 Task: Find connections with filter location Felanitx with filter topic #wellnesswith filter profile language Spanish with filter current company Myntra with filter school Siliguri Institute of Technology with filter industry Professional Training and Coaching with filter service category Real Estate Appraisal with filter keywords title Digital Overlord
Action: Mouse moved to (558, 74)
Screenshot: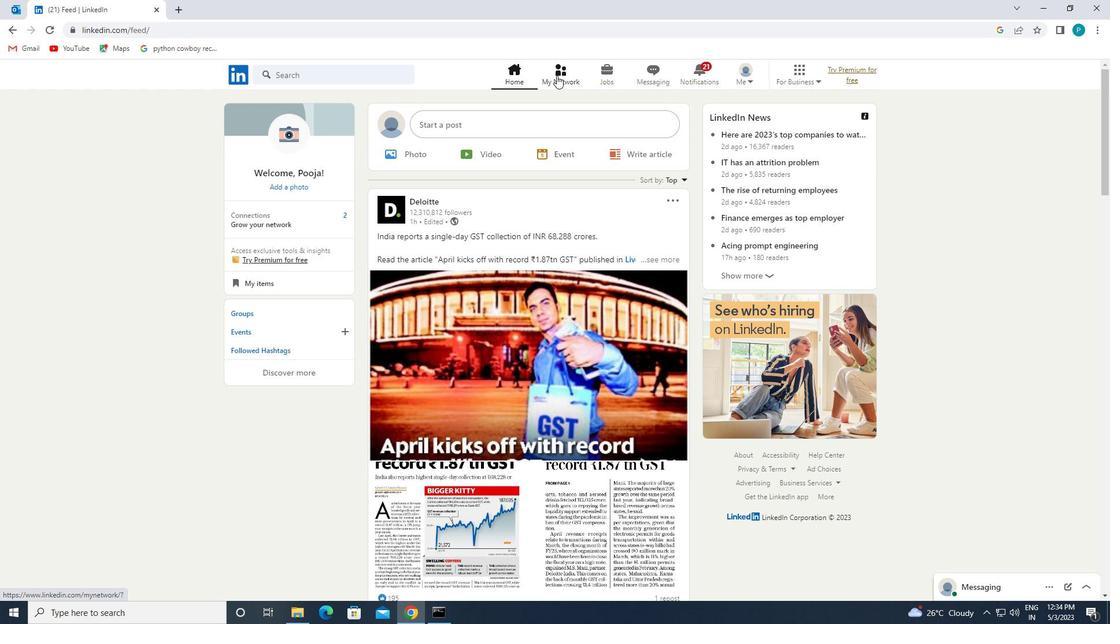 
Action: Mouse pressed left at (558, 74)
Screenshot: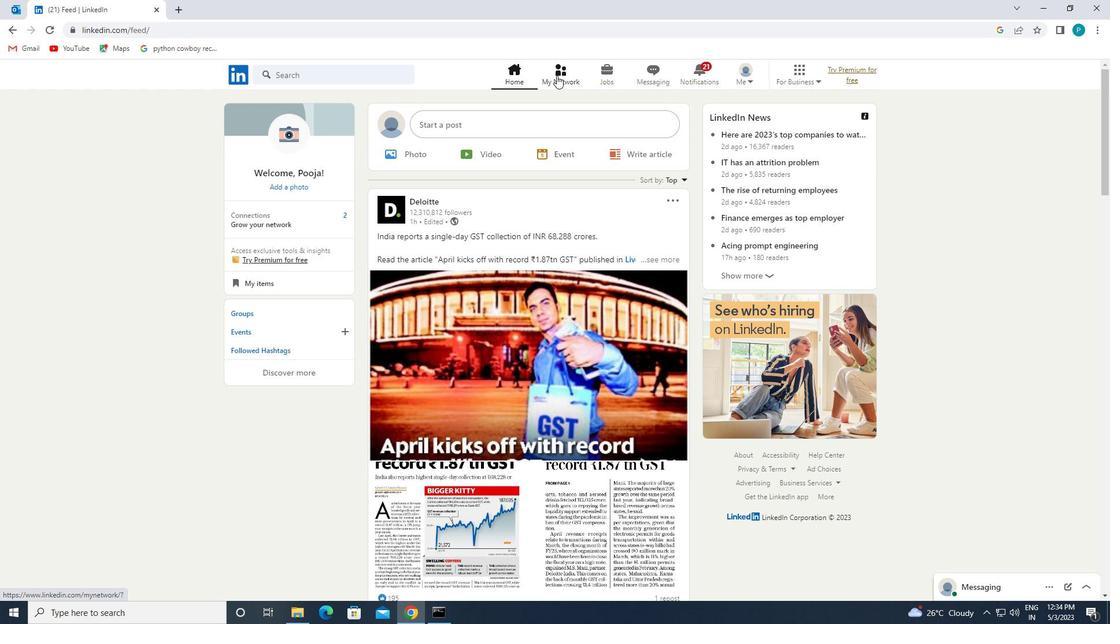 
Action: Mouse moved to (356, 140)
Screenshot: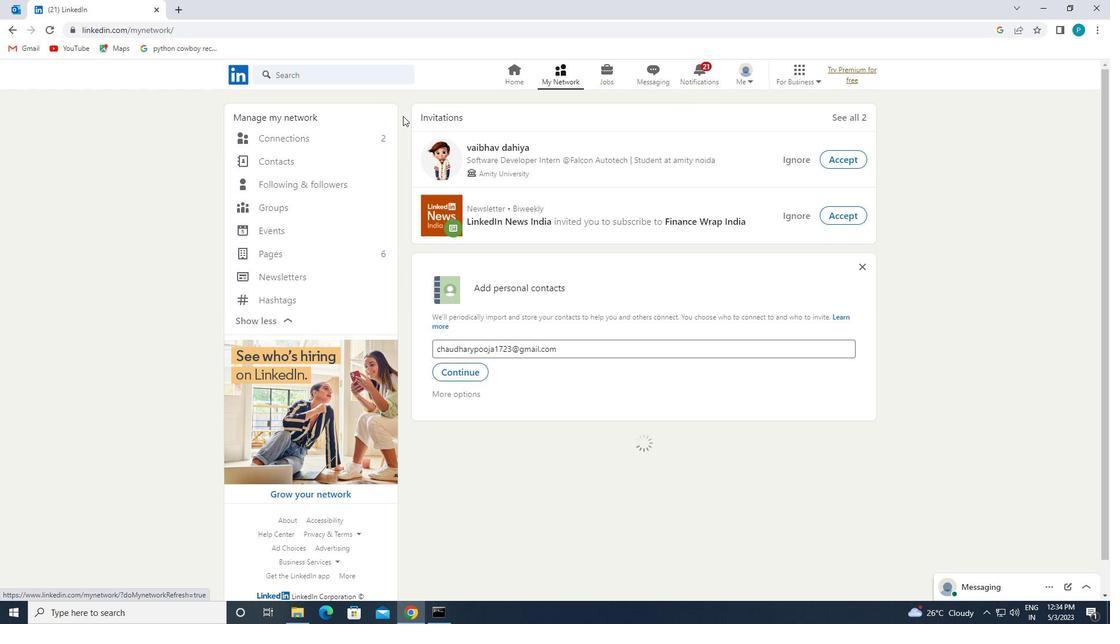 
Action: Mouse pressed left at (356, 140)
Screenshot: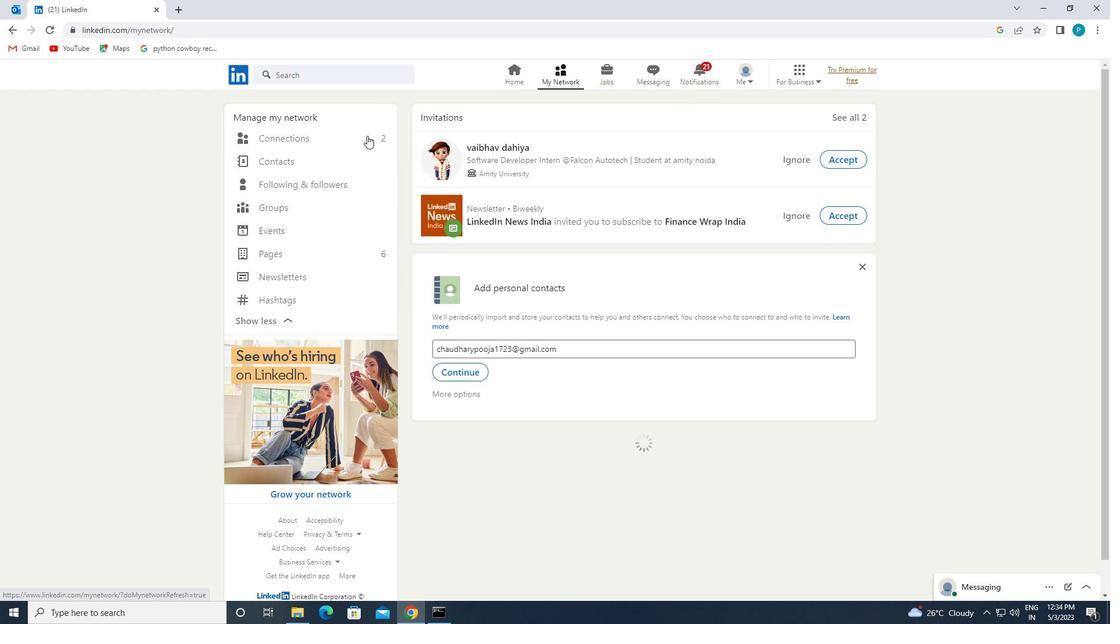 
Action: Mouse moved to (649, 140)
Screenshot: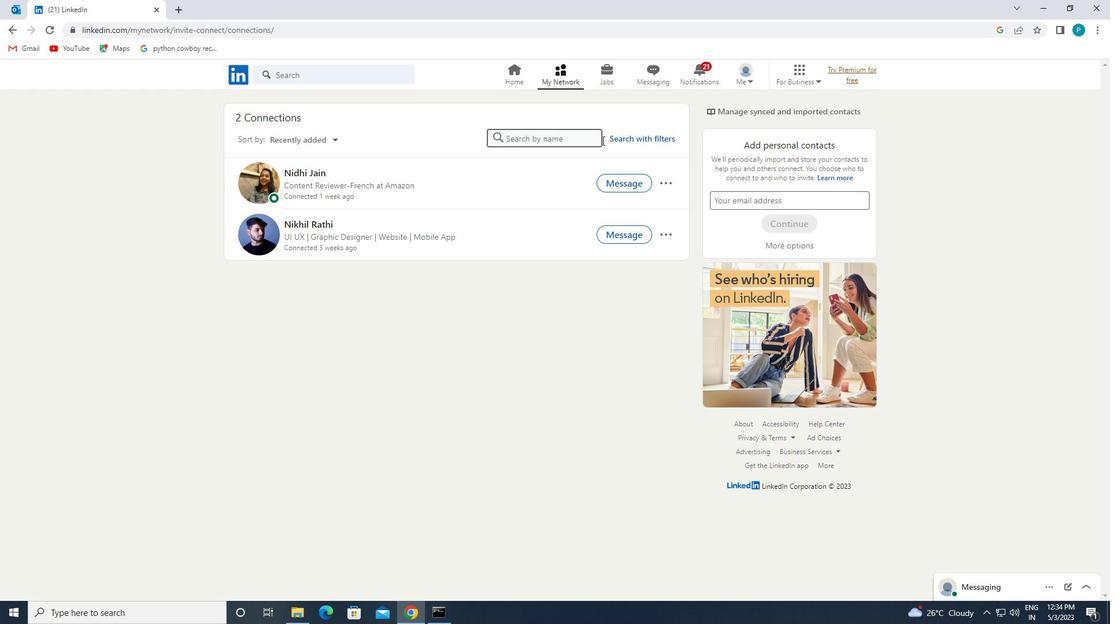 
Action: Mouse pressed left at (649, 140)
Screenshot: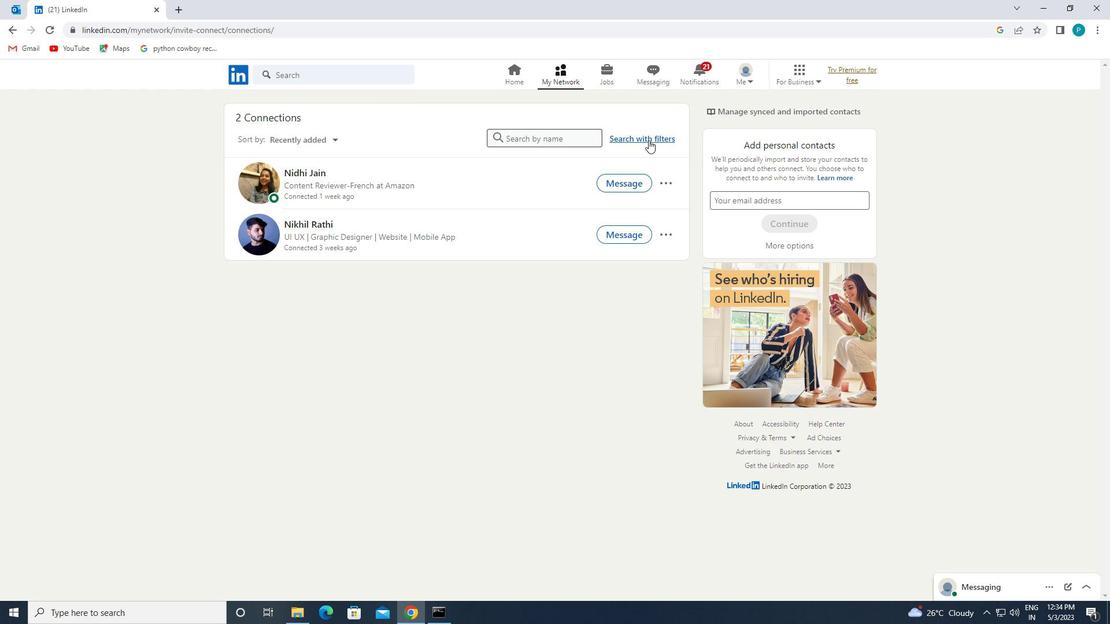
Action: Mouse moved to (592, 109)
Screenshot: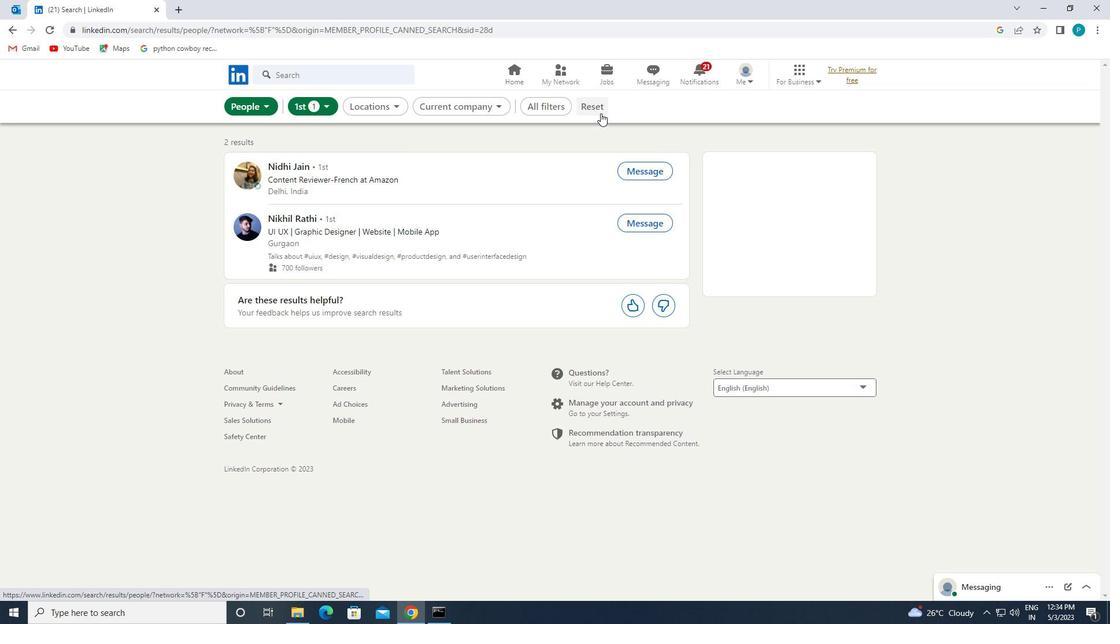 
Action: Mouse pressed left at (592, 109)
Screenshot: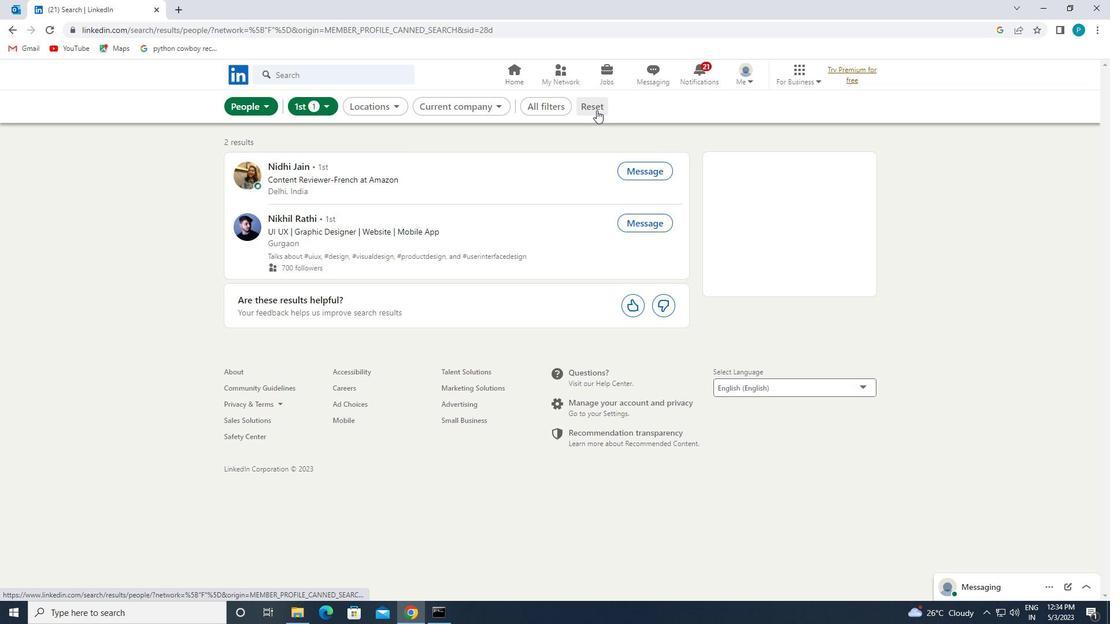 
Action: Mouse moved to (794, 239)
Screenshot: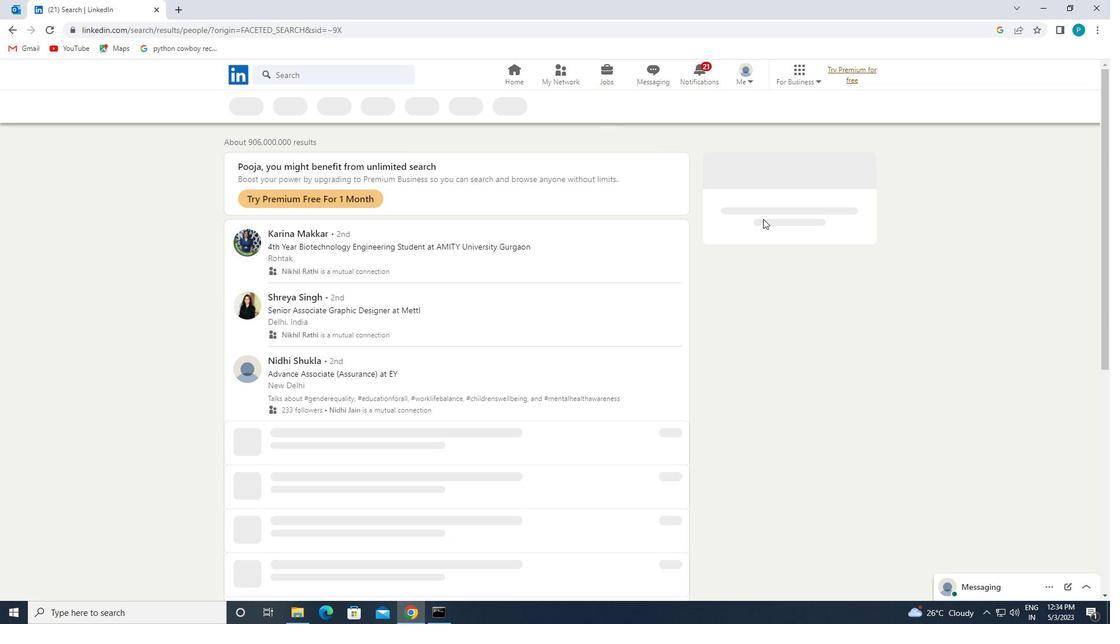 
Action: Mouse scrolled (794, 238) with delta (0, 0)
Screenshot: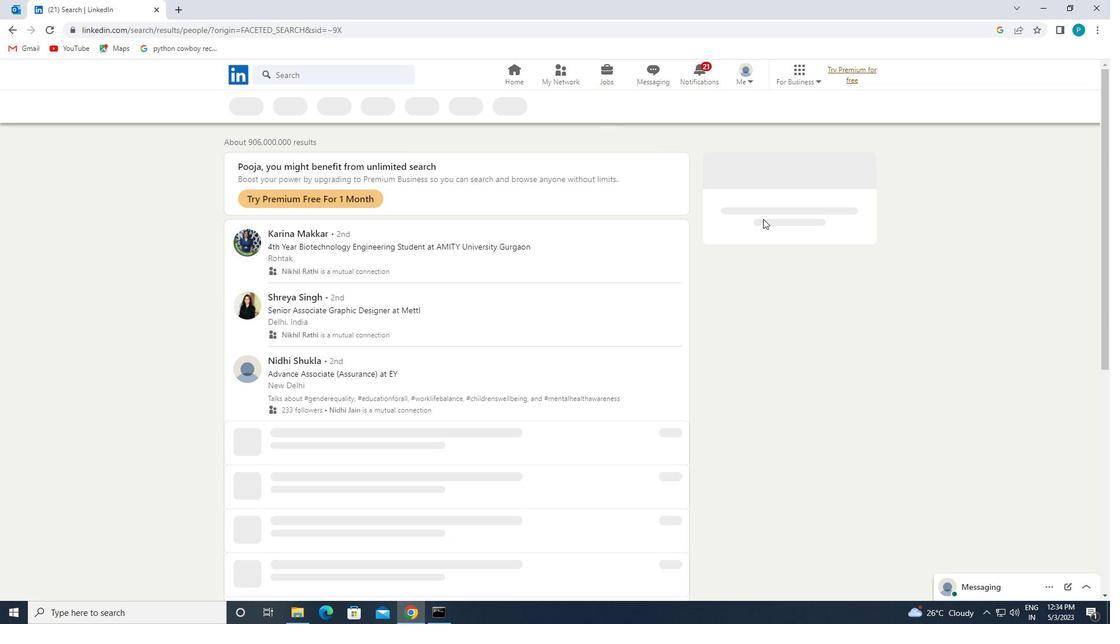 
Action: Mouse moved to (797, 242)
Screenshot: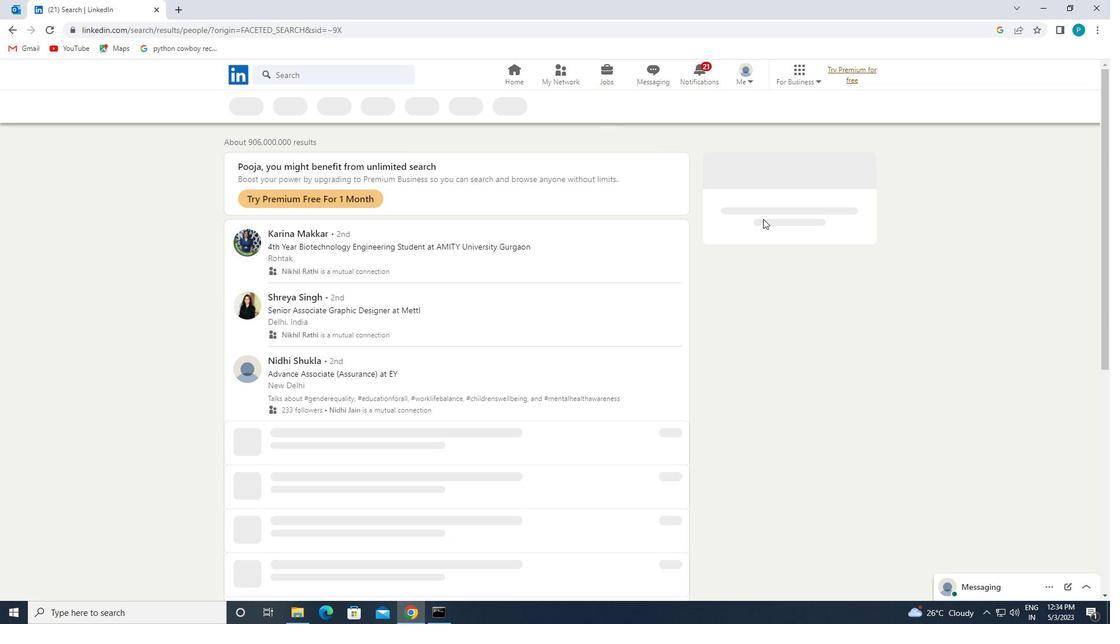 
Action: Mouse scrolled (797, 241) with delta (0, 0)
Screenshot: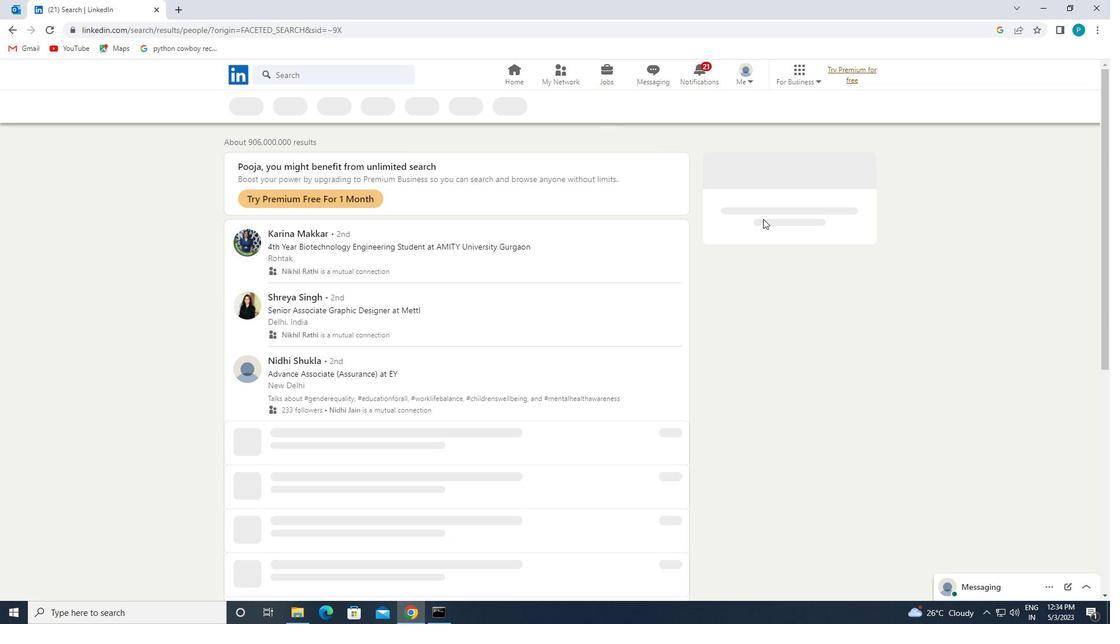 
Action: Mouse moved to (798, 243)
Screenshot: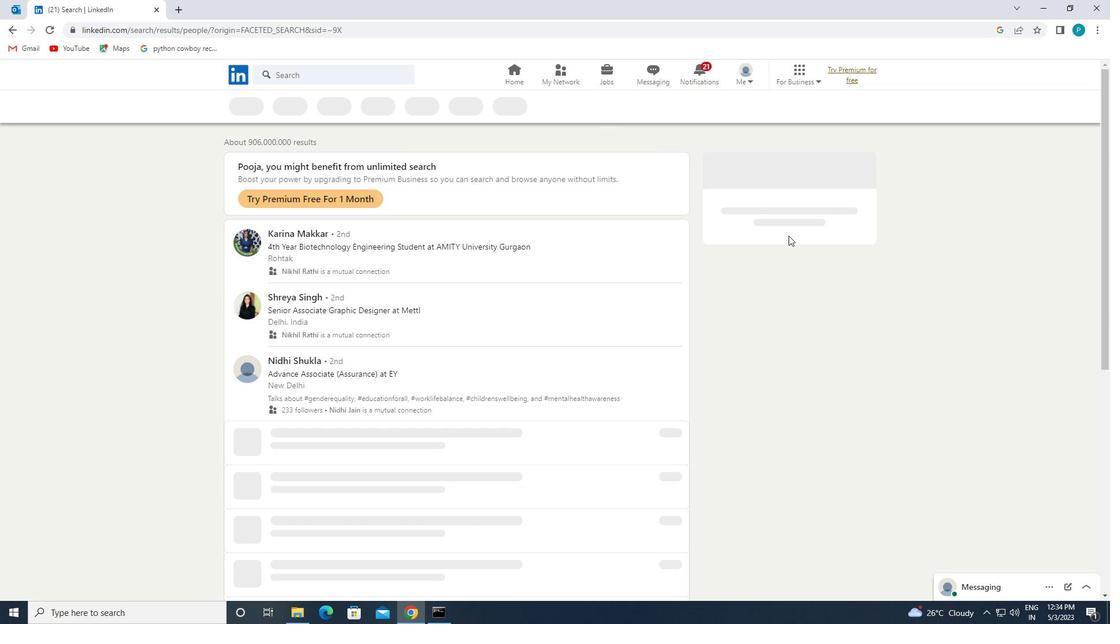 
Action: Mouse scrolled (798, 242) with delta (0, 0)
Screenshot: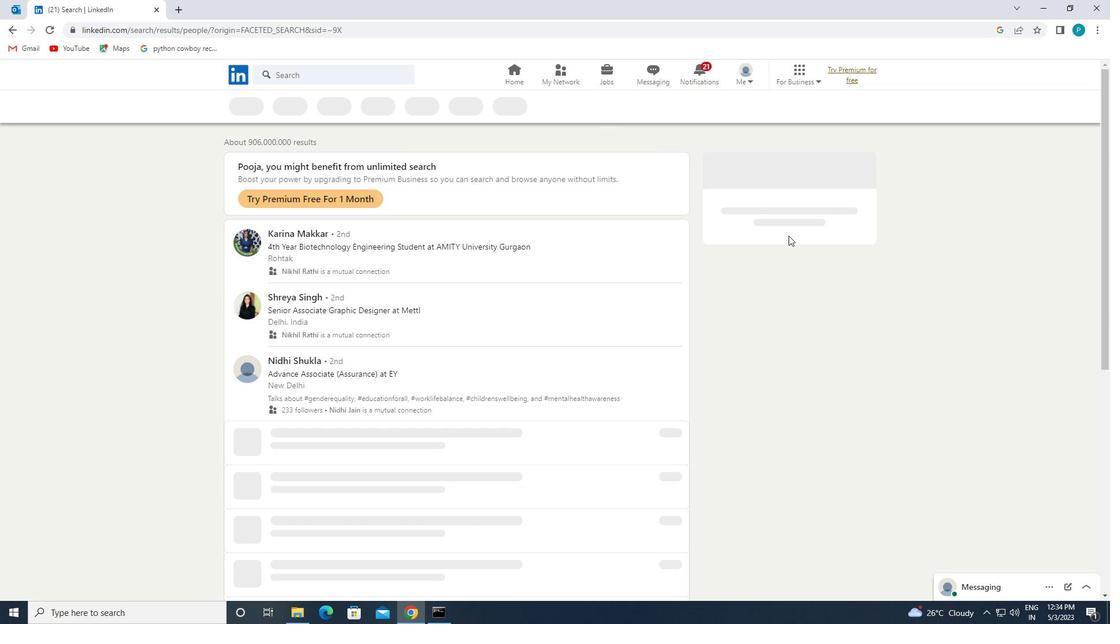 
Action: Mouse moved to (800, 244)
Screenshot: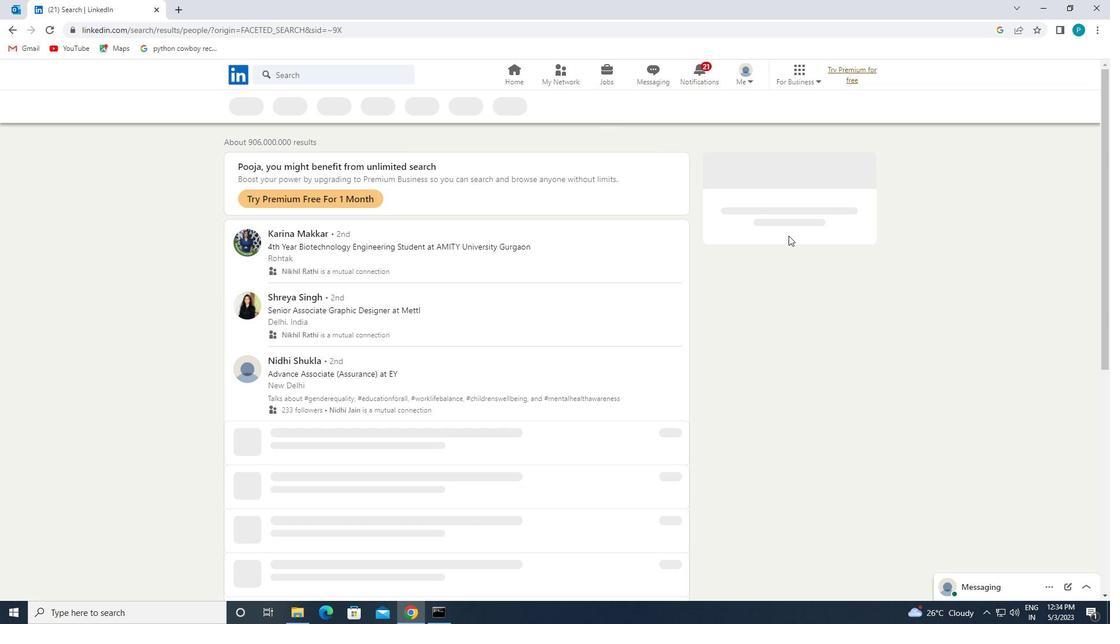 
Action: Mouse scrolled (800, 243) with delta (0, 0)
Screenshot: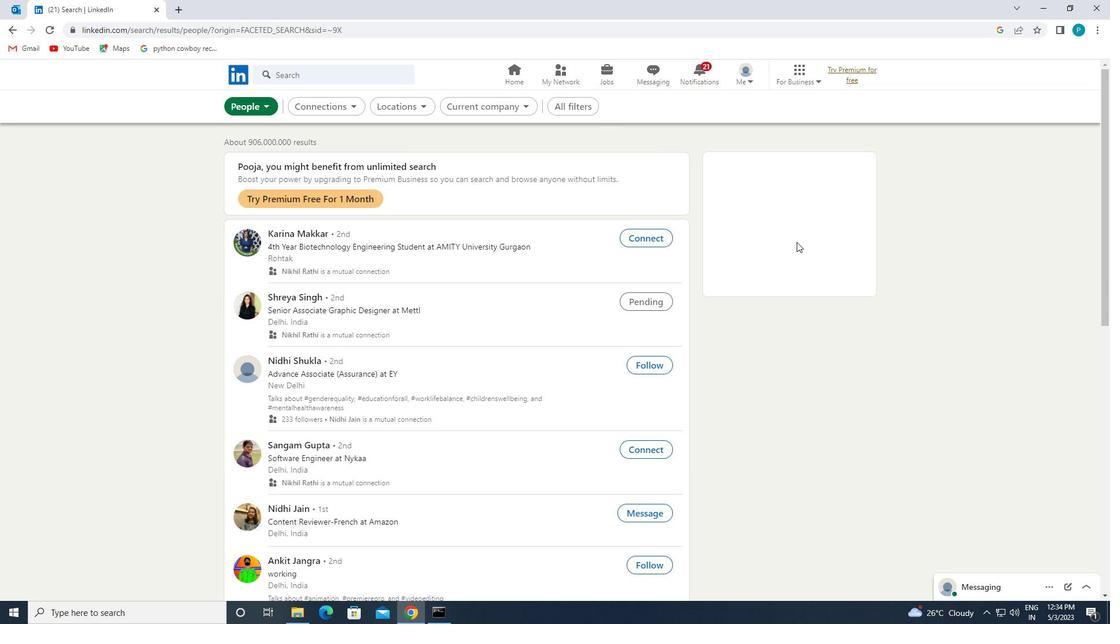 
Action: Mouse moved to (585, 104)
Screenshot: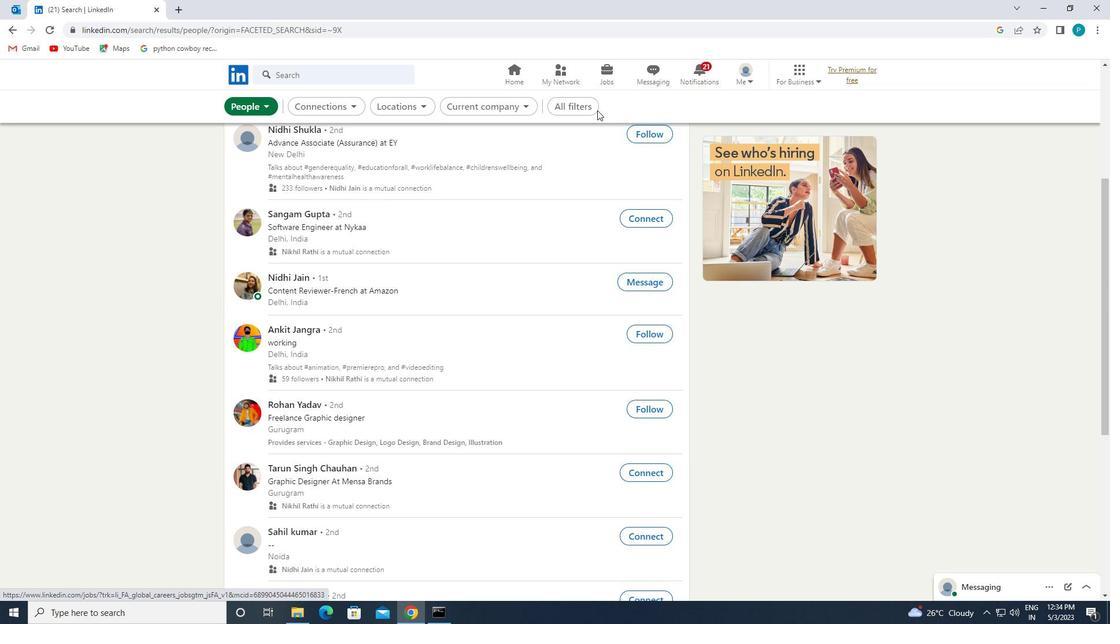 
Action: Mouse pressed left at (585, 104)
Screenshot: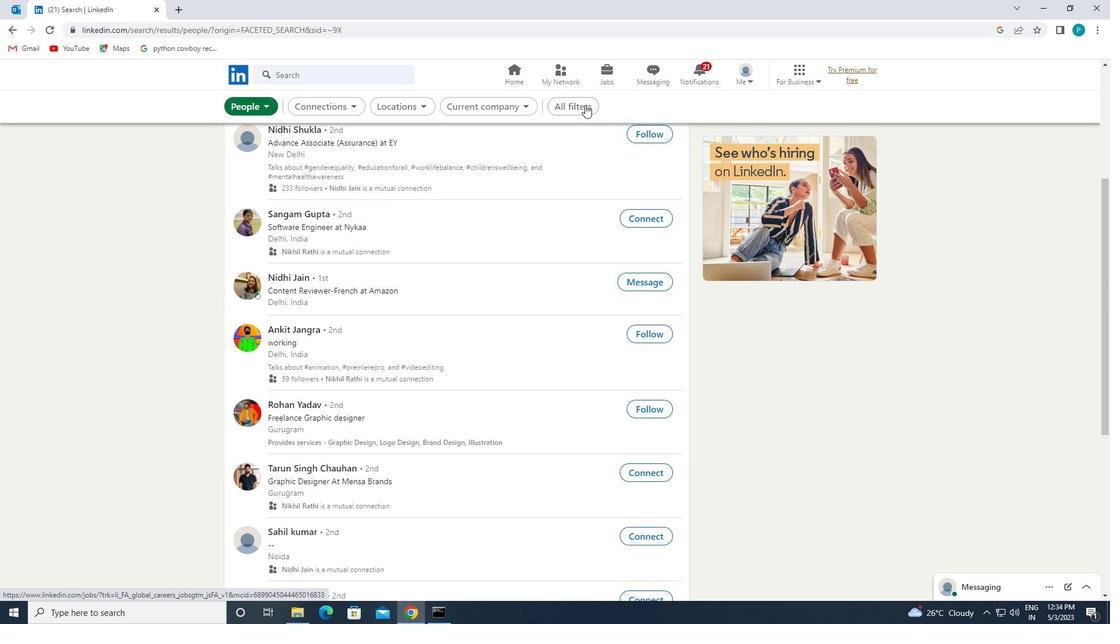 
Action: Mouse moved to (909, 239)
Screenshot: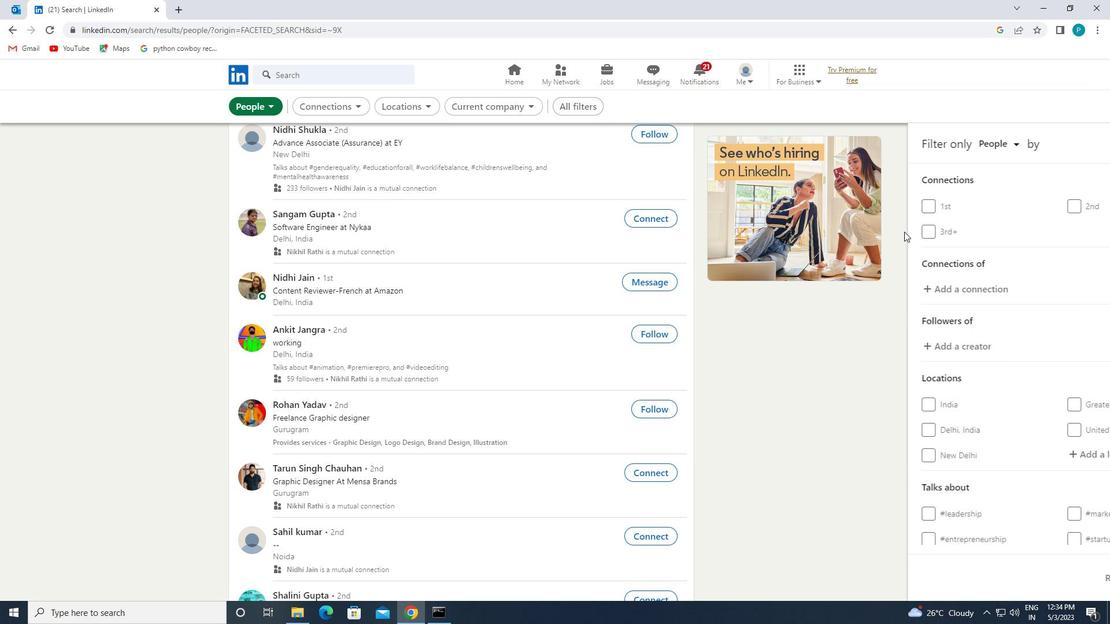 
Action: Mouse scrolled (909, 238) with delta (0, 0)
Screenshot: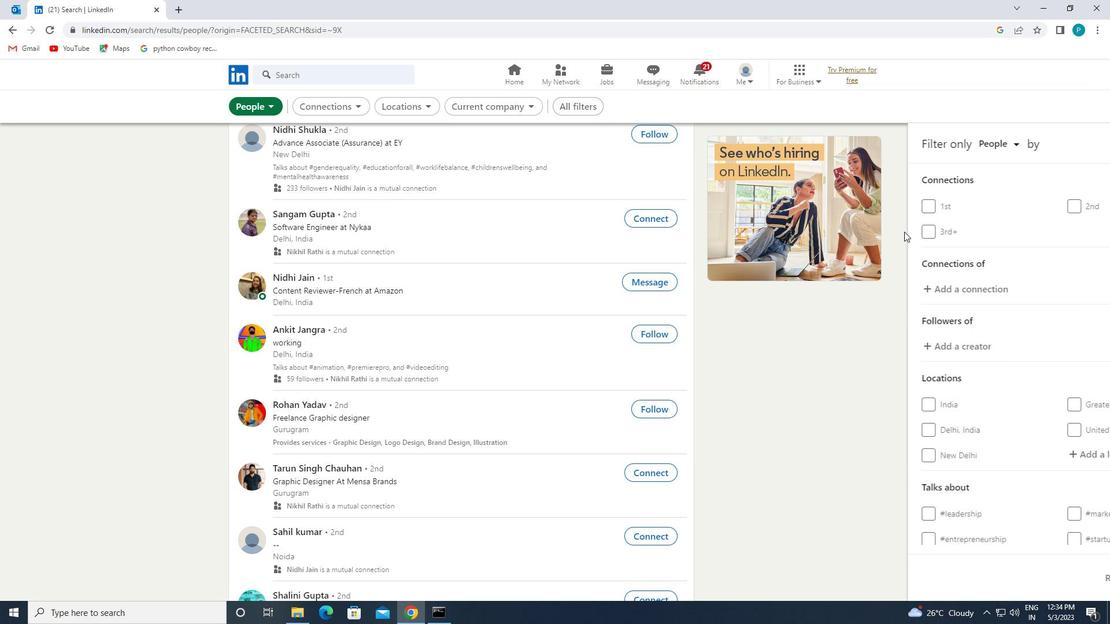 
Action: Mouse moved to (909, 240)
Screenshot: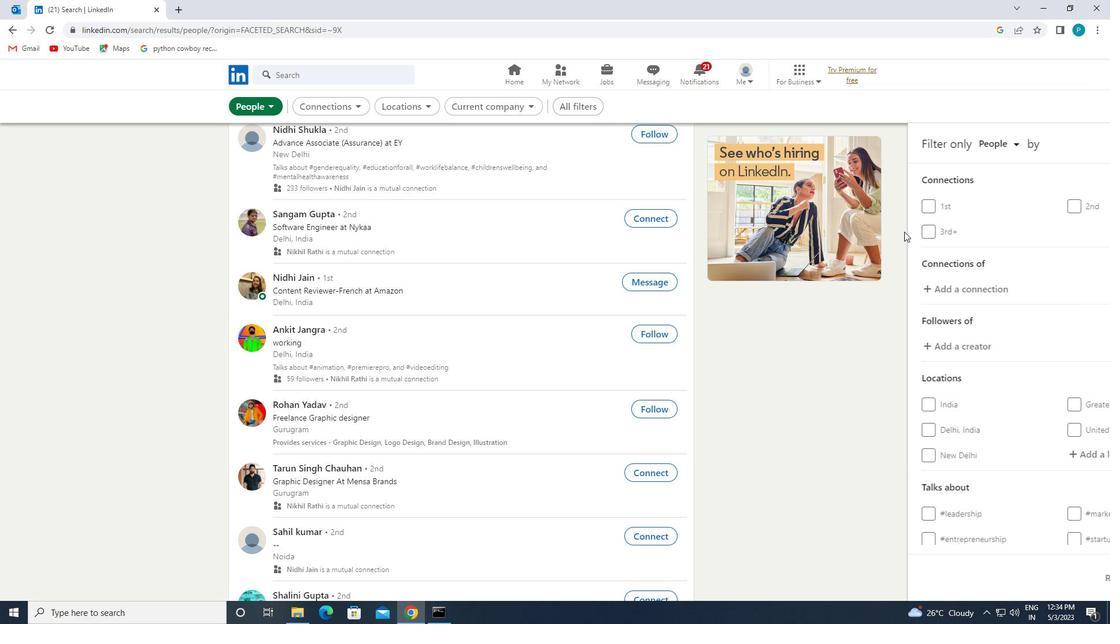 
Action: Mouse scrolled (909, 239) with delta (0, 0)
Screenshot: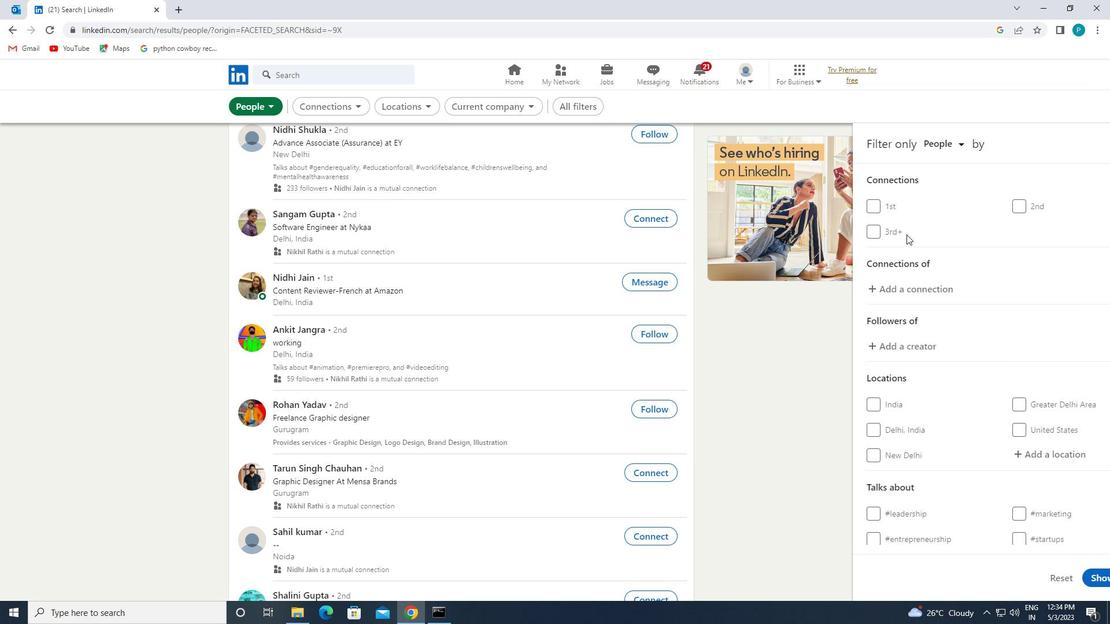 
Action: Mouse scrolled (909, 239) with delta (0, 0)
Screenshot: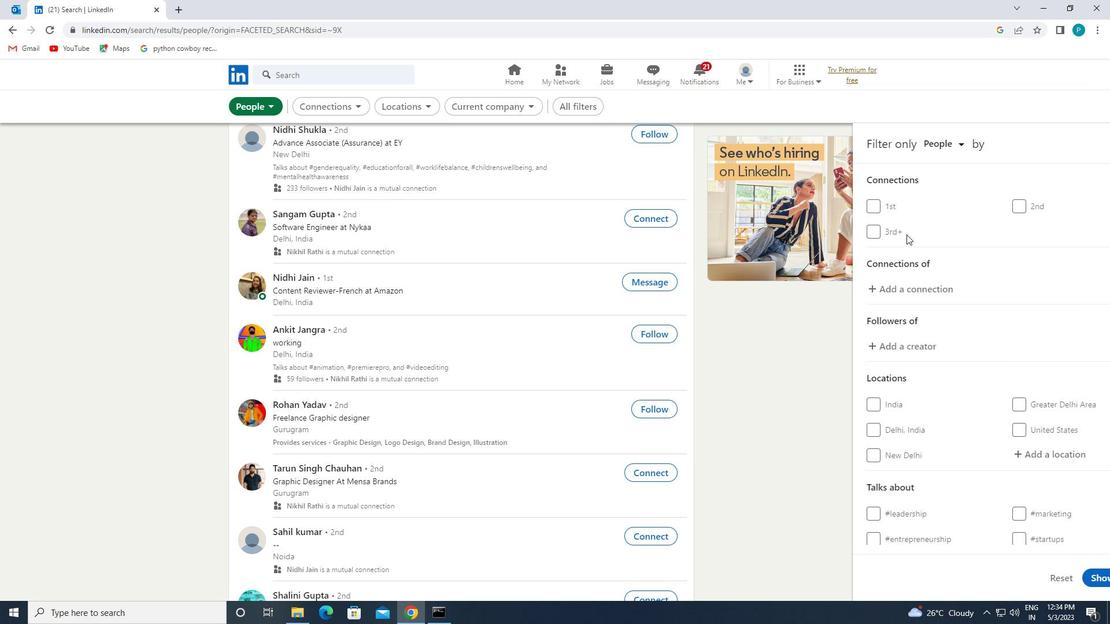 
Action: Mouse moved to (954, 282)
Screenshot: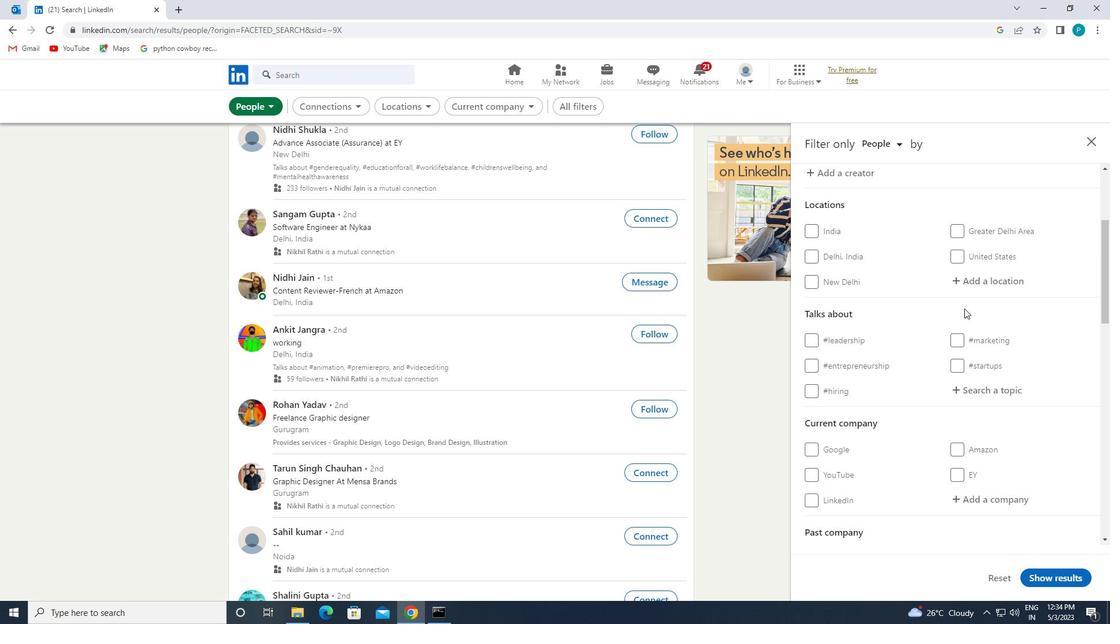 
Action: Mouse pressed left at (954, 282)
Screenshot: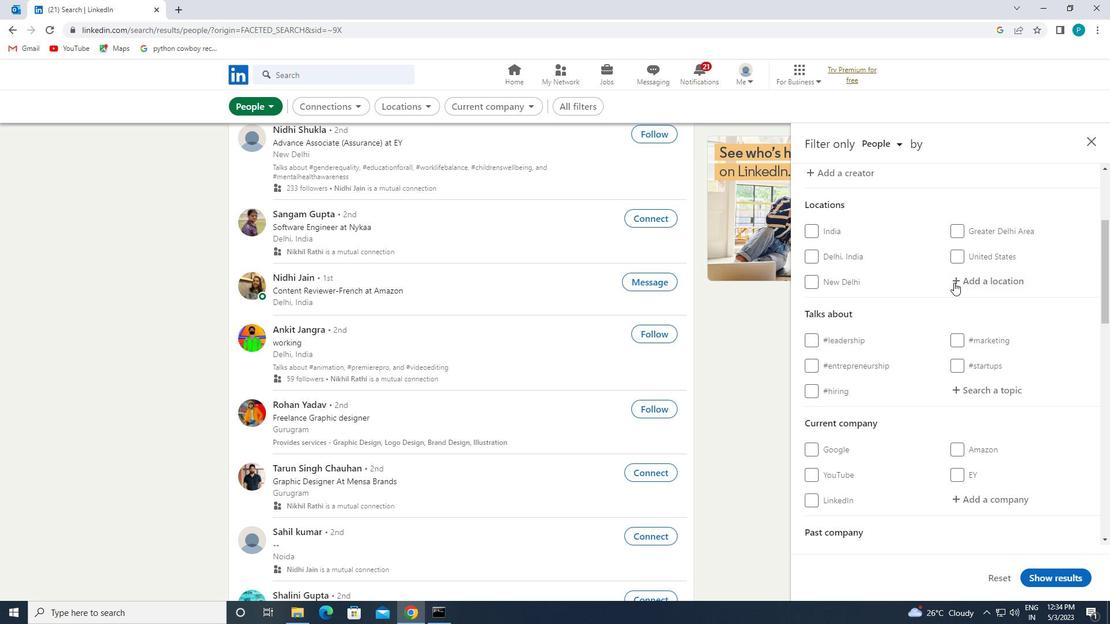 
Action: Key pressed <Key.caps_lock>f<Key.caps_lock>elantix
Screenshot: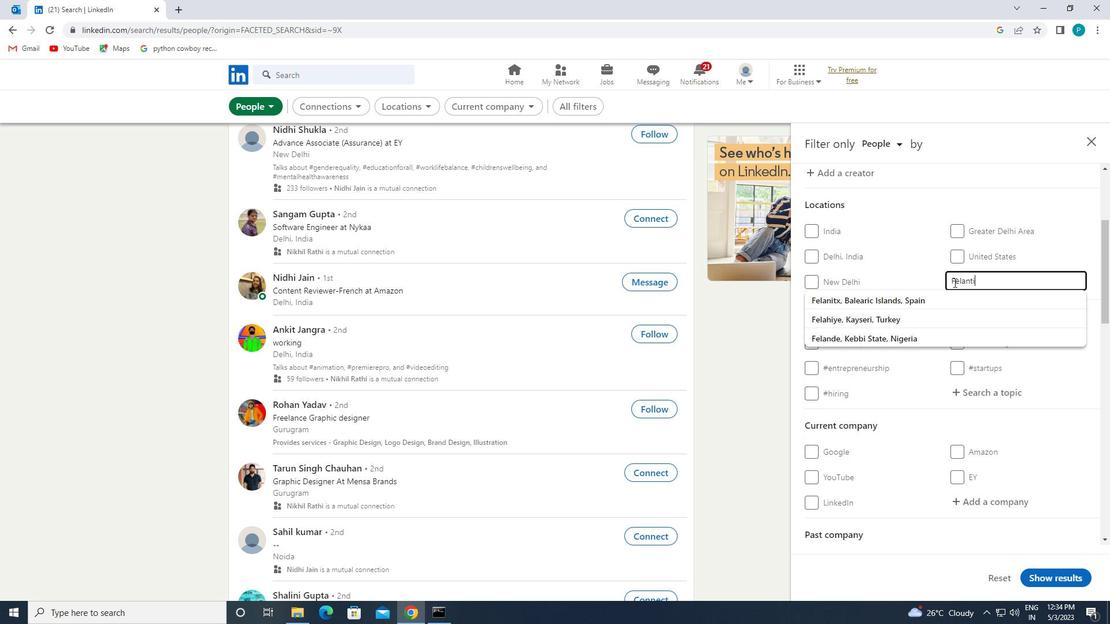 
Action: Mouse moved to (988, 388)
Screenshot: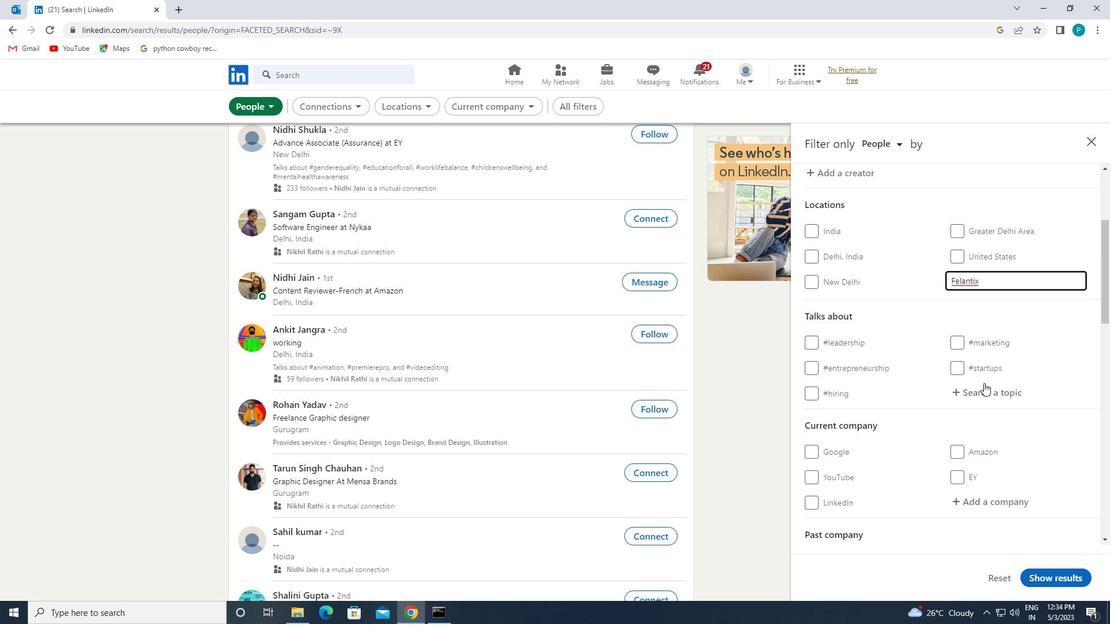 
Action: Mouse pressed left at (988, 388)
Screenshot: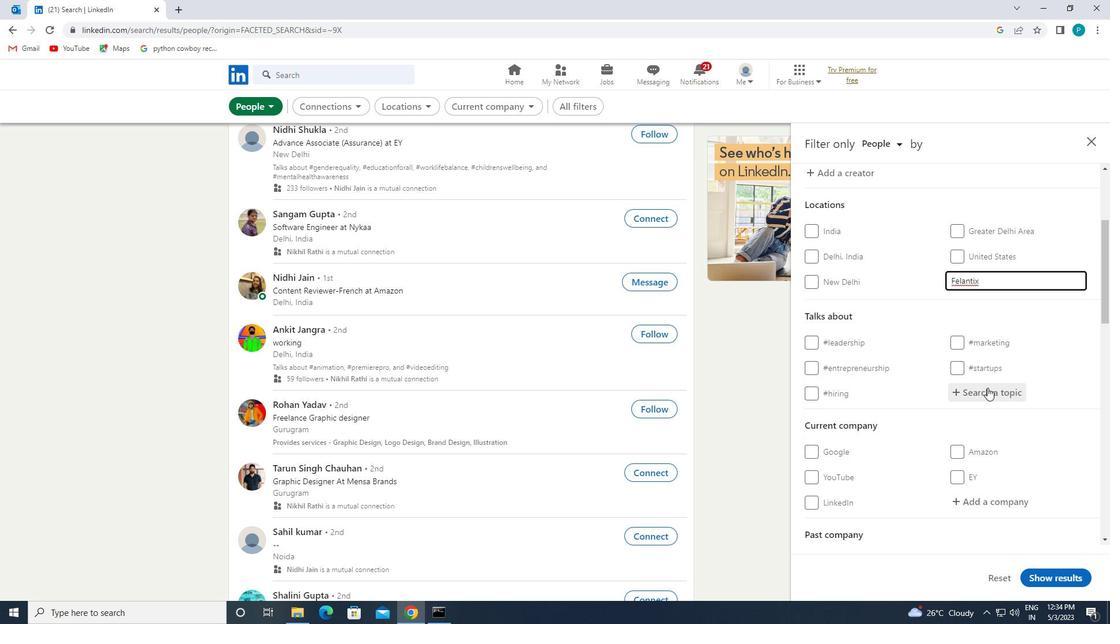 
Action: Mouse moved to (1027, 415)
Screenshot: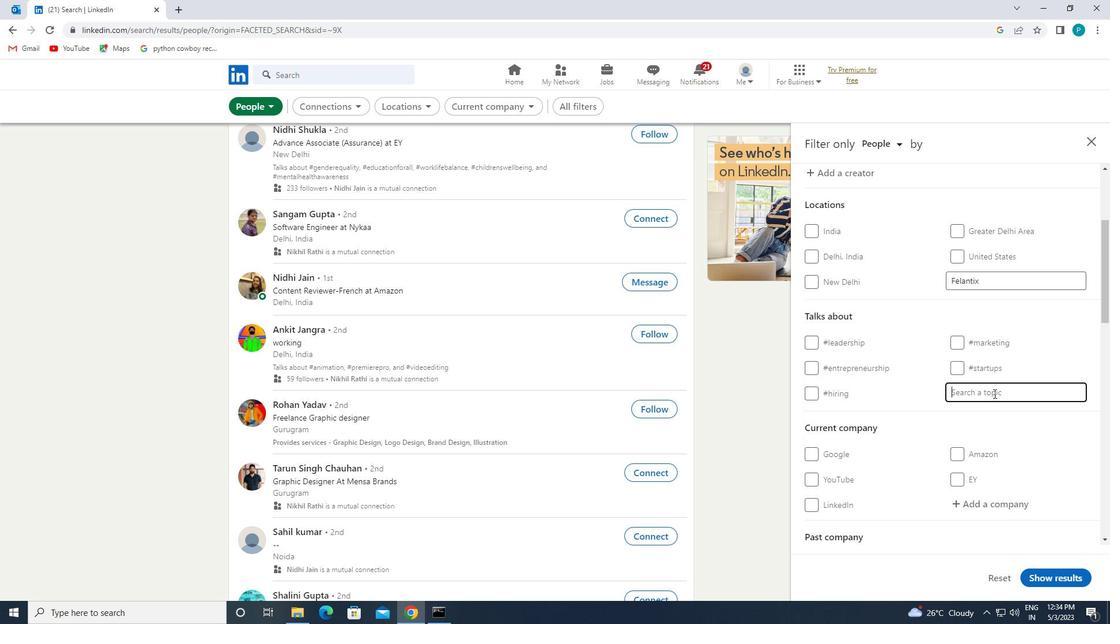 
Action: Key pressed <Key.shift>#WELLNESS
Screenshot: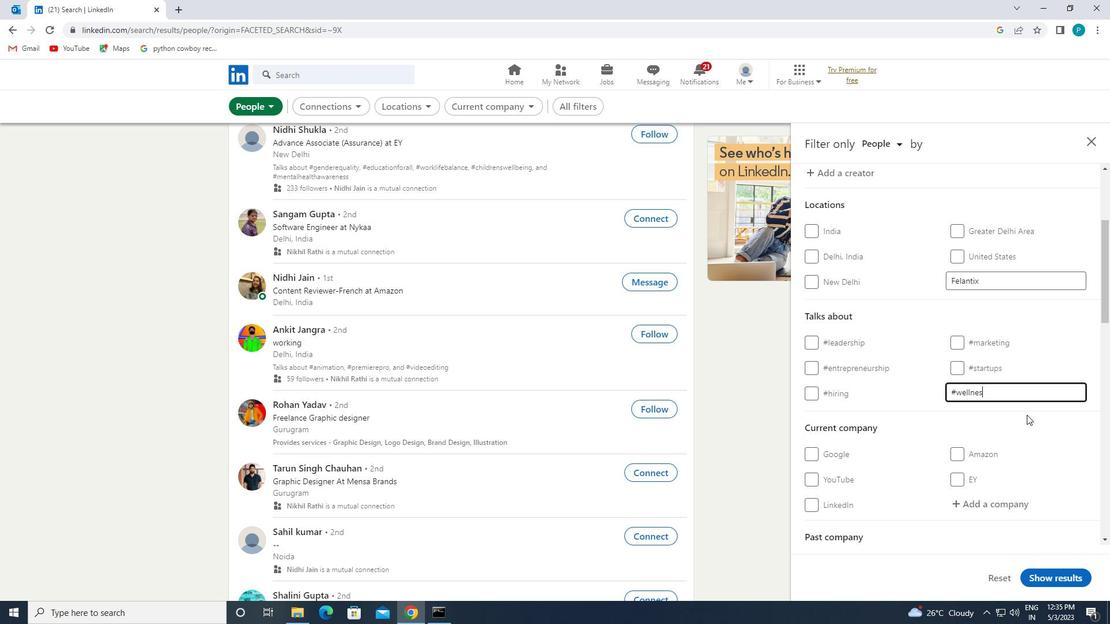 
Action: Mouse scrolled (1027, 414) with delta (0, 0)
Screenshot: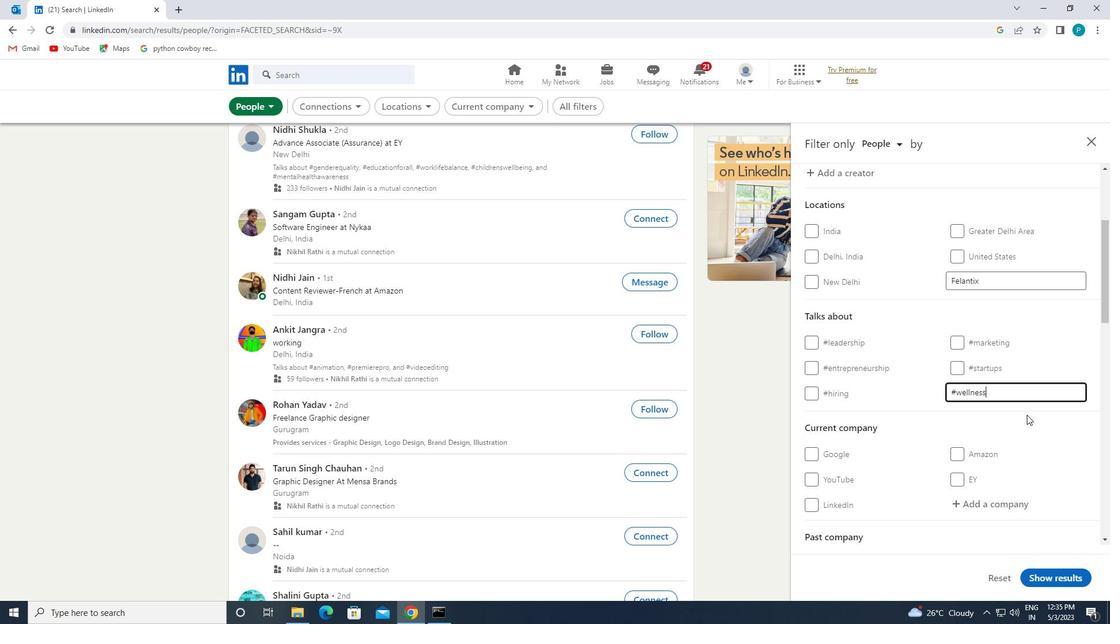 
Action: Mouse moved to (976, 396)
Screenshot: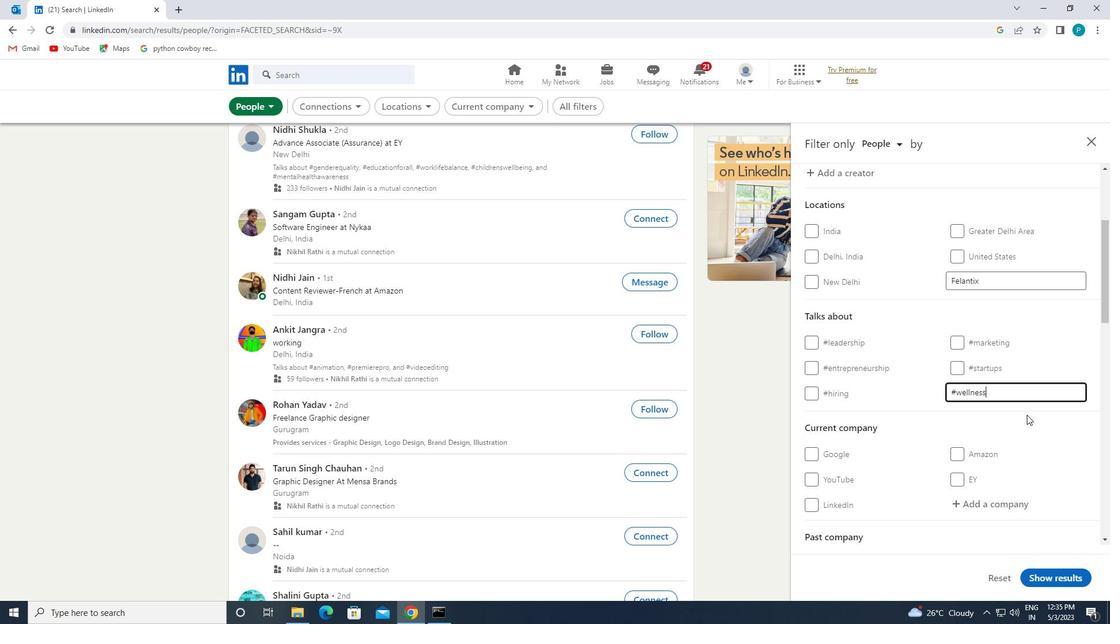 
Action: Mouse scrolled (976, 395) with delta (0, 0)
Screenshot: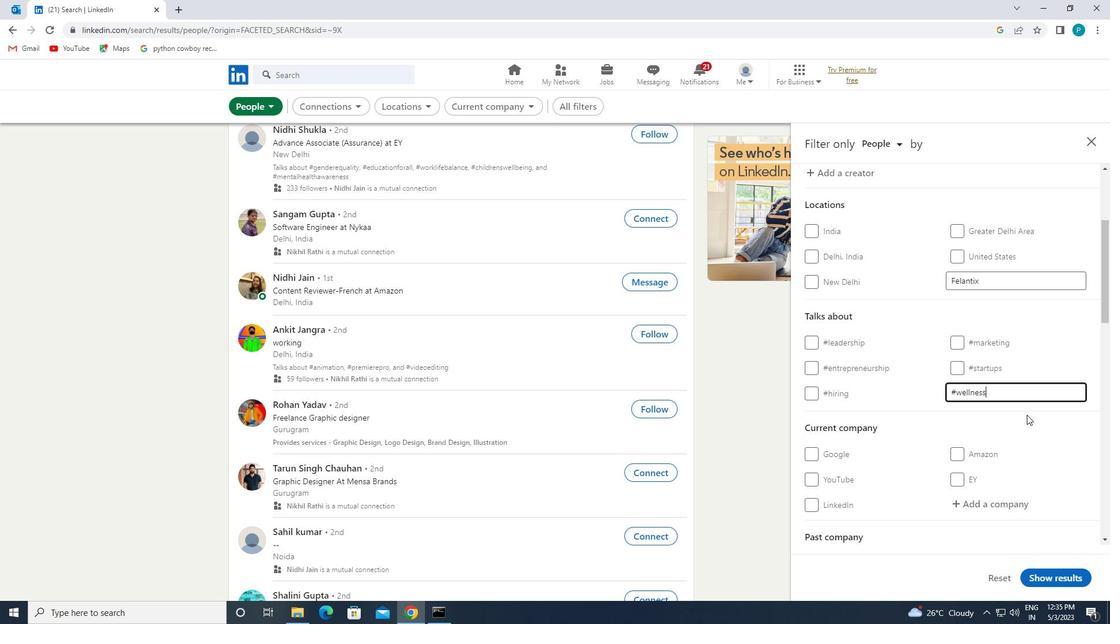 
Action: Mouse moved to (944, 389)
Screenshot: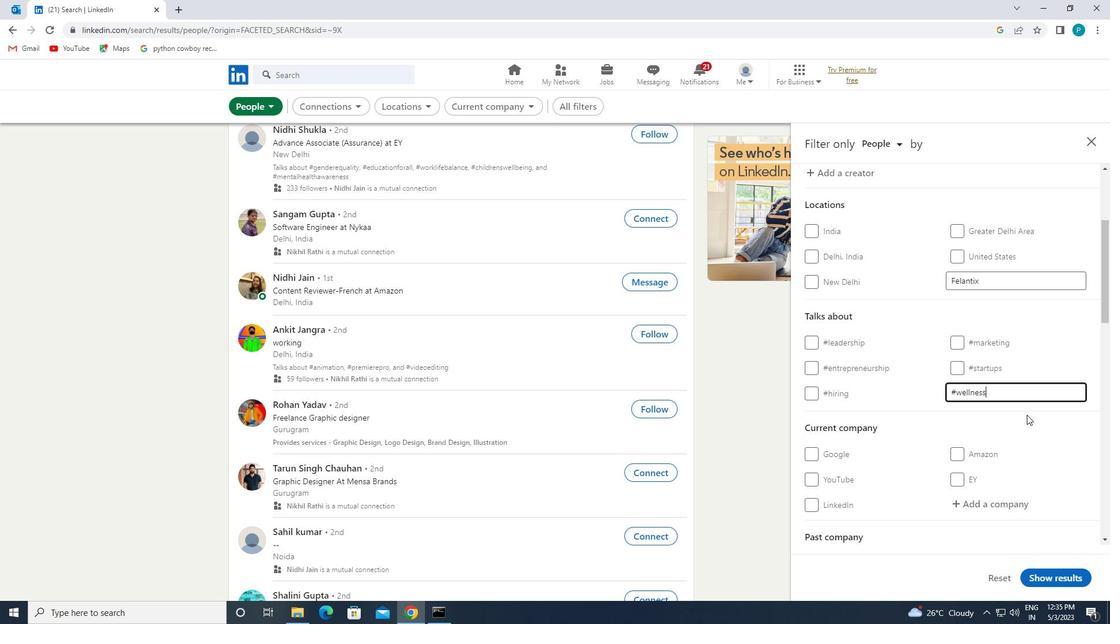 
Action: Mouse scrolled (944, 389) with delta (0, 0)
Screenshot: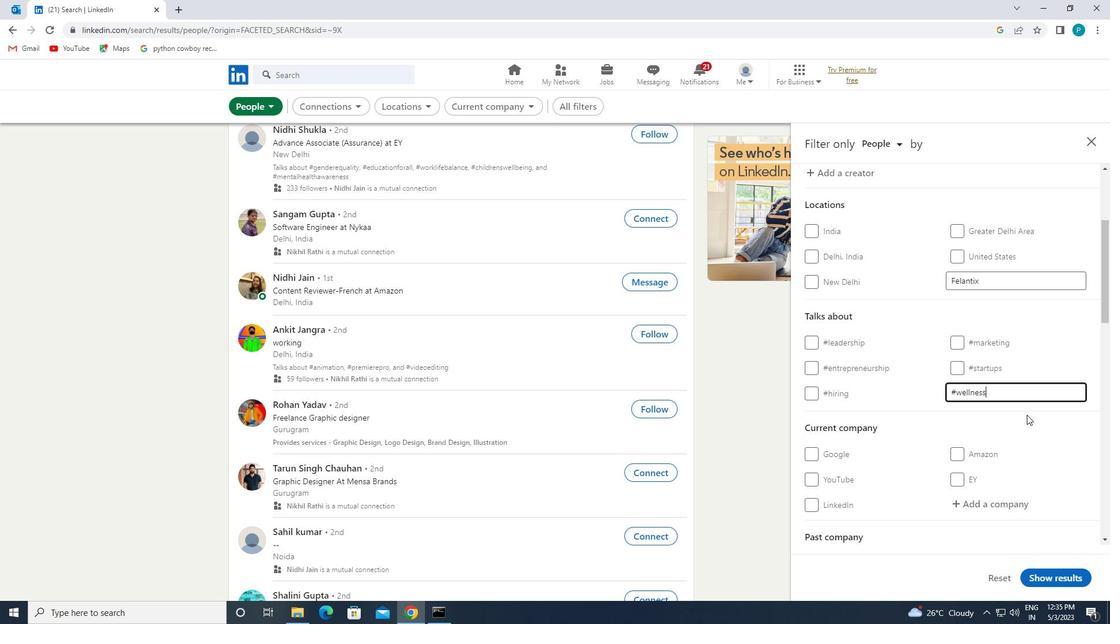 
Action: Mouse moved to (931, 380)
Screenshot: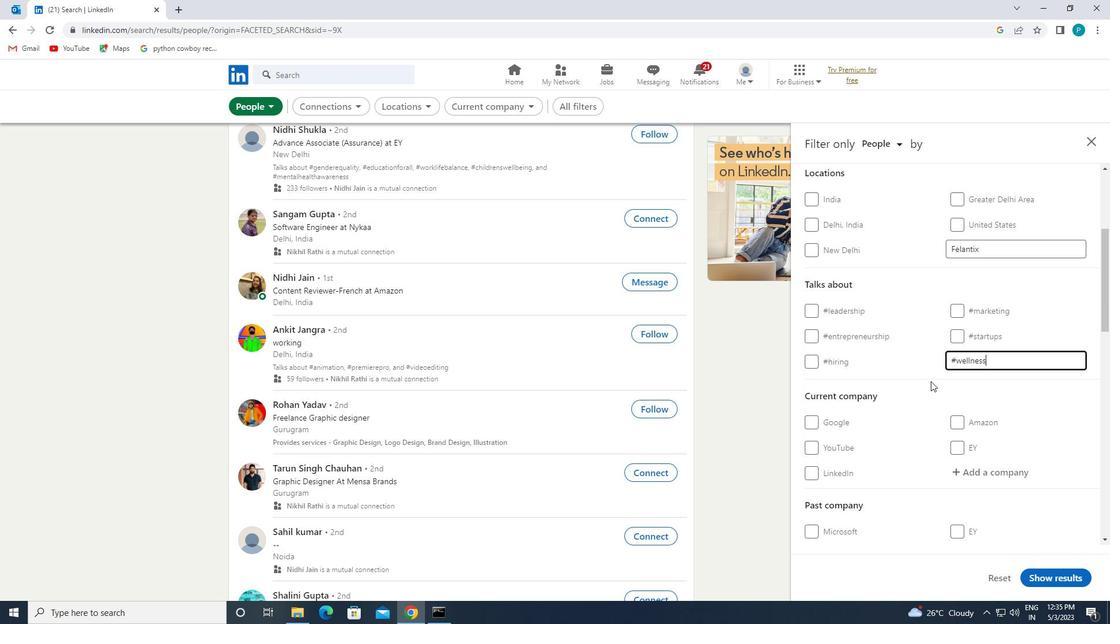 
Action: Mouse scrolled (931, 380) with delta (0, 0)
Screenshot: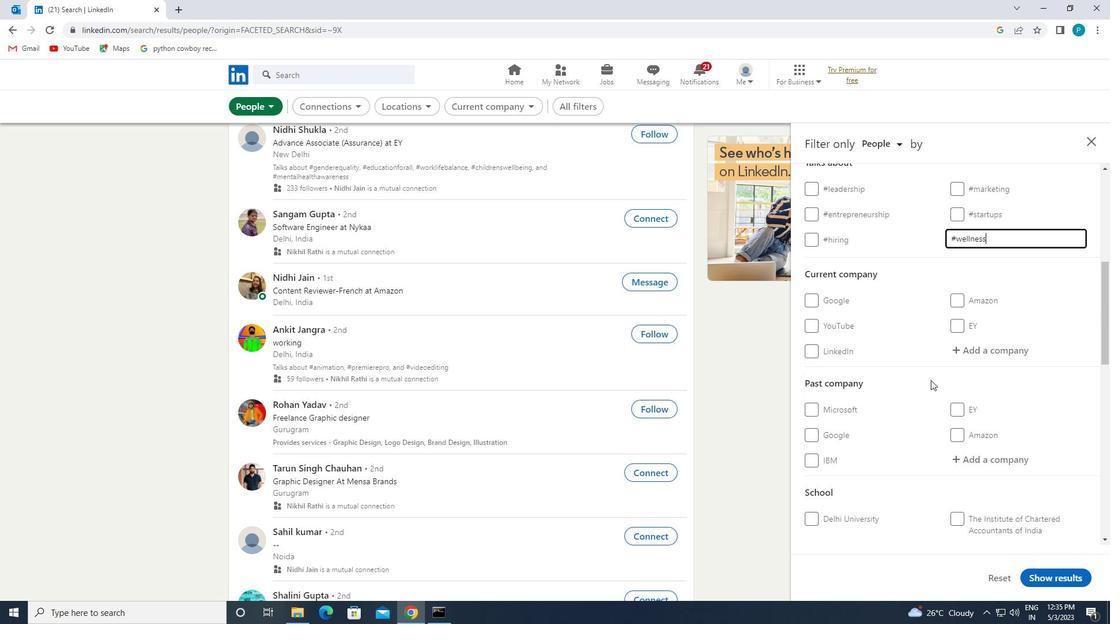 
Action: Mouse moved to (931, 381)
Screenshot: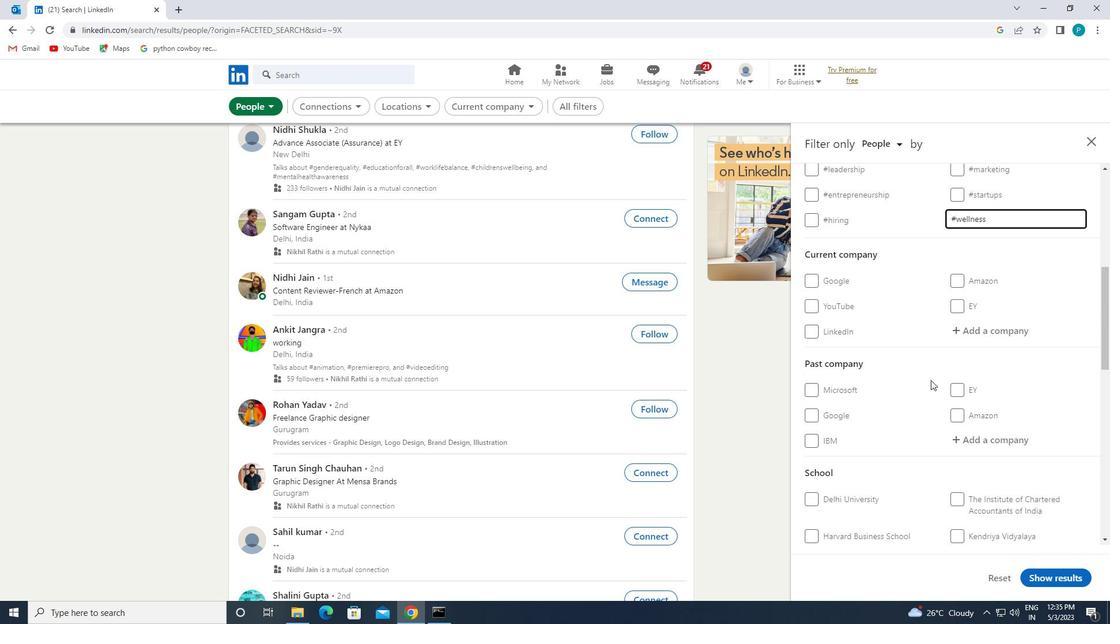
Action: Mouse scrolled (931, 381) with delta (0, 0)
Screenshot: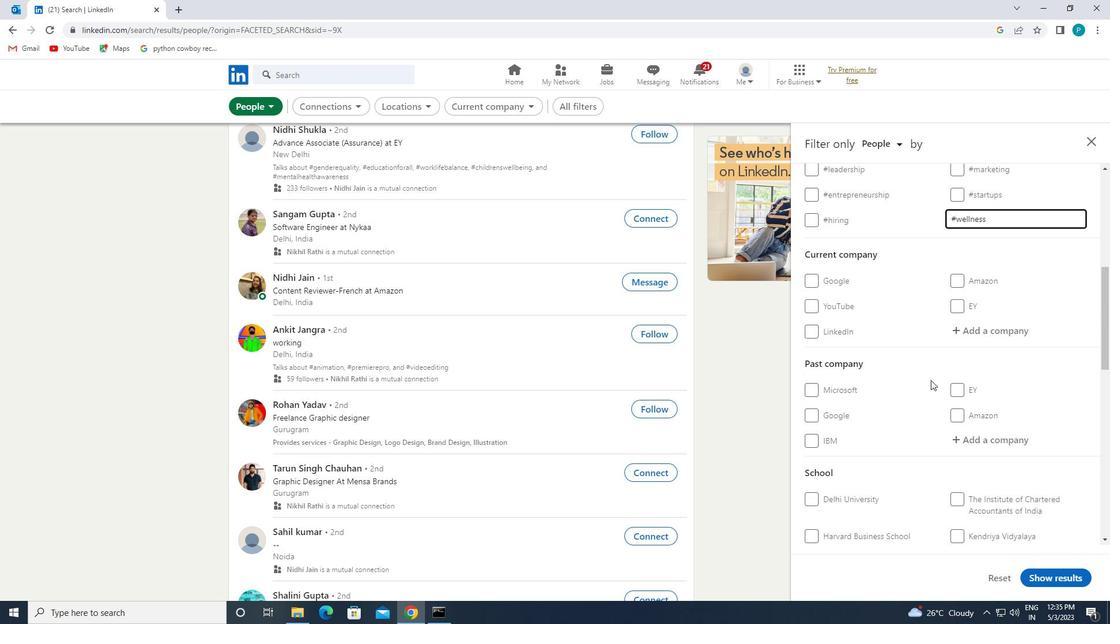 
Action: Mouse moved to (924, 384)
Screenshot: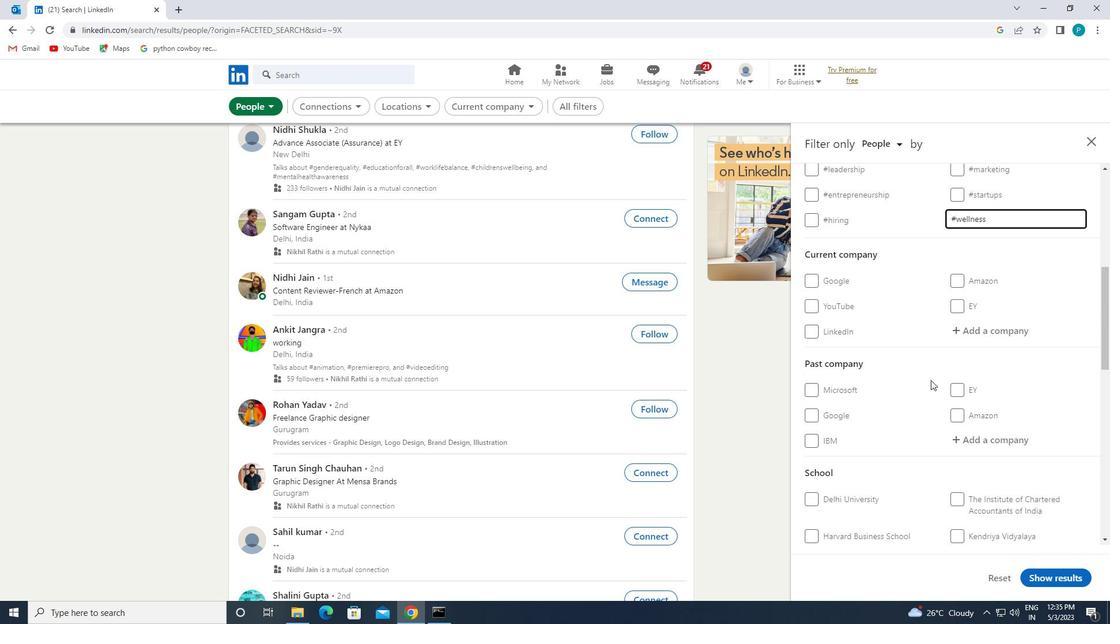 
Action: Mouse scrolled (924, 383) with delta (0, 0)
Screenshot: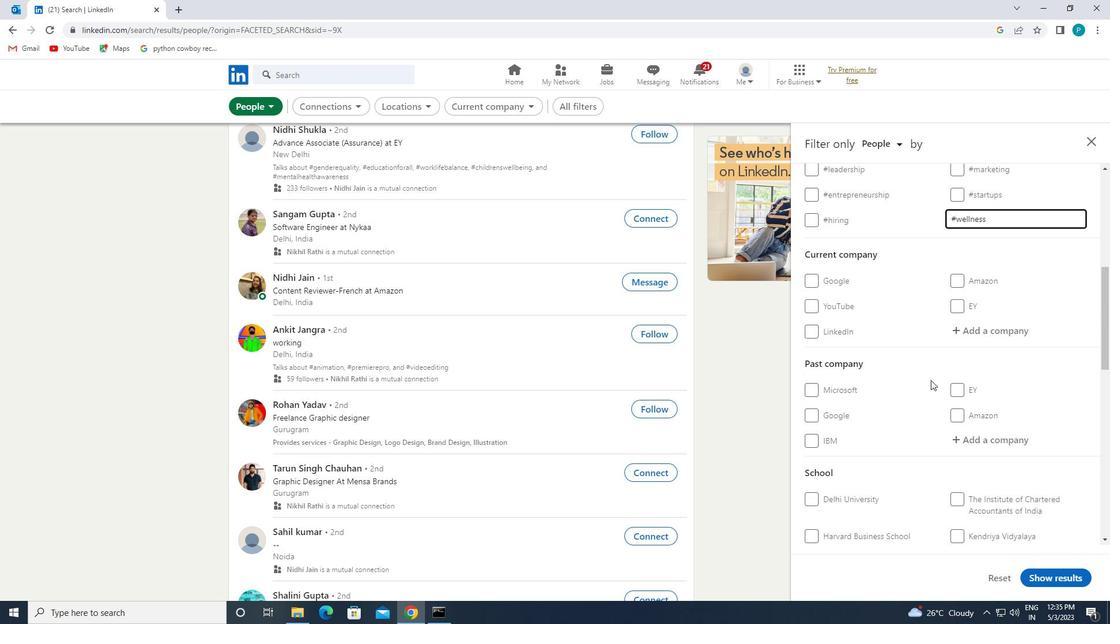 
Action: Mouse moved to (914, 386)
Screenshot: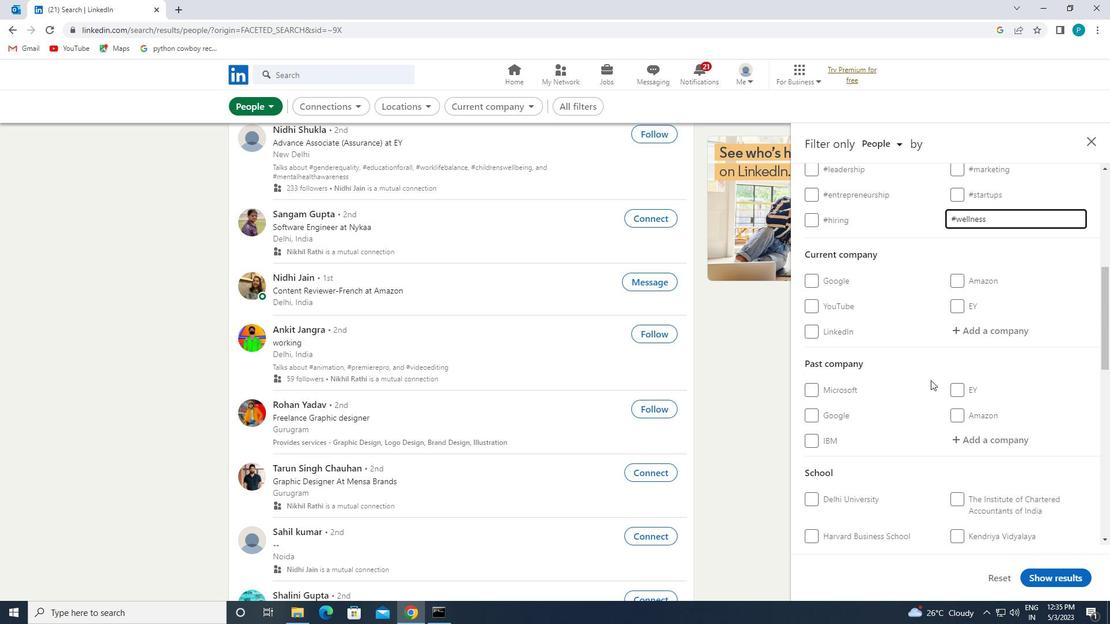 
Action: Mouse scrolled (914, 385) with delta (0, 0)
Screenshot: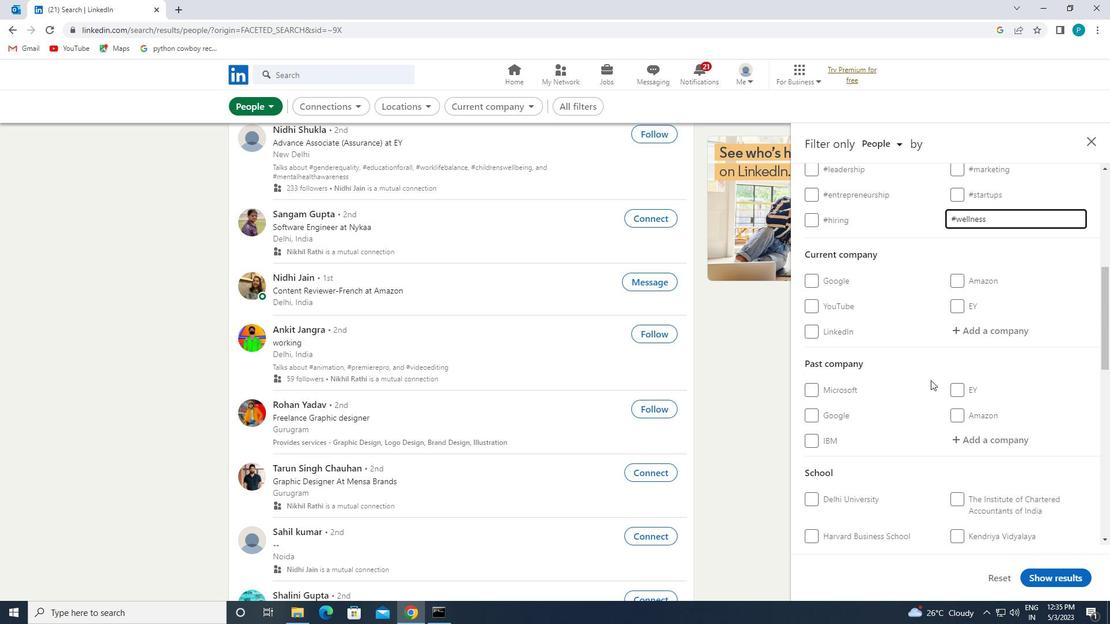 
Action: Mouse moved to (842, 409)
Screenshot: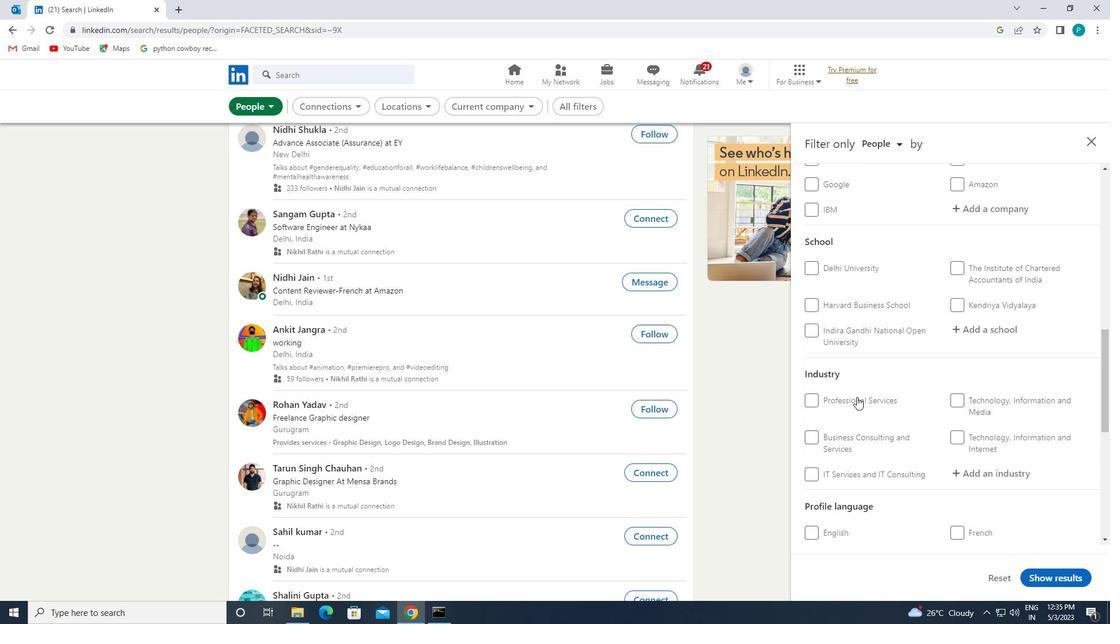 
Action: Mouse scrolled (842, 408) with delta (0, 0)
Screenshot: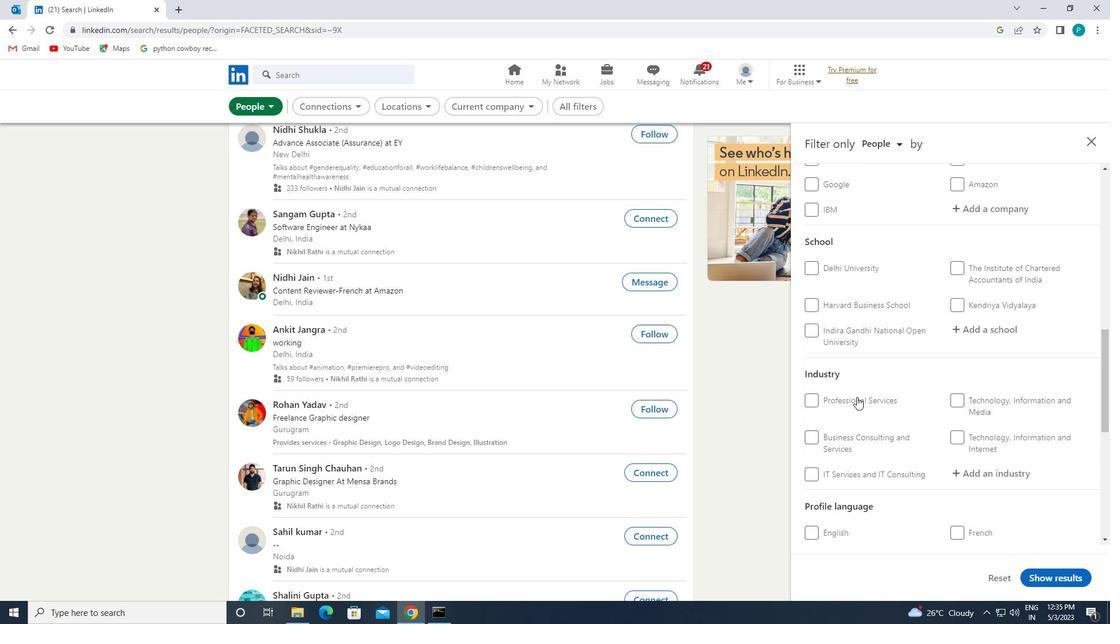 
Action: Mouse scrolled (842, 408) with delta (0, 0)
Screenshot: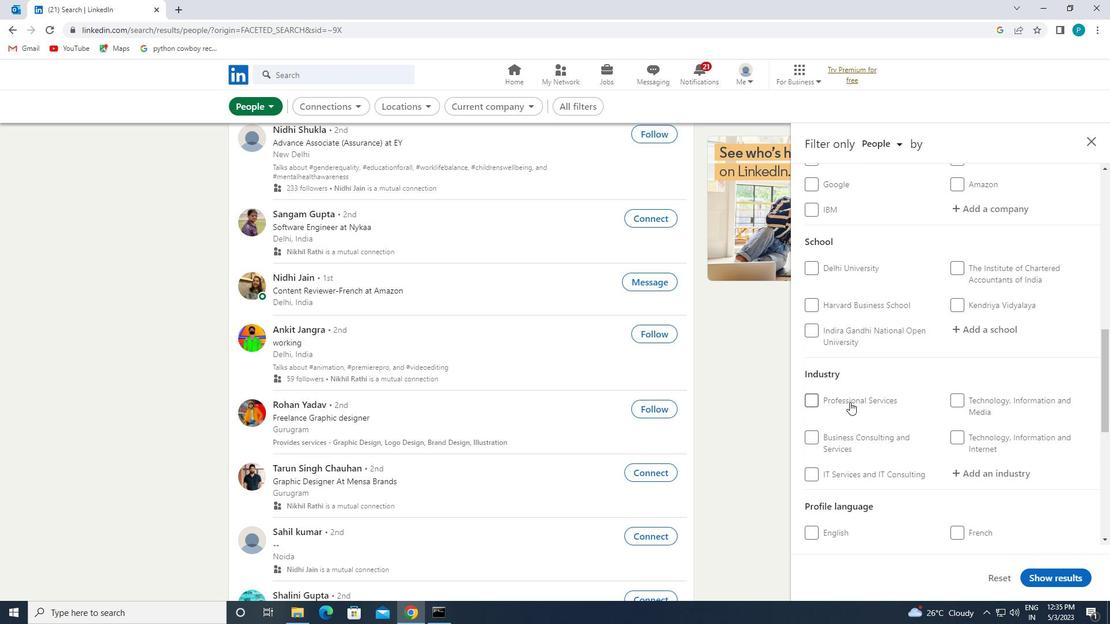 
Action: Mouse moved to (823, 452)
Screenshot: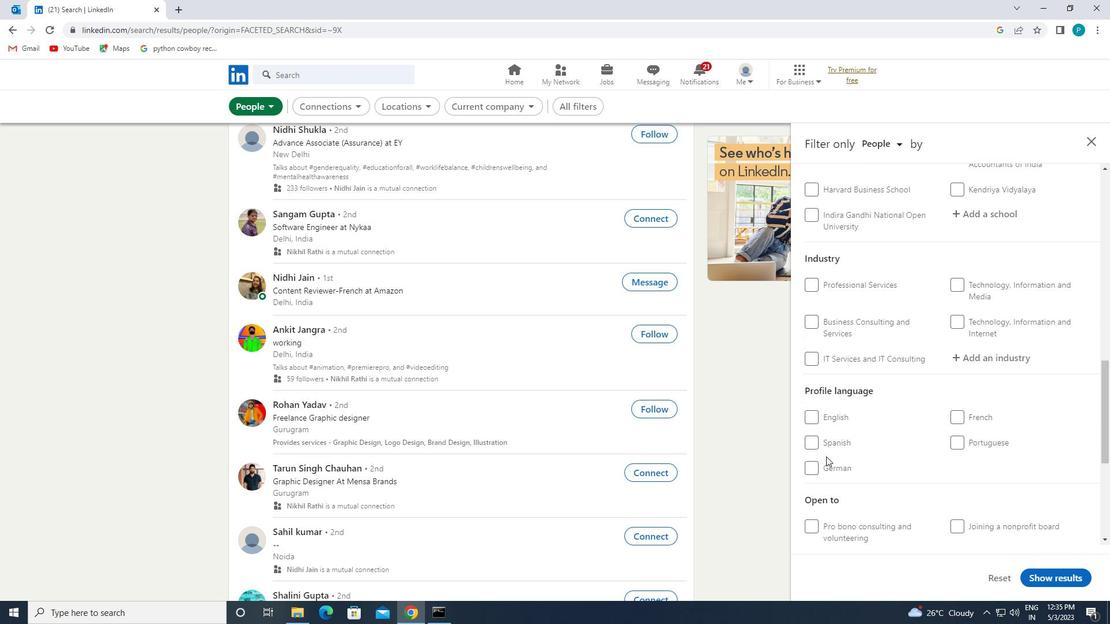 
Action: Mouse pressed left at (823, 452)
Screenshot: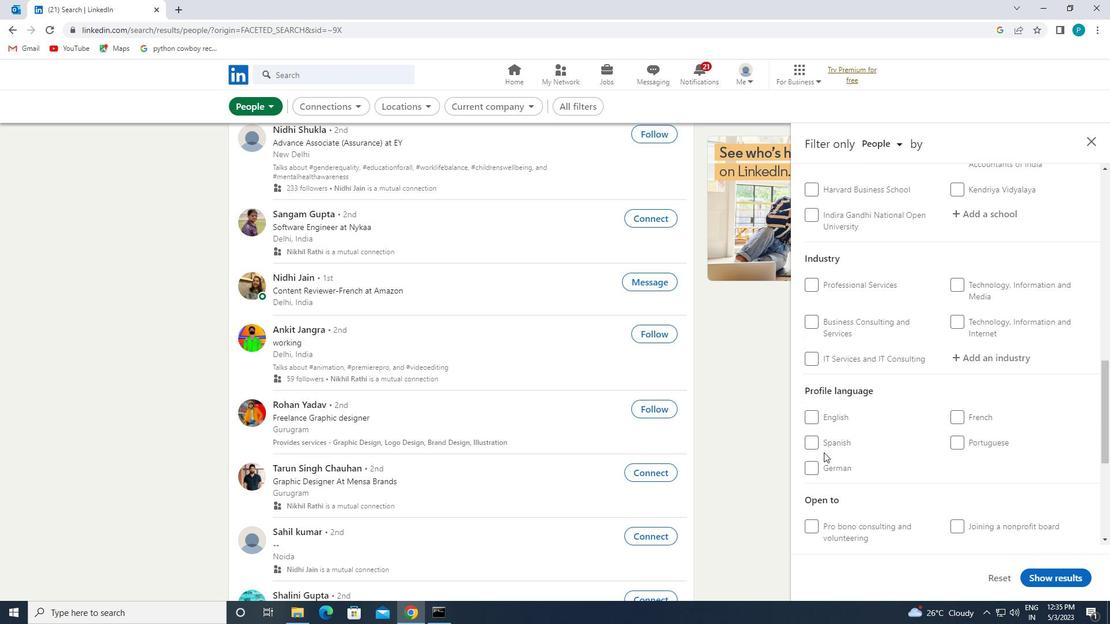 
Action: Mouse moved to (817, 447)
Screenshot: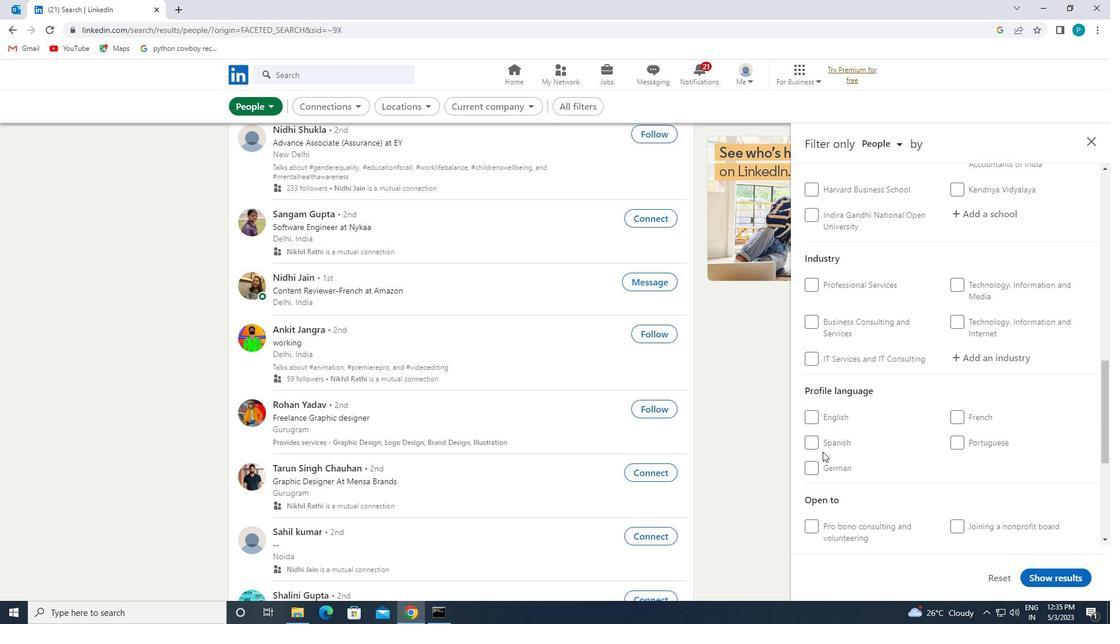 
Action: Mouse pressed left at (817, 447)
Screenshot: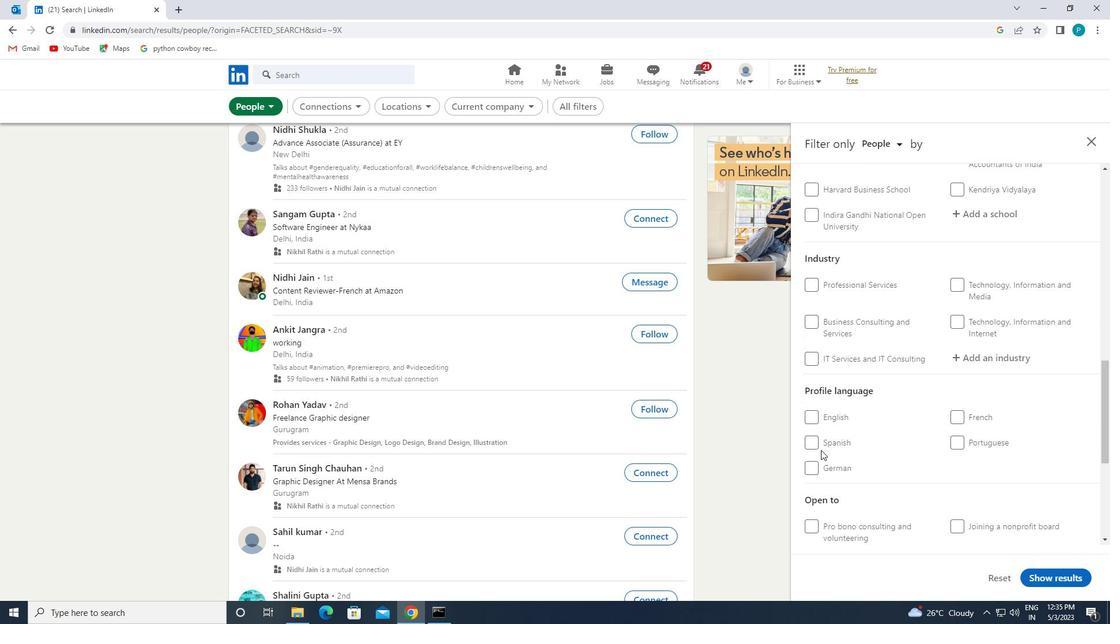 
Action: Mouse moved to (918, 434)
Screenshot: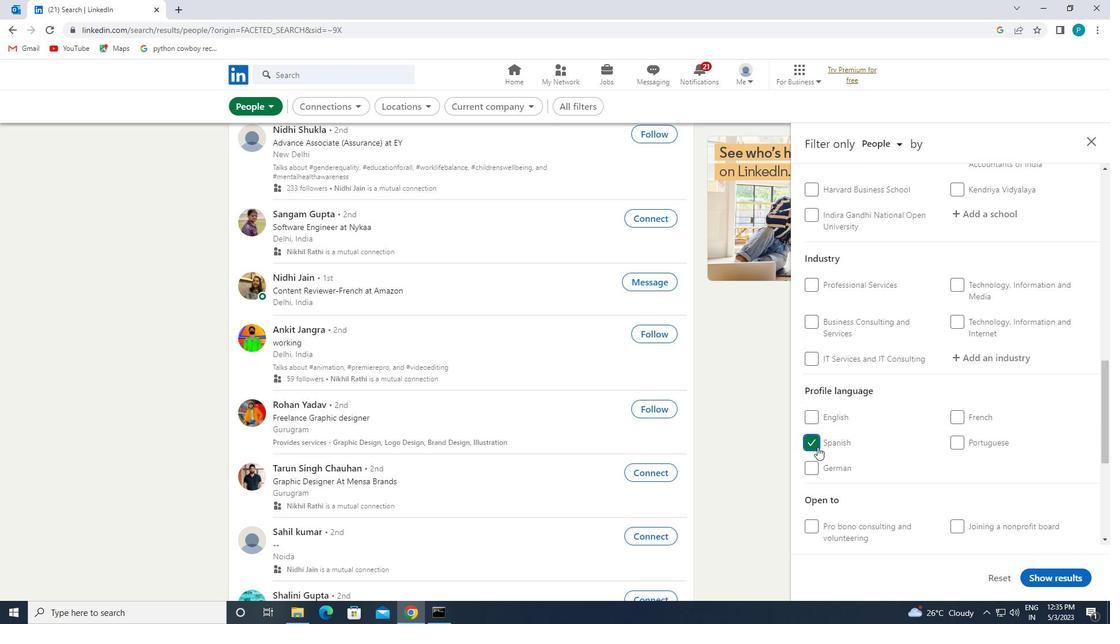 
Action: Mouse scrolled (918, 435) with delta (0, 0)
Screenshot: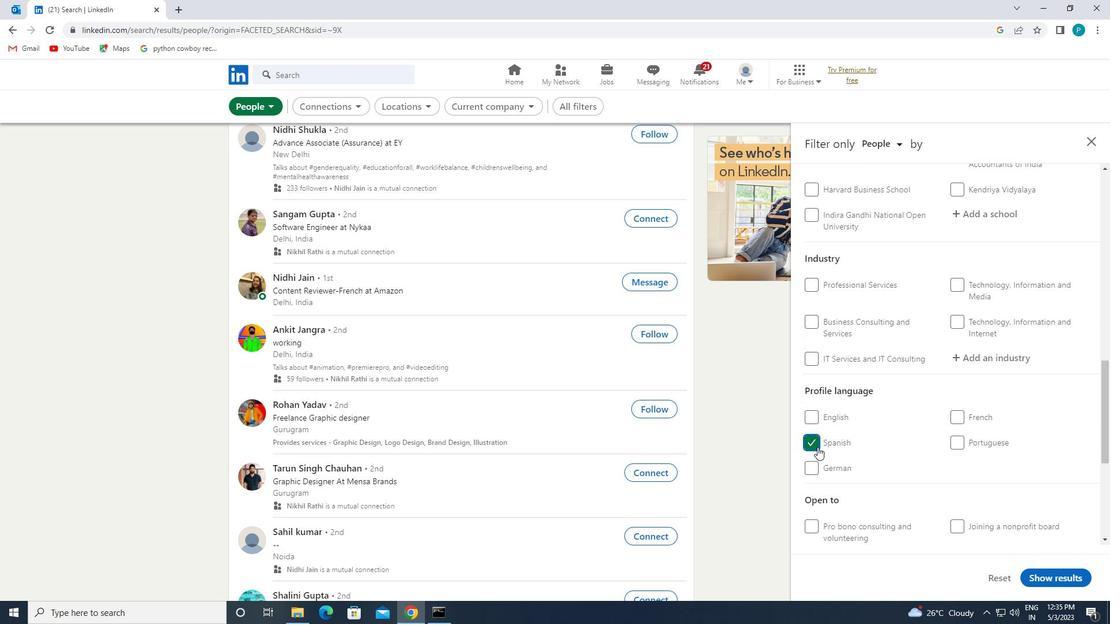 
Action: Mouse scrolled (918, 435) with delta (0, 0)
Screenshot: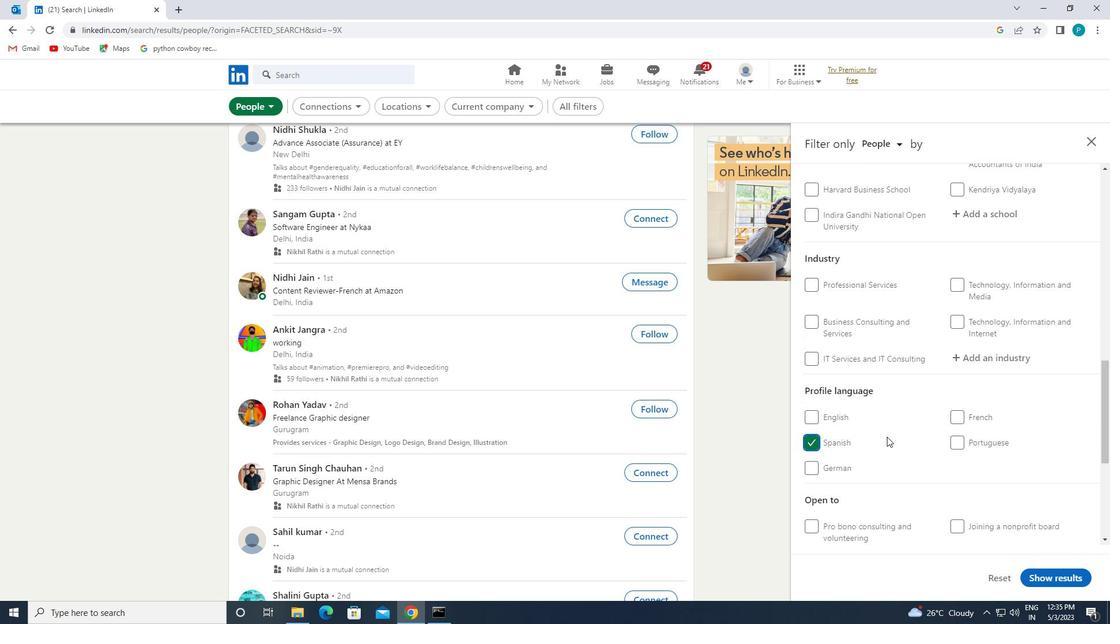 
Action: Mouse moved to (918, 434)
Screenshot: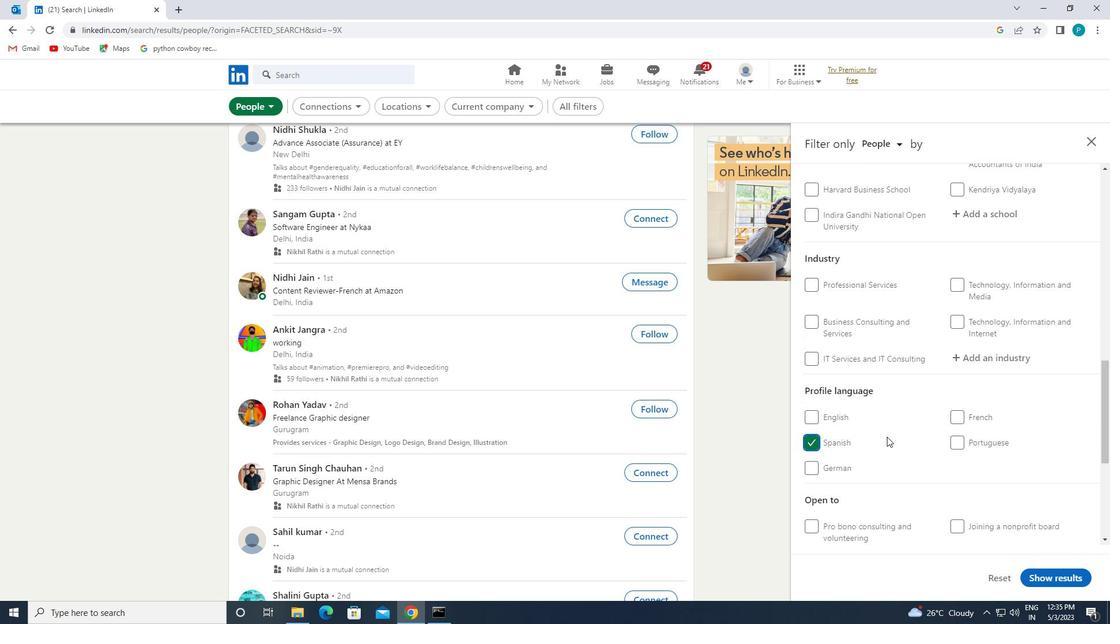
Action: Mouse scrolled (918, 435) with delta (0, 0)
Screenshot: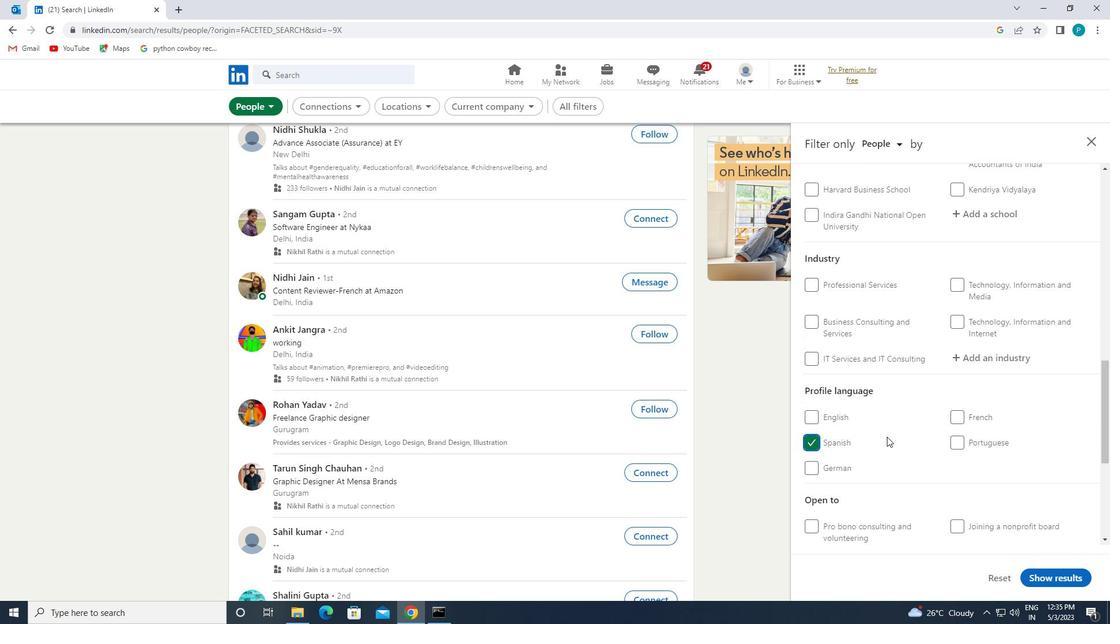 
Action: Mouse moved to (945, 432)
Screenshot: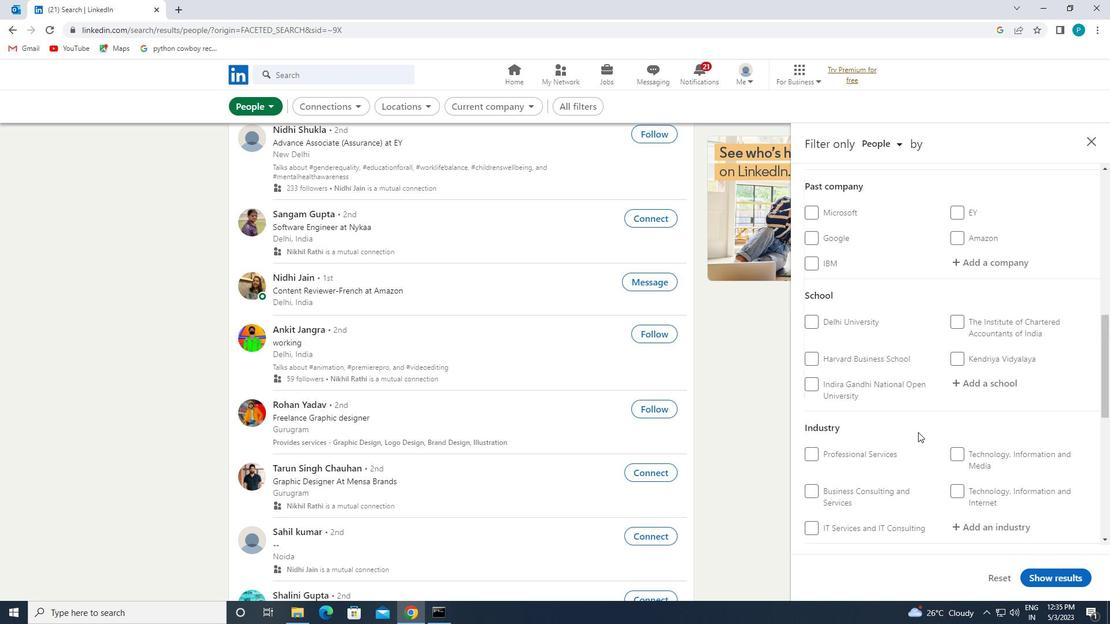 
Action: Mouse scrolled (945, 432) with delta (0, 0)
Screenshot: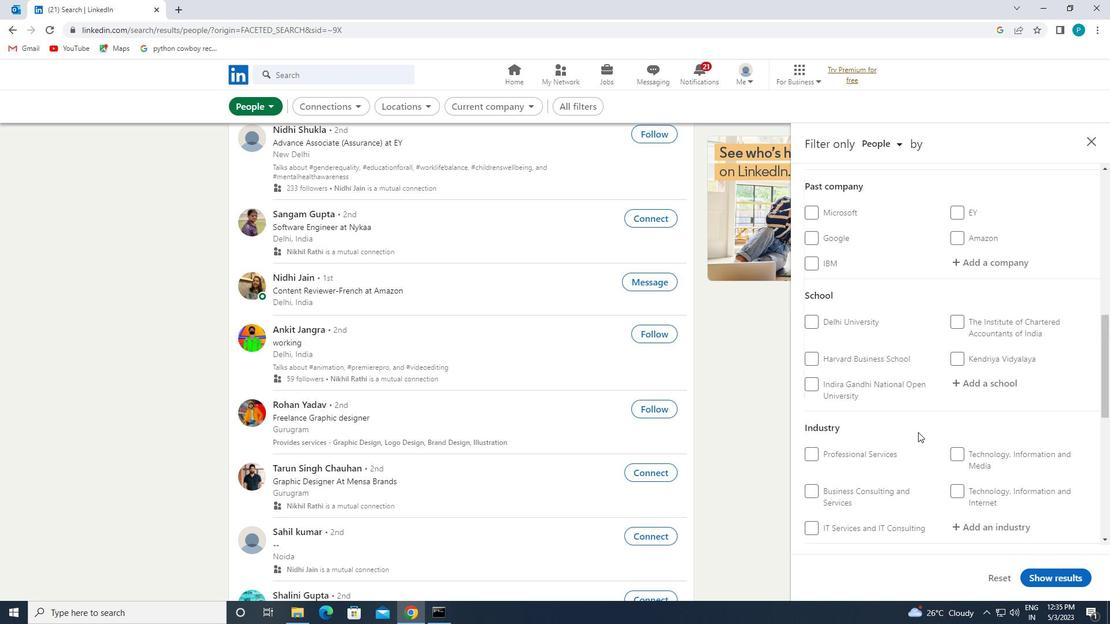 
Action: Mouse moved to (954, 425)
Screenshot: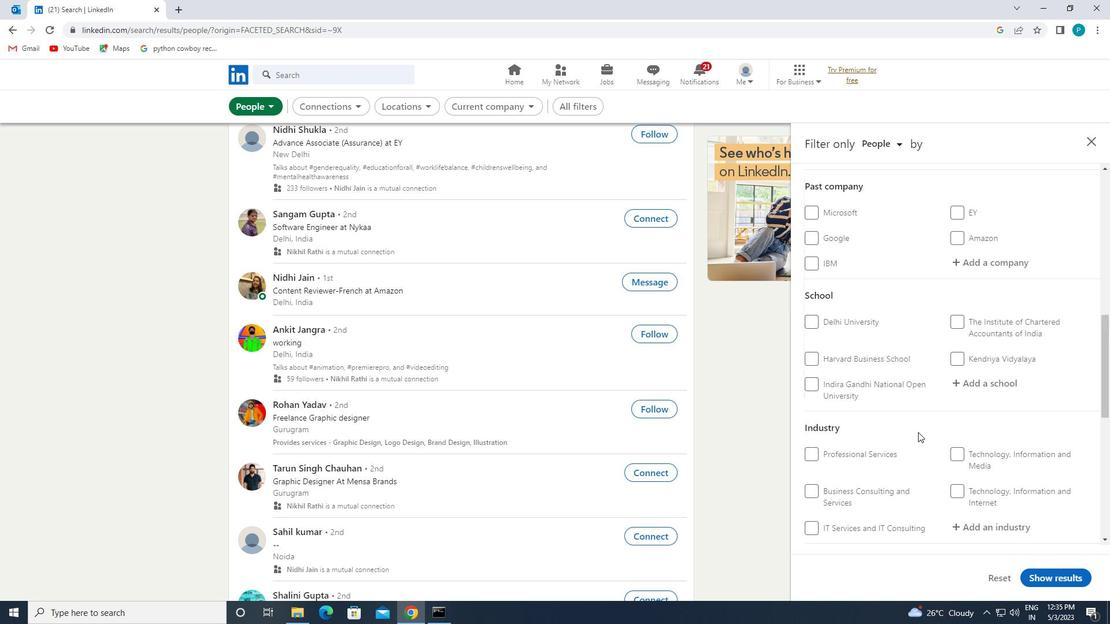 
Action: Mouse scrolled (954, 425) with delta (0, 0)
Screenshot: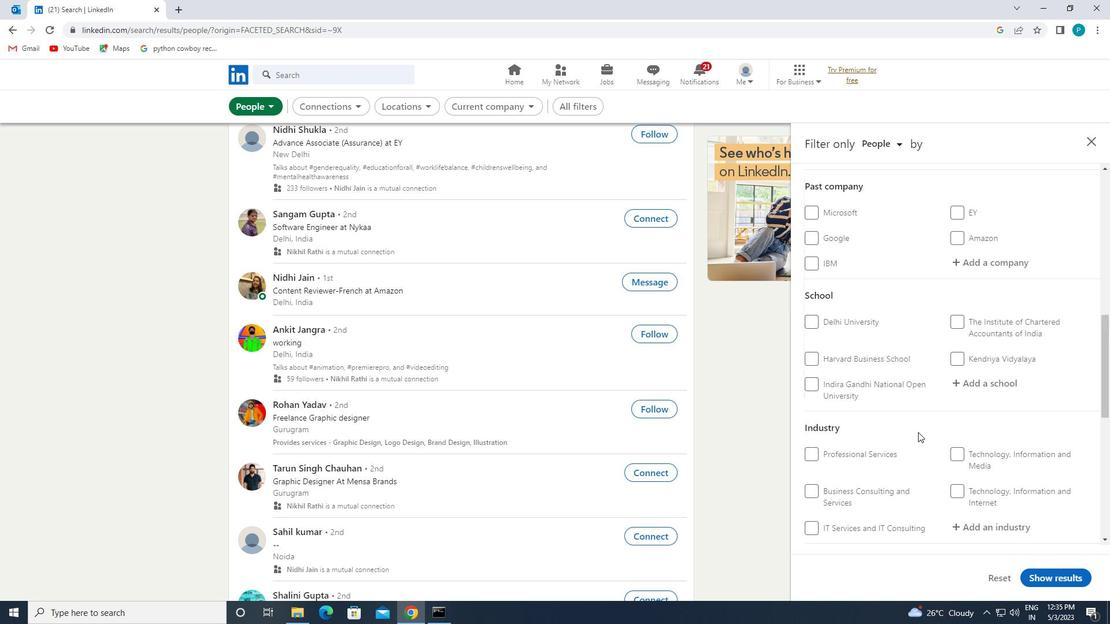 
Action: Mouse moved to (955, 421)
Screenshot: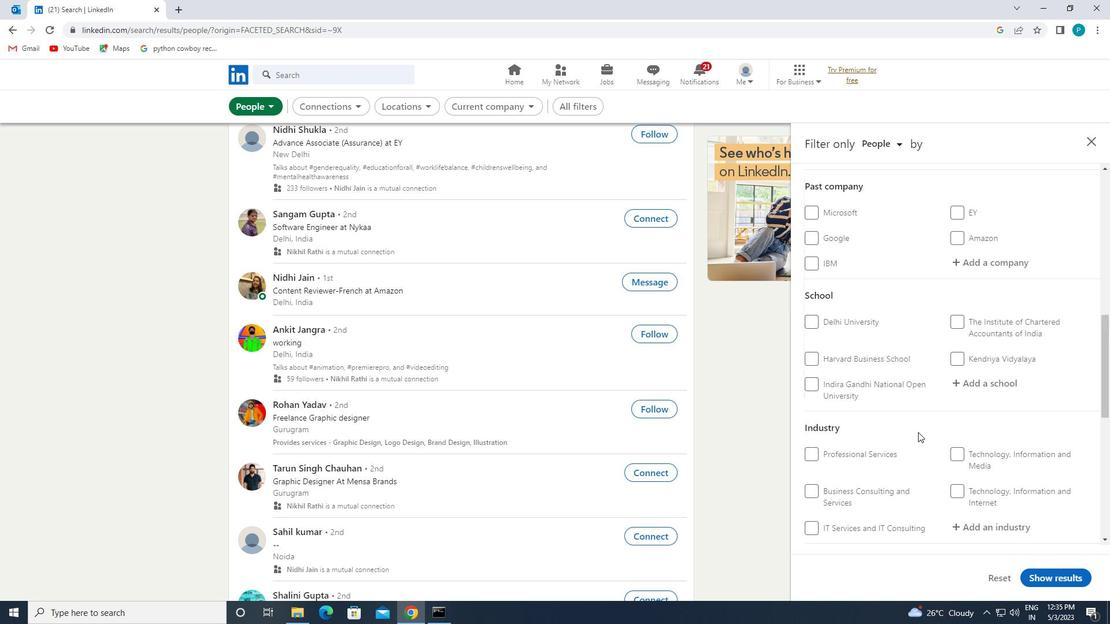 
Action: Mouse scrolled (955, 421) with delta (0, 0)
Screenshot: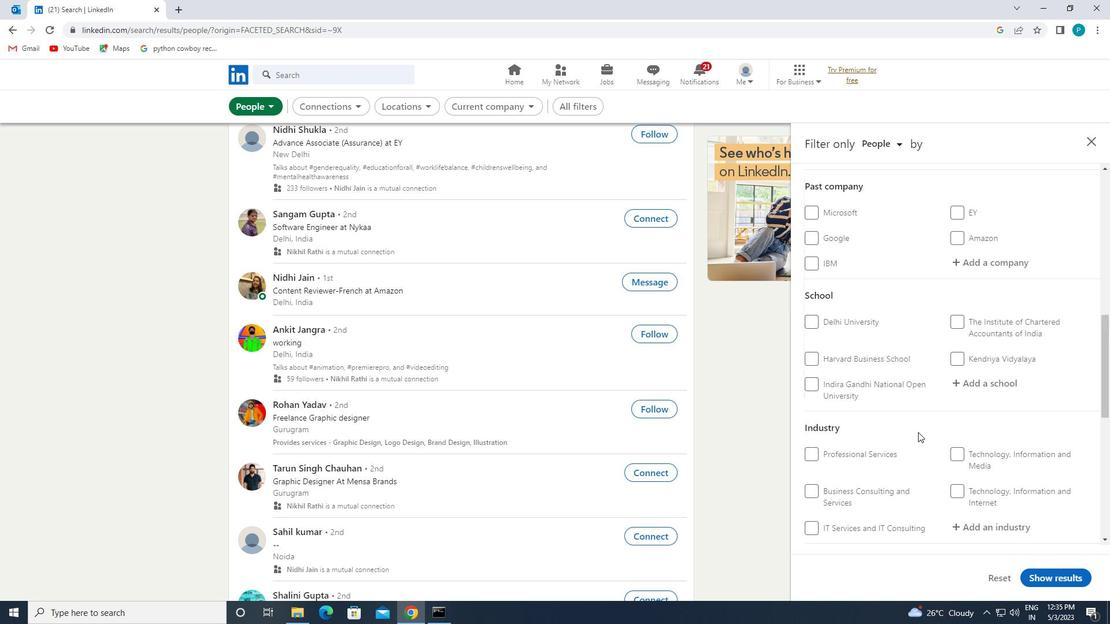 
Action: Mouse moved to (957, 417)
Screenshot: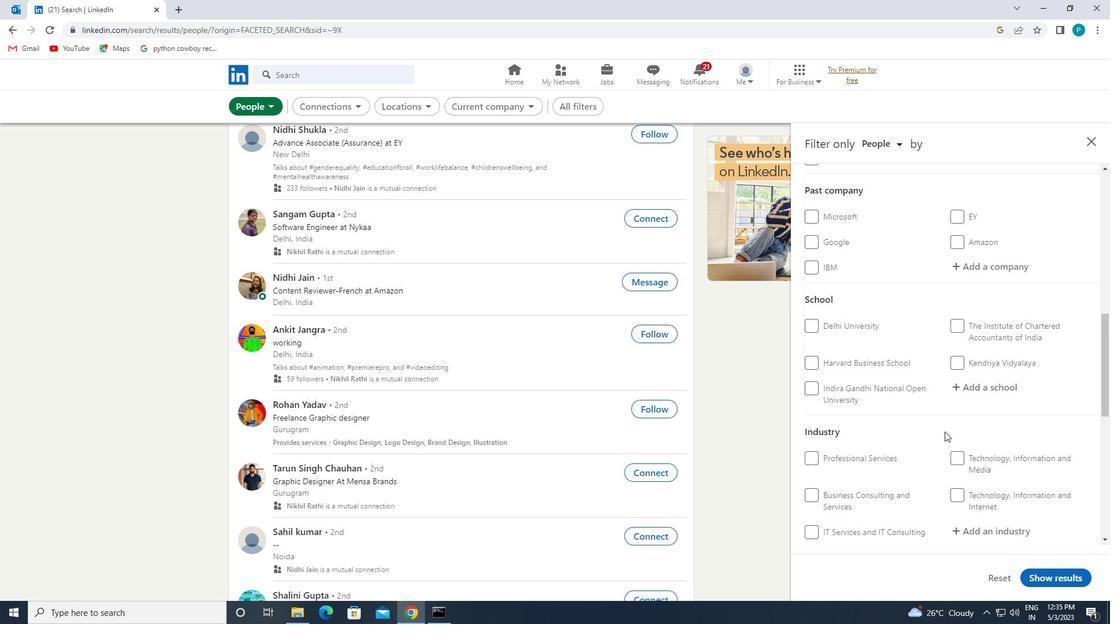 
Action: Mouse scrolled (957, 418) with delta (0, 0)
Screenshot: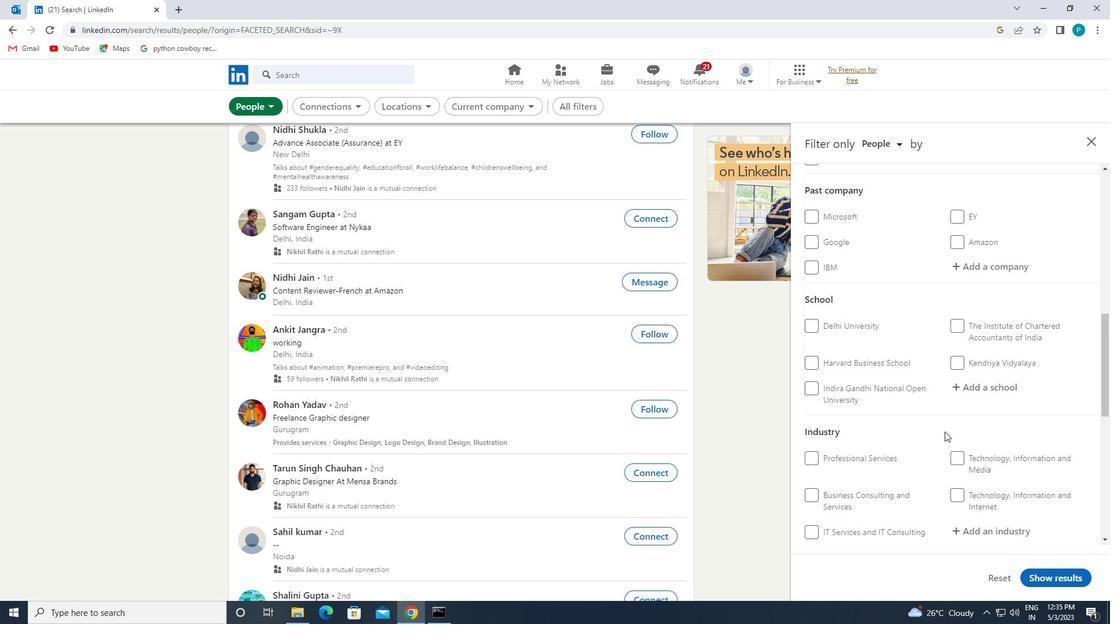 
Action: Mouse moved to (977, 390)
Screenshot: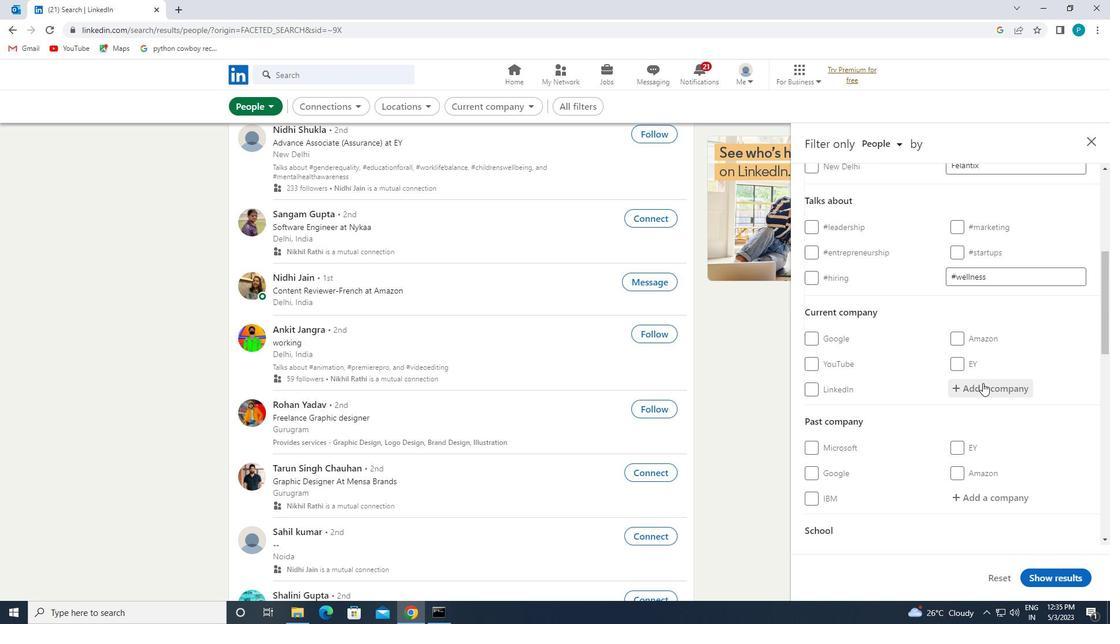 
Action: Mouse pressed left at (977, 390)
Screenshot: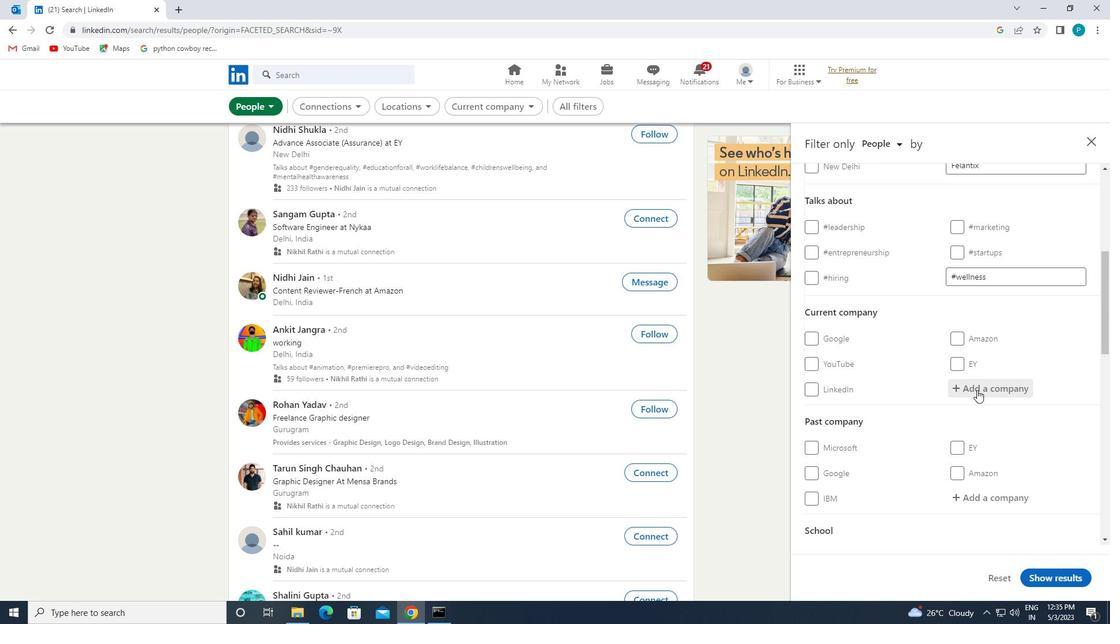 
Action: Mouse moved to (1048, 442)
Screenshot: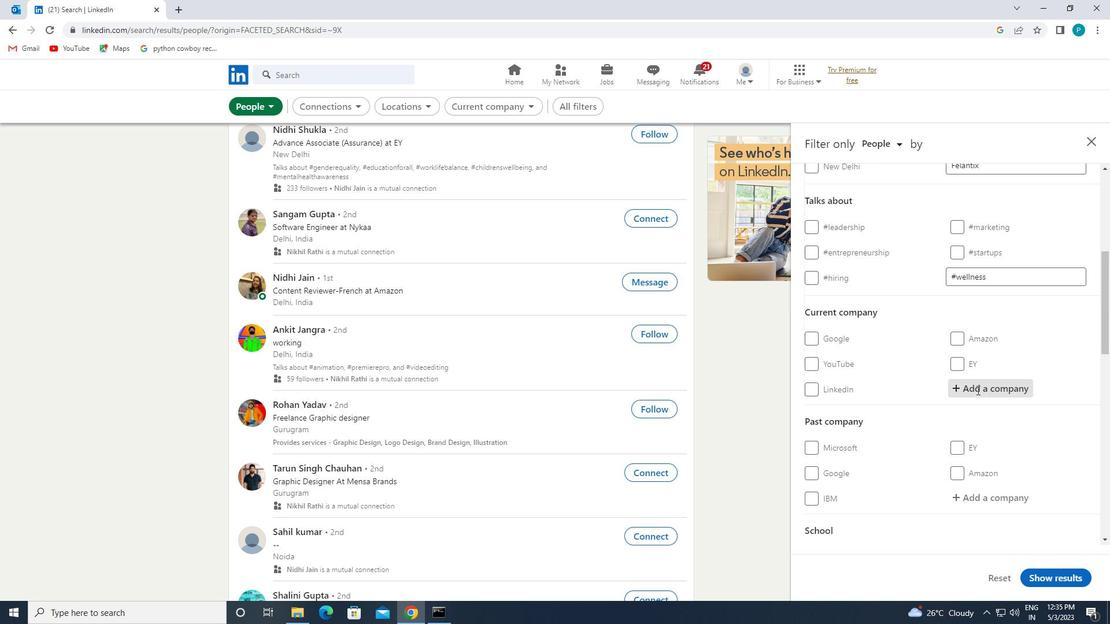 
Action: Key pressed <Key.caps_lock>M<Key.caps_lock>YNTRA
Screenshot: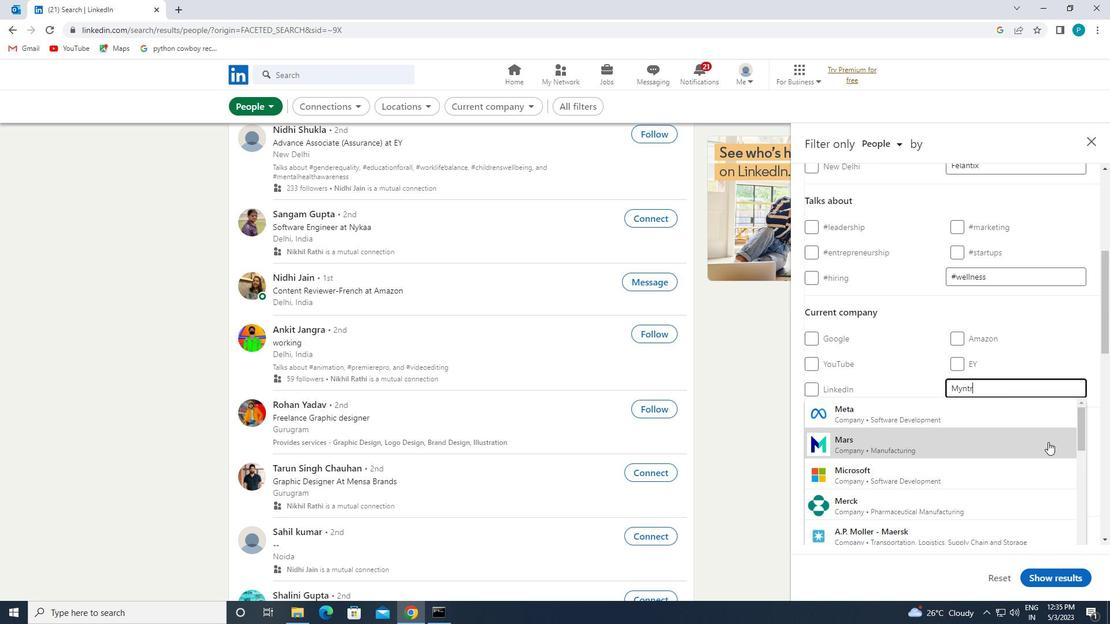 
Action: Mouse moved to (1001, 398)
Screenshot: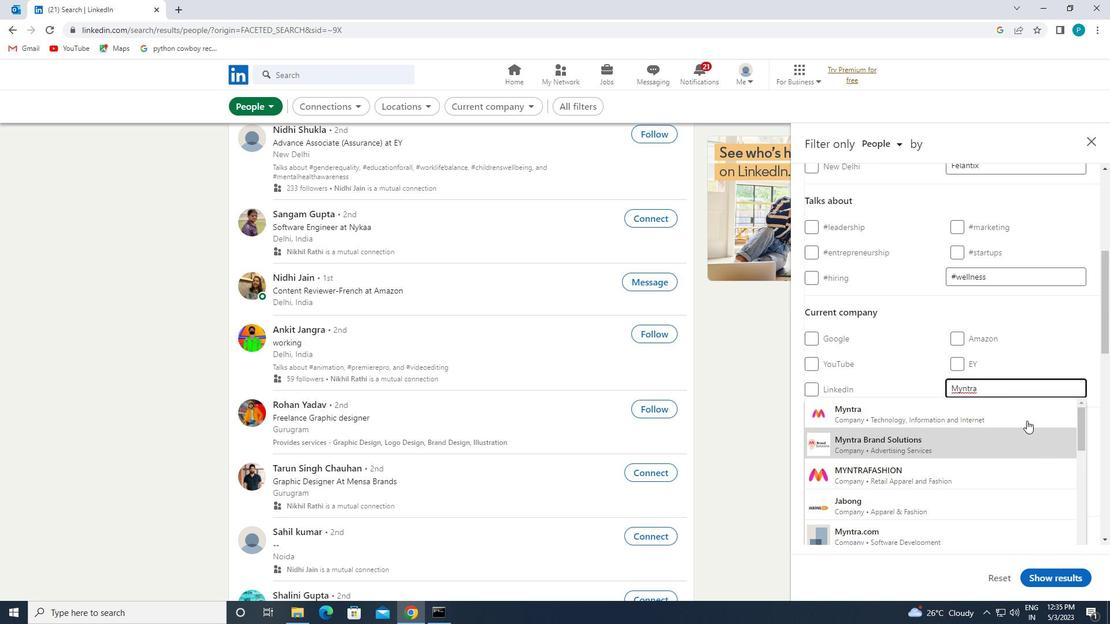 
Action: Mouse pressed left at (1001, 398)
Screenshot: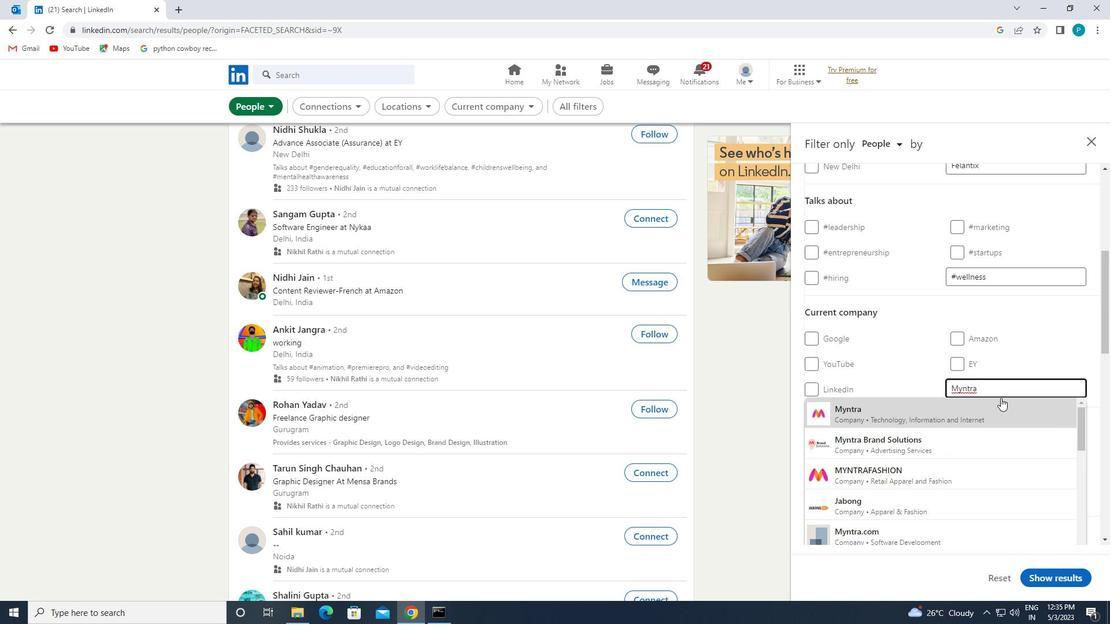 
Action: Mouse scrolled (1001, 397) with delta (0, 0)
Screenshot: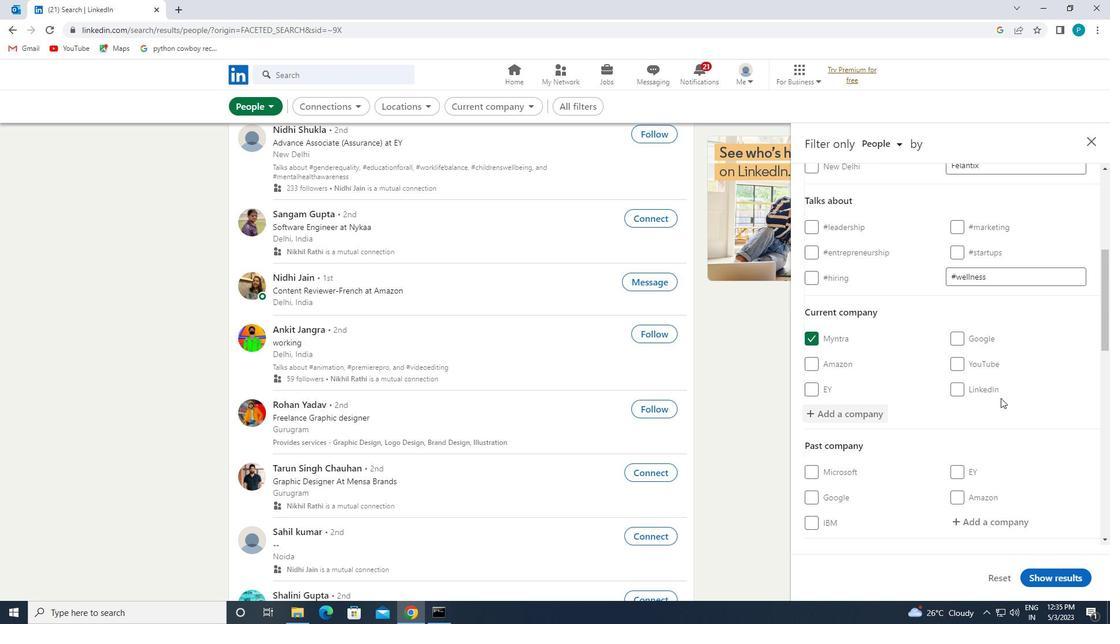 
Action: Mouse scrolled (1001, 397) with delta (0, 0)
Screenshot: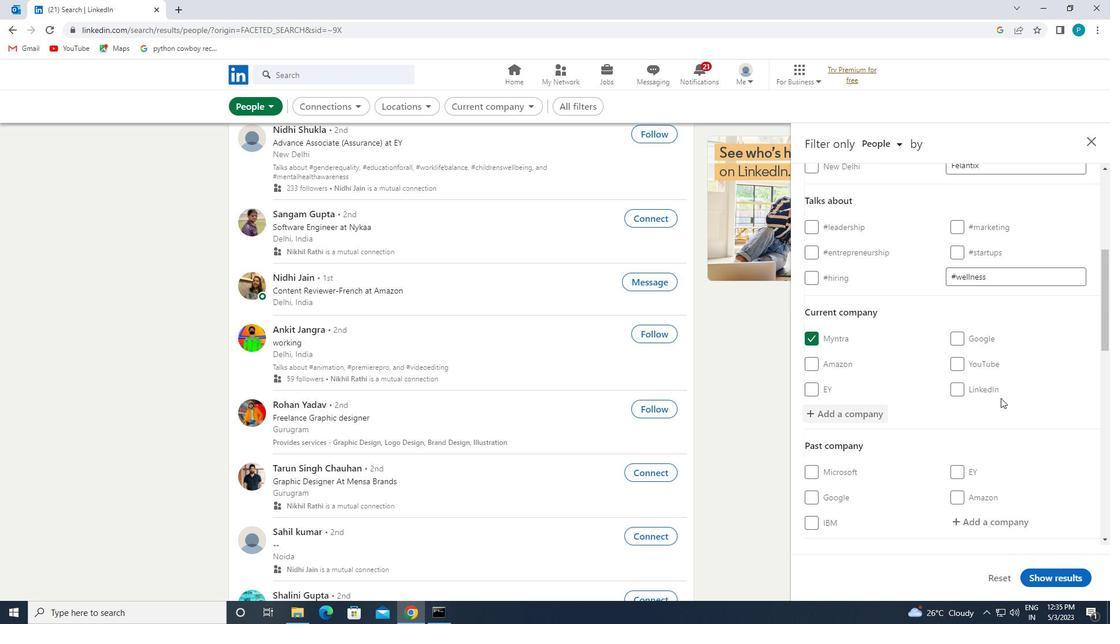 
Action: Mouse moved to (1001, 399)
Screenshot: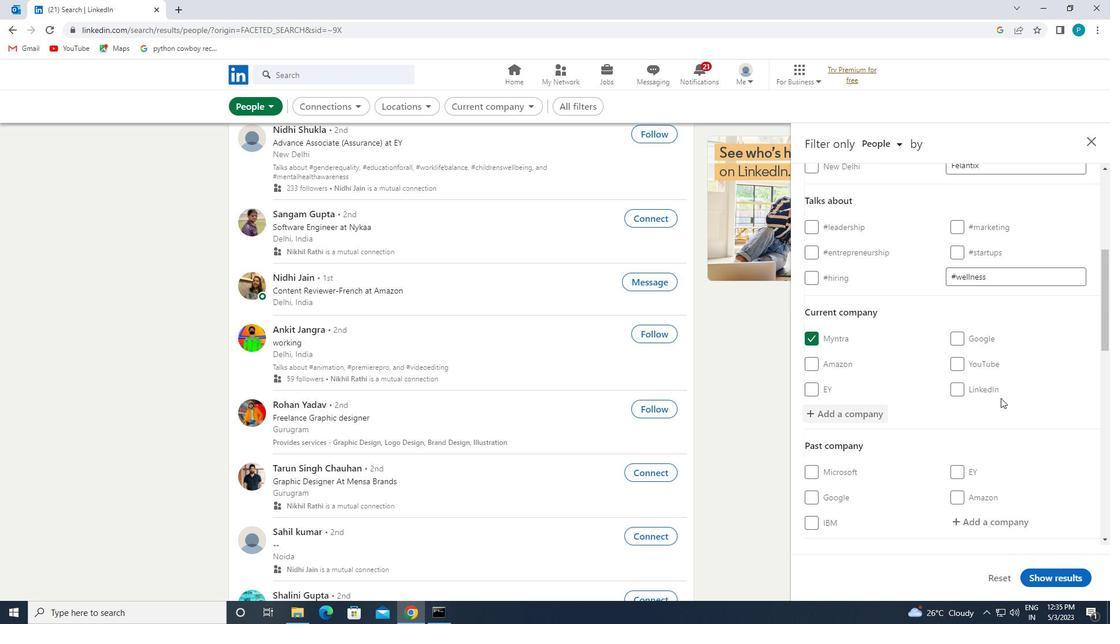 
Action: Mouse scrolled (1001, 398) with delta (0, 0)
Screenshot: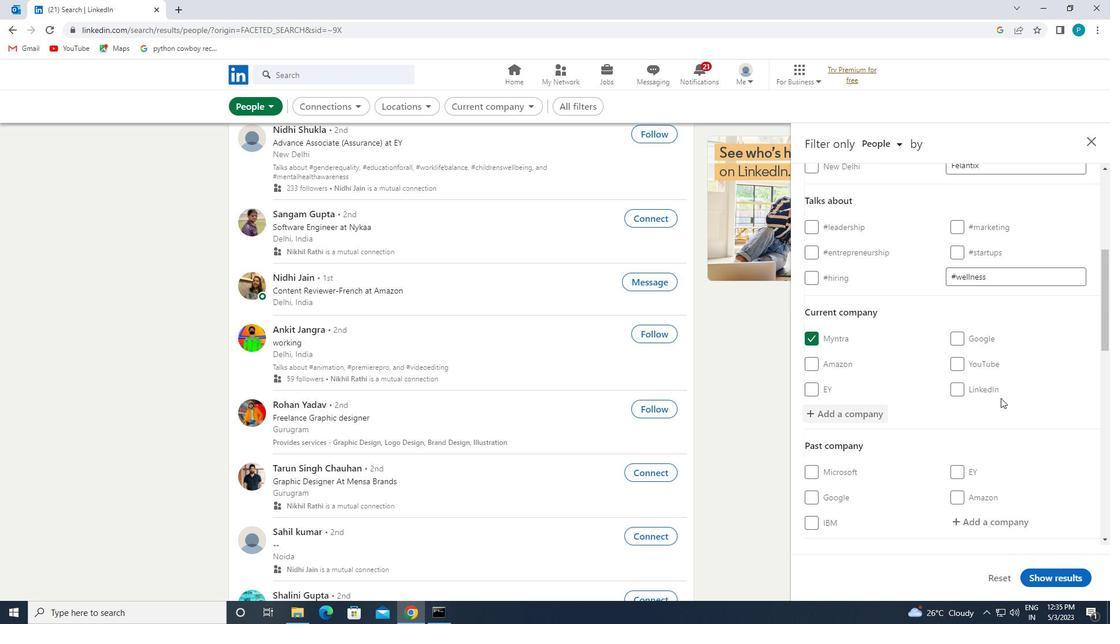 
Action: Mouse moved to (1000, 476)
Screenshot: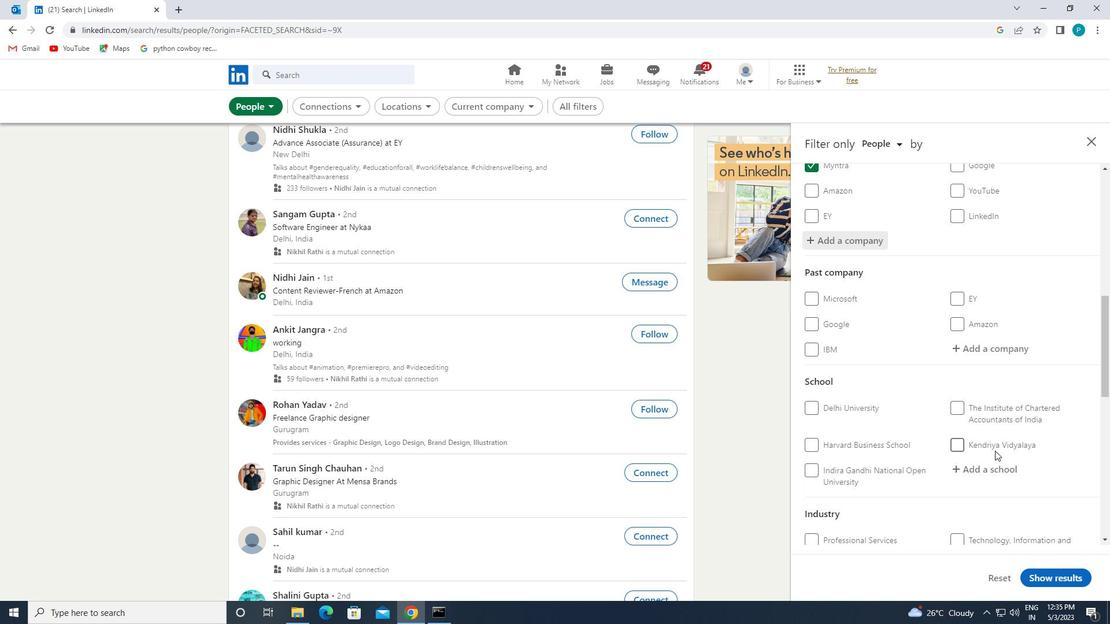 
Action: Mouse pressed left at (1000, 476)
Screenshot: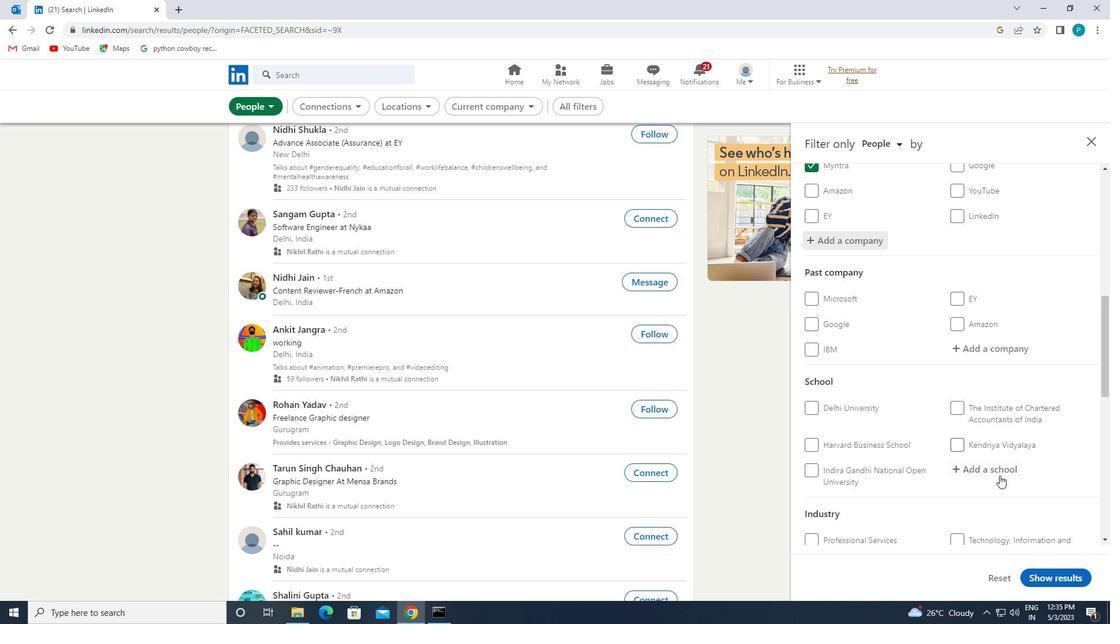 
Action: Mouse moved to (1031, 498)
Screenshot: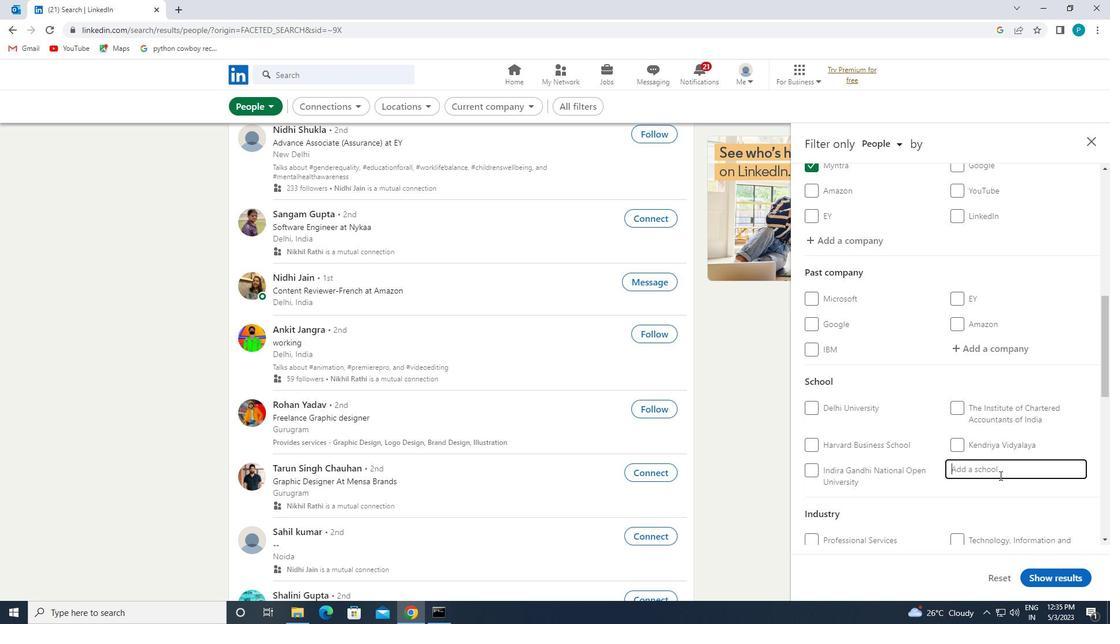 
Action: Key pressed <Key.caps_lock>S<Key.caps_lock>ILIGURI
Screenshot: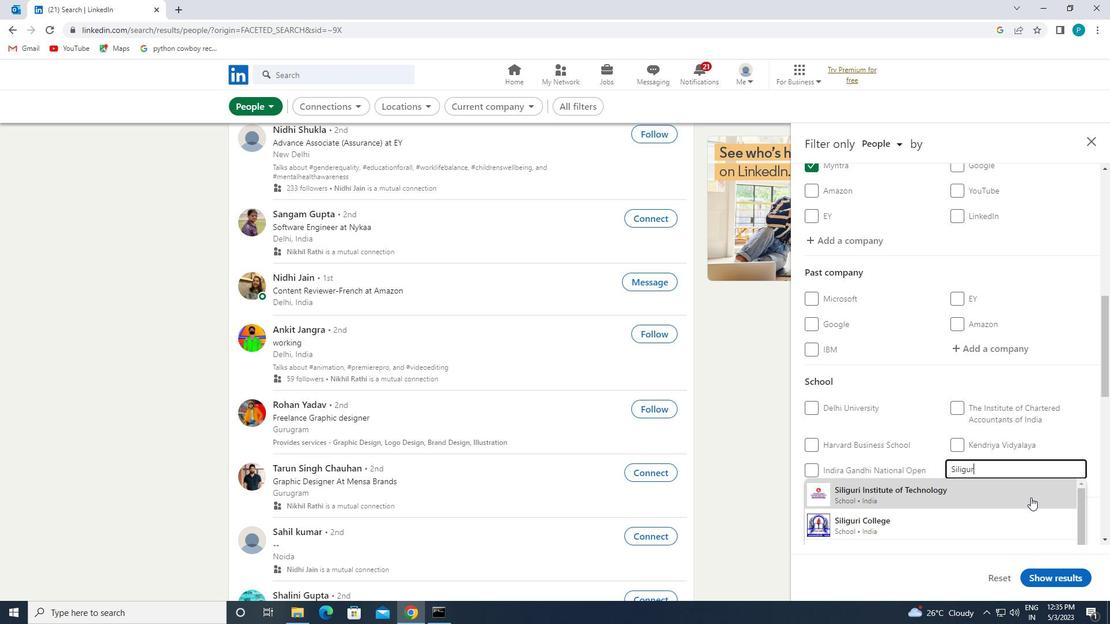 
Action: Mouse moved to (1026, 496)
Screenshot: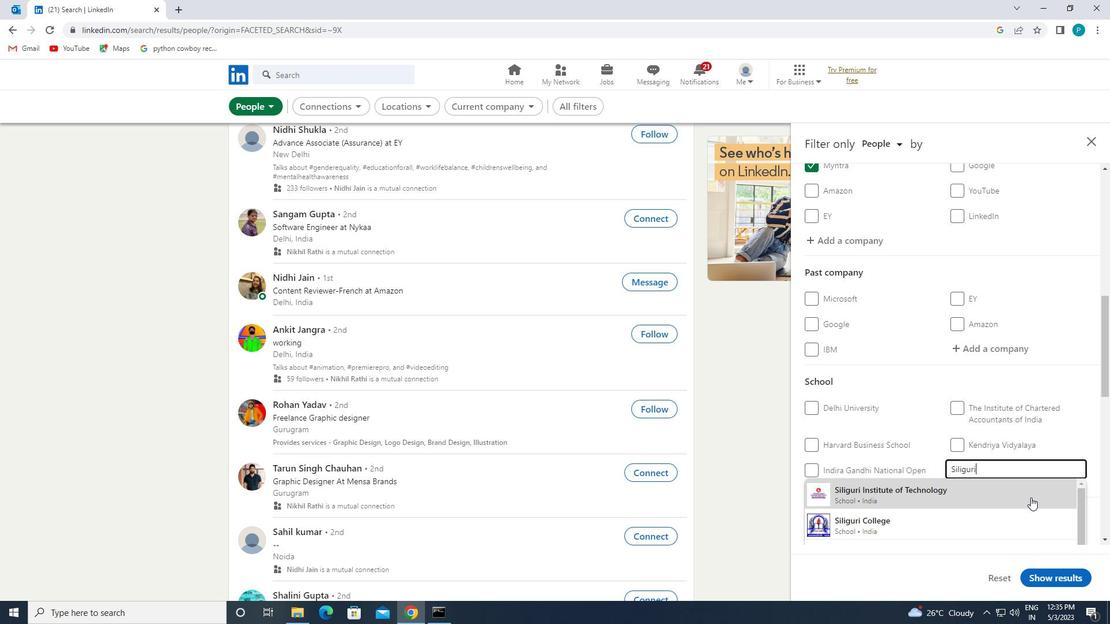 
Action: Mouse pressed left at (1026, 496)
Screenshot: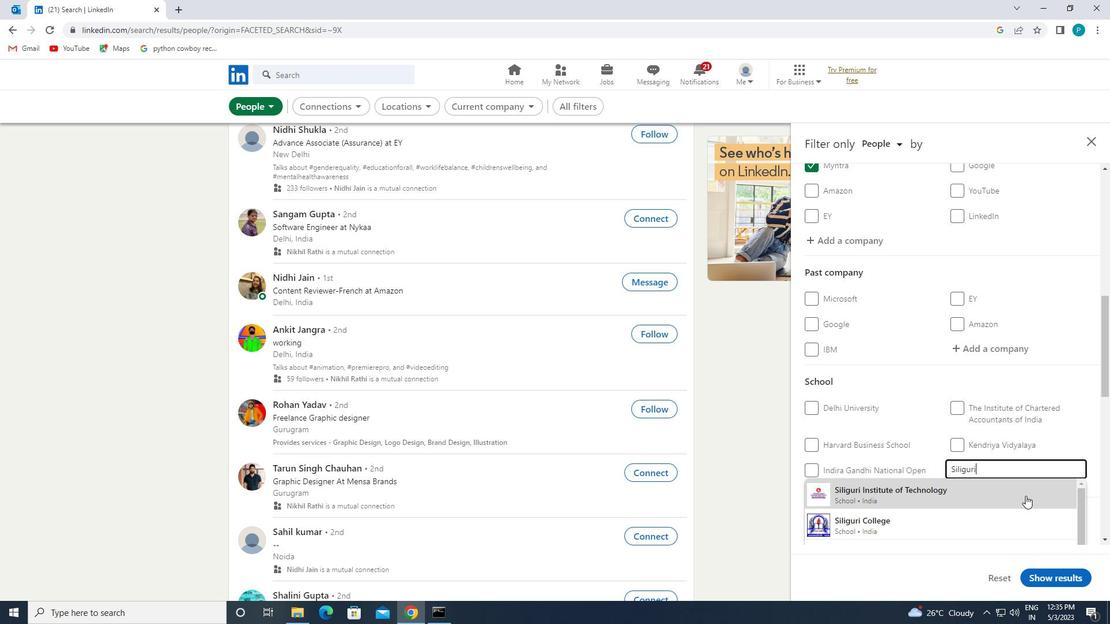 
Action: Mouse moved to (1026, 495)
Screenshot: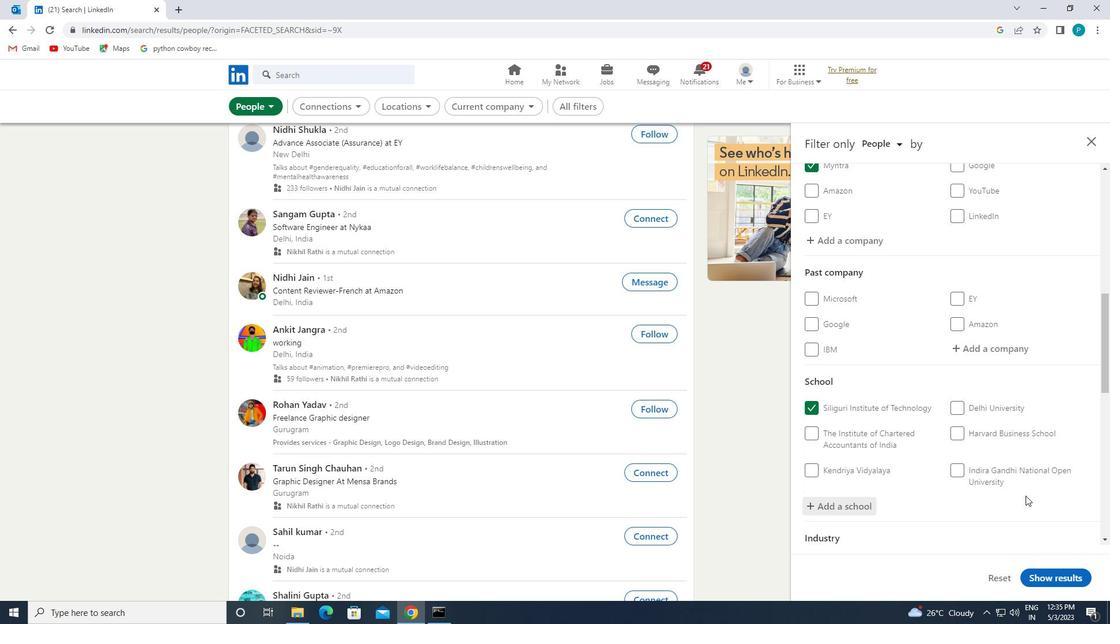 
Action: Mouse scrolled (1026, 495) with delta (0, 0)
Screenshot: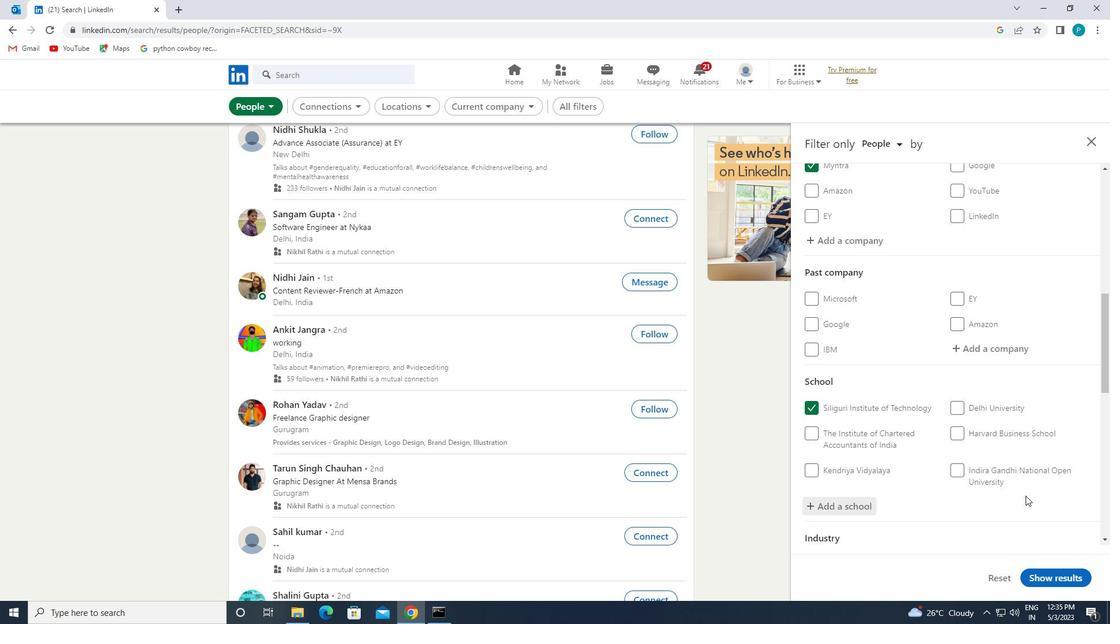 
Action: Mouse scrolled (1026, 495) with delta (0, 0)
Screenshot: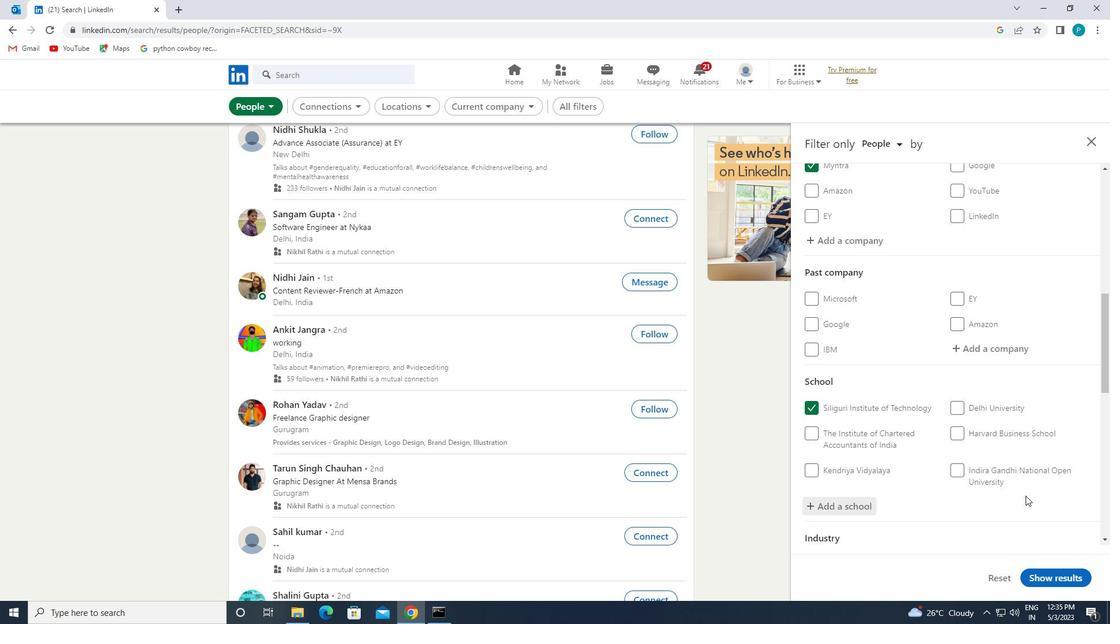 
Action: Mouse scrolled (1026, 495) with delta (0, 0)
Screenshot: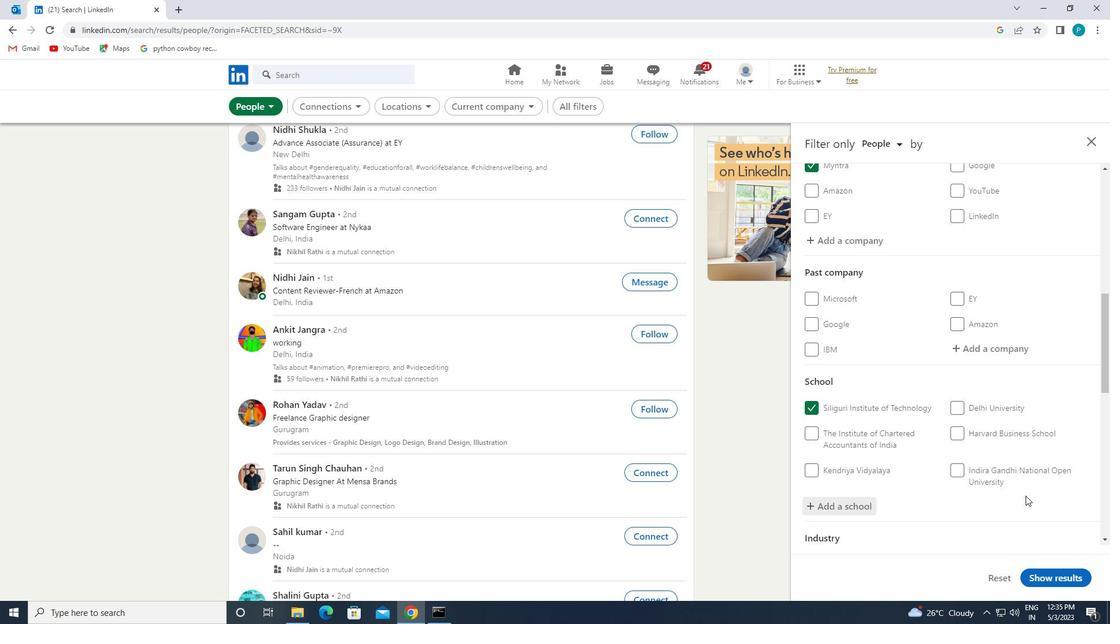 
Action: Mouse moved to (980, 472)
Screenshot: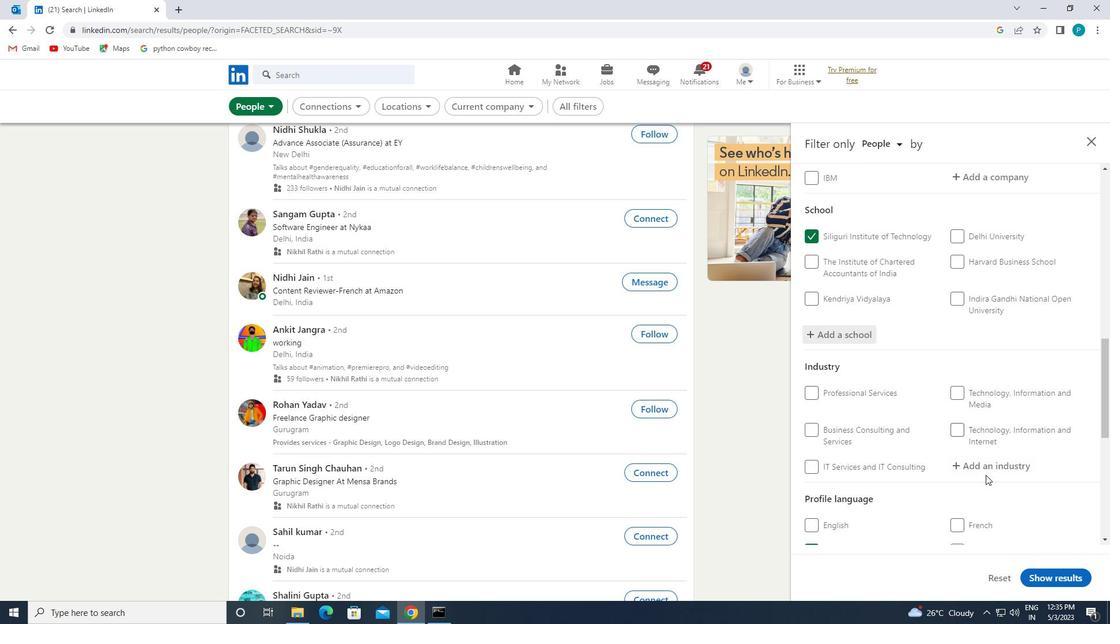 
Action: Mouse pressed left at (980, 472)
Screenshot: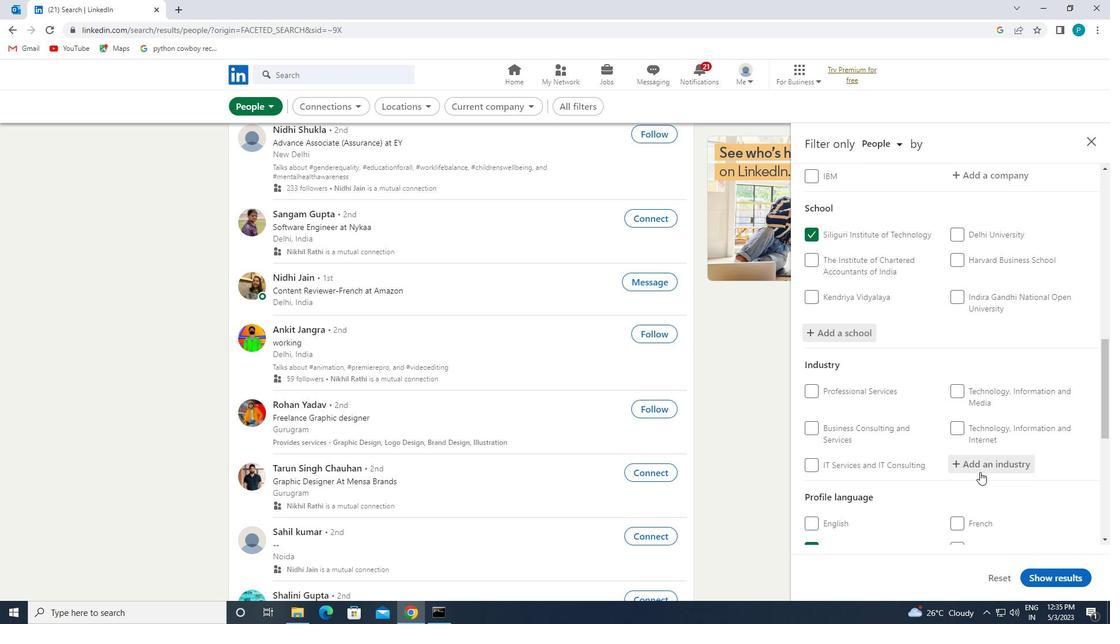 
Action: Mouse moved to (994, 481)
Screenshot: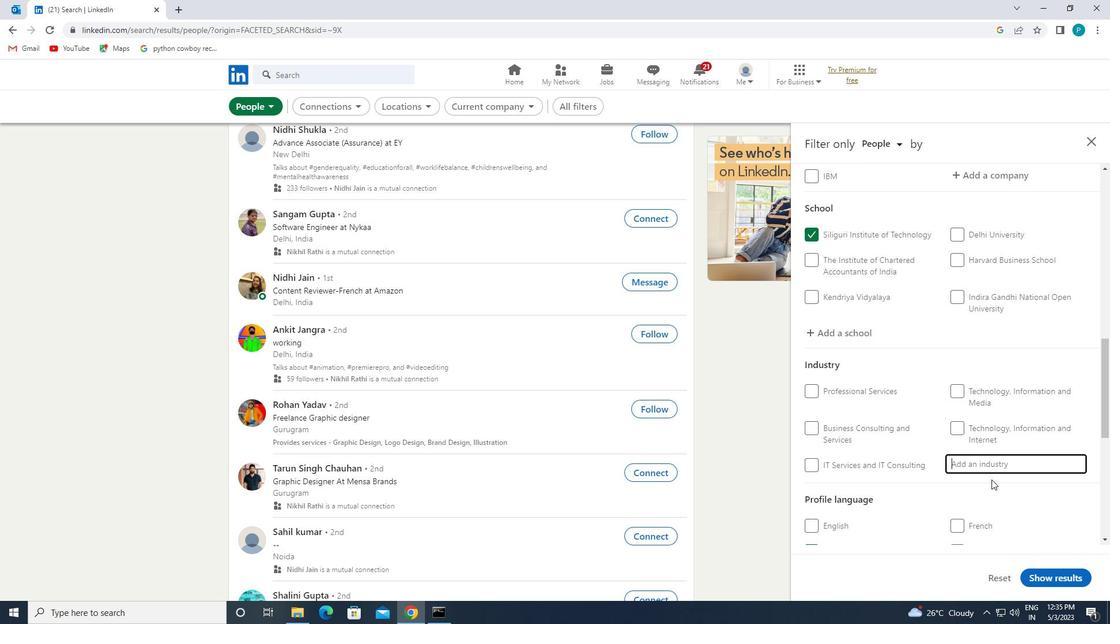 
Action: Key pressed <Key.caps_lock>P<Key.caps_lock>ROFESSIONAL
Screenshot: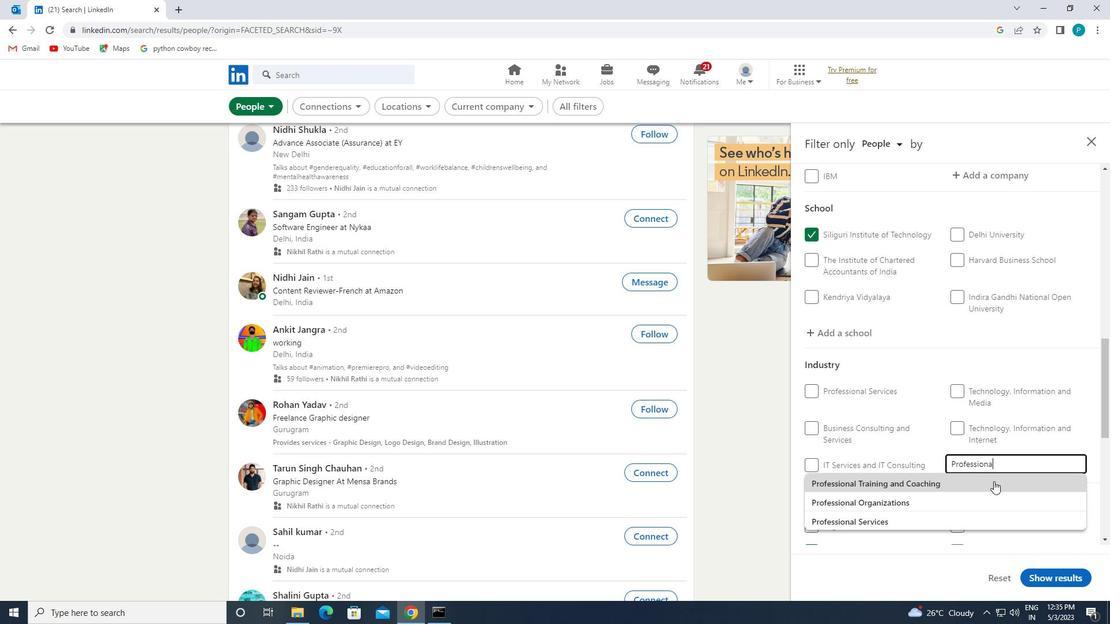 
Action: Mouse moved to (994, 481)
Screenshot: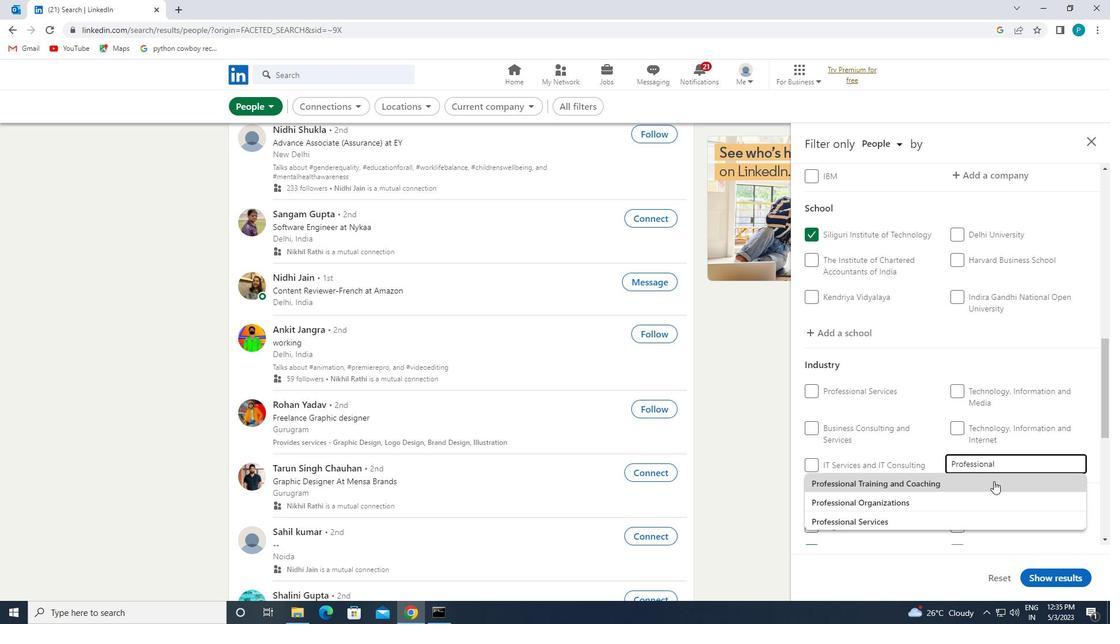 
Action: Mouse pressed left at (994, 481)
Screenshot: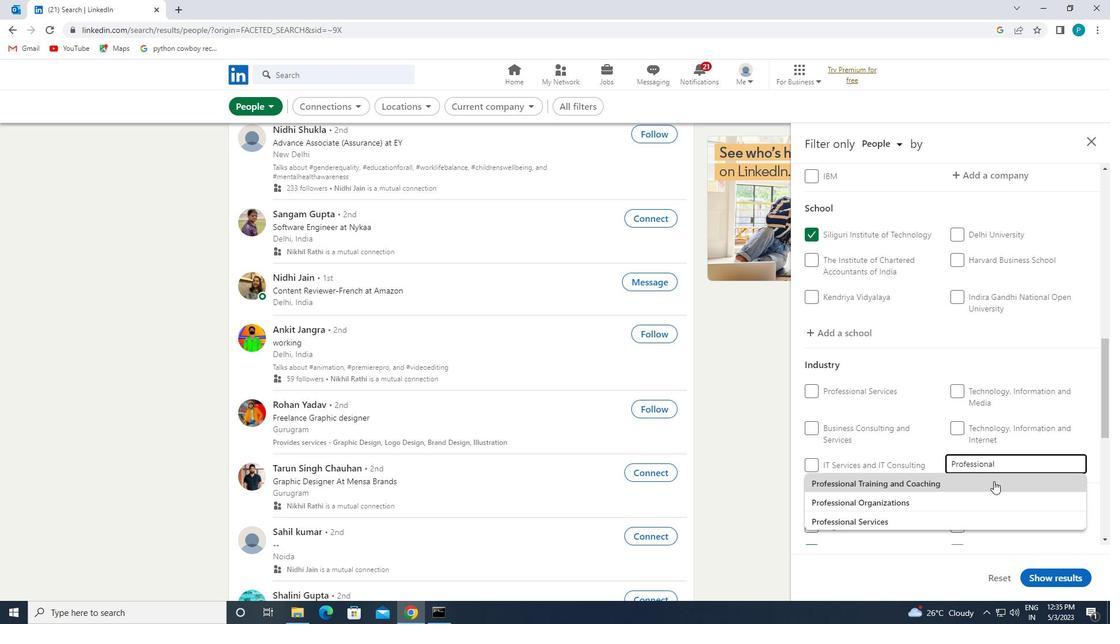 
Action: Mouse scrolled (994, 481) with delta (0, 0)
Screenshot: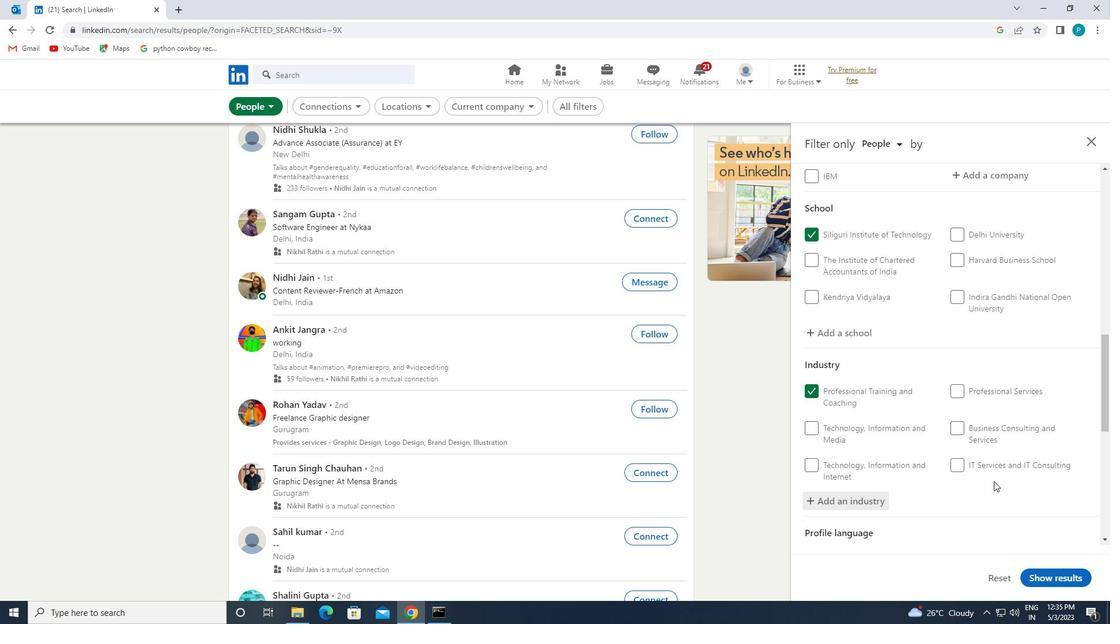 
Action: Mouse scrolled (994, 481) with delta (0, 0)
Screenshot: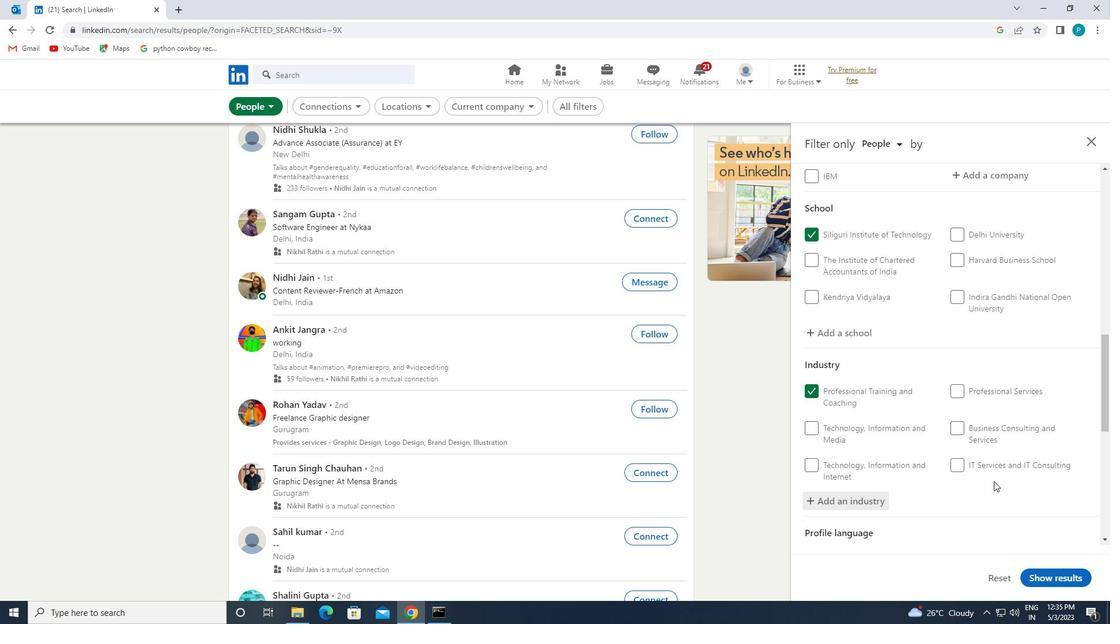 
Action: Mouse scrolled (994, 481) with delta (0, 0)
Screenshot: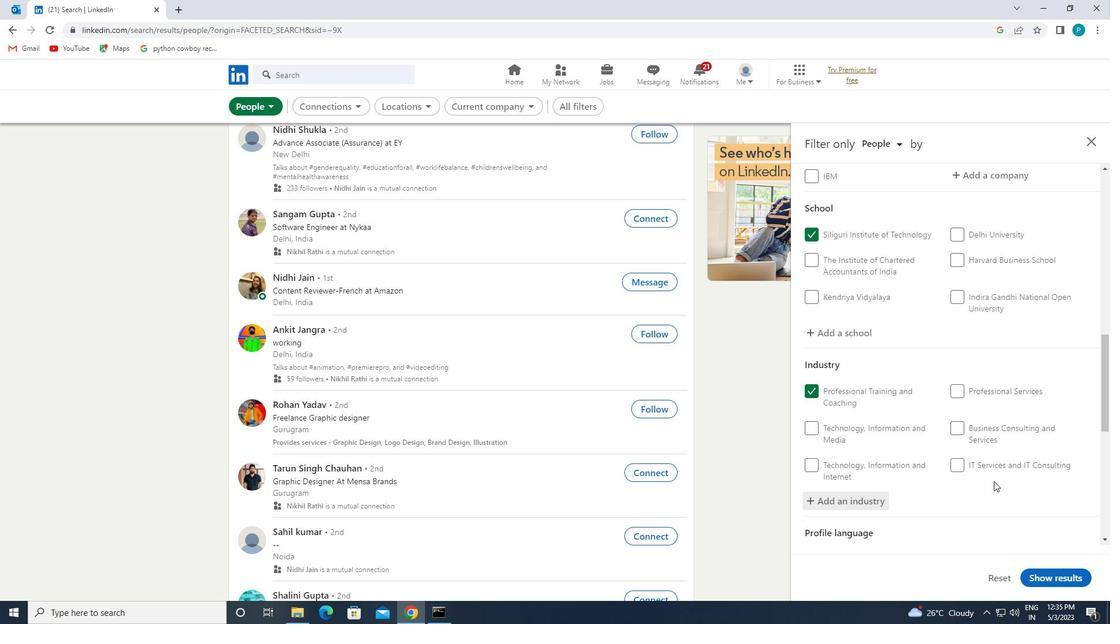
Action: Mouse moved to (993, 481)
Screenshot: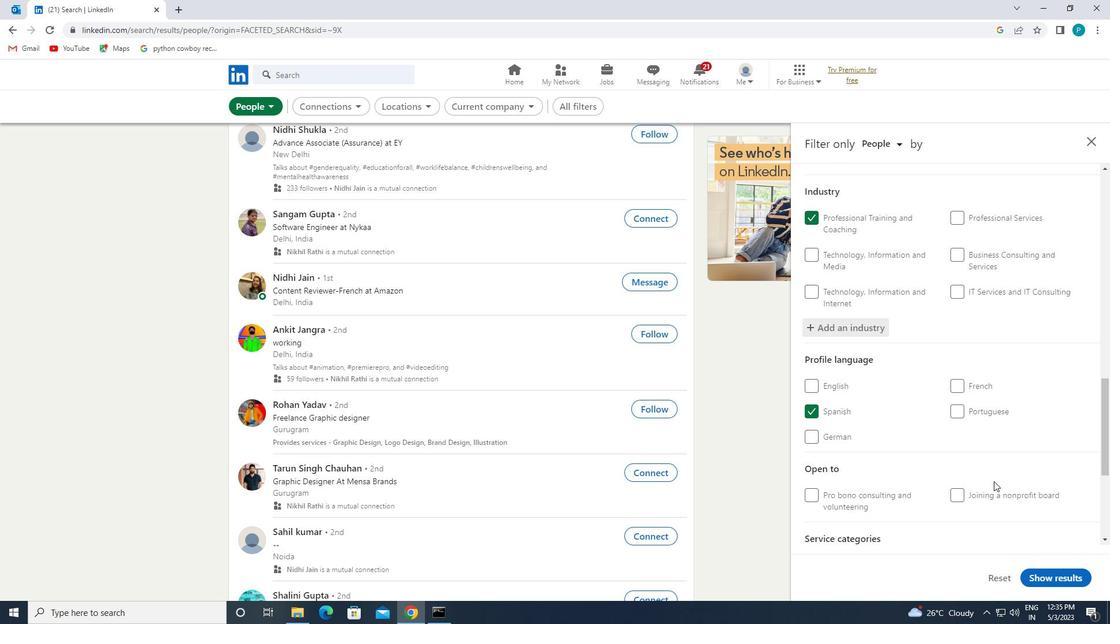 
Action: Mouse scrolled (993, 481) with delta (0, 0)
Screenshot: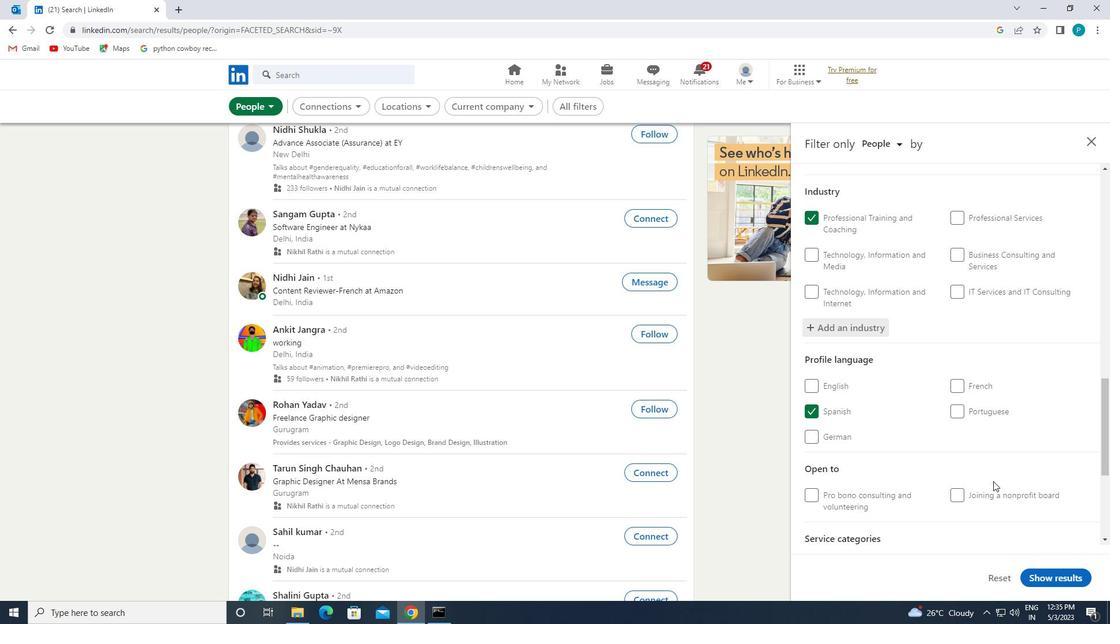 
Action: Mouse moved to (974, 374)
Screenshot: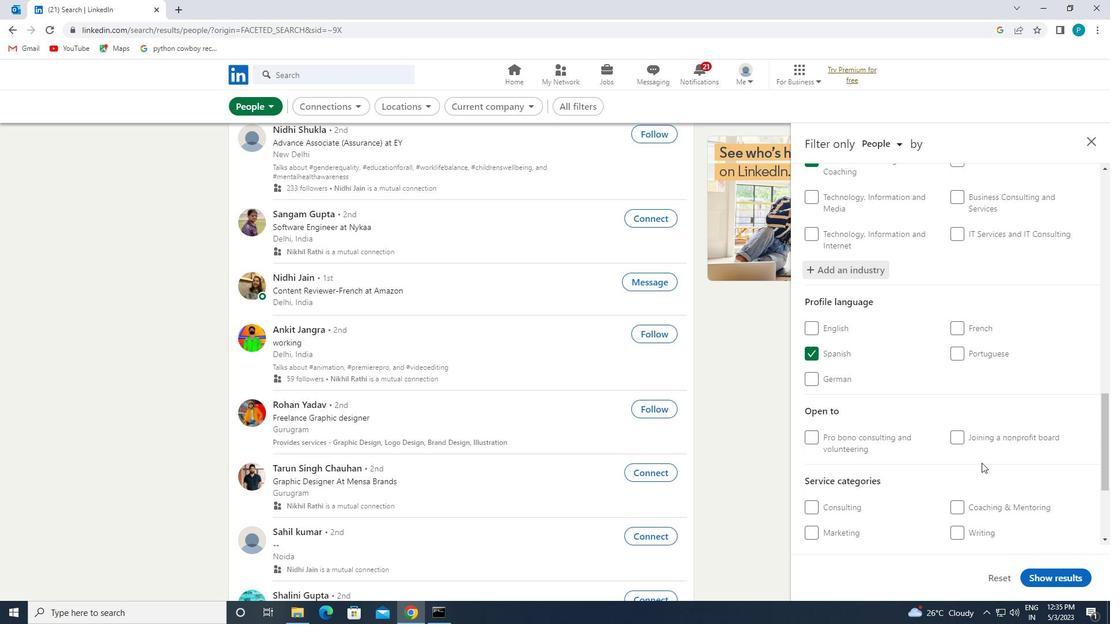
Action: Mouse scrolled (974, 374) with delta (0, 0)
Screenshot: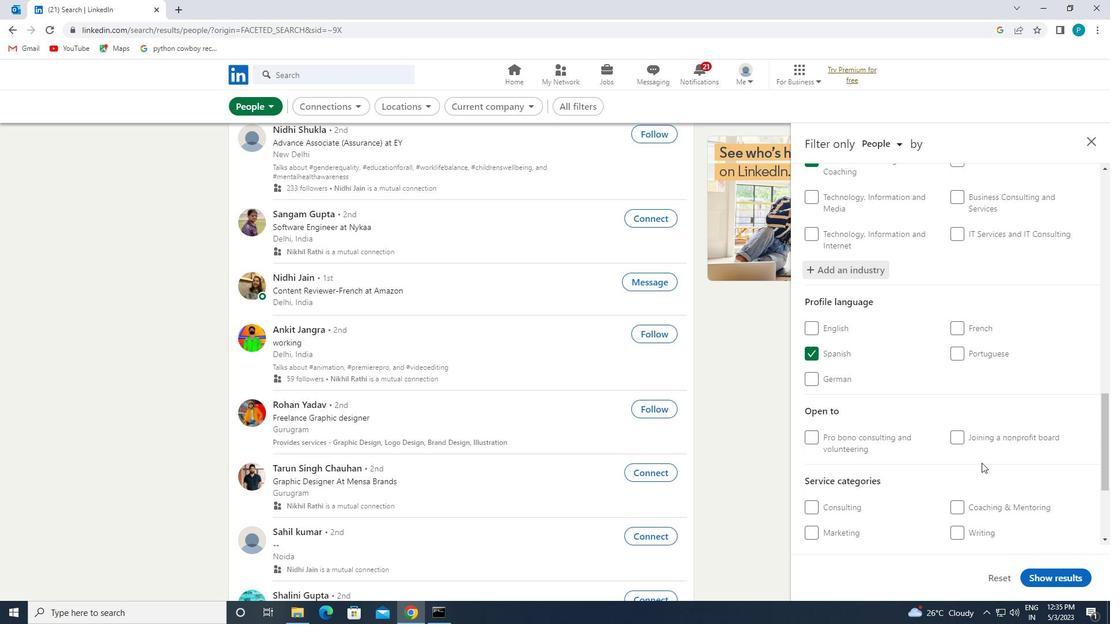 
Action: Mouse moved to (867, 332)
Screenshot: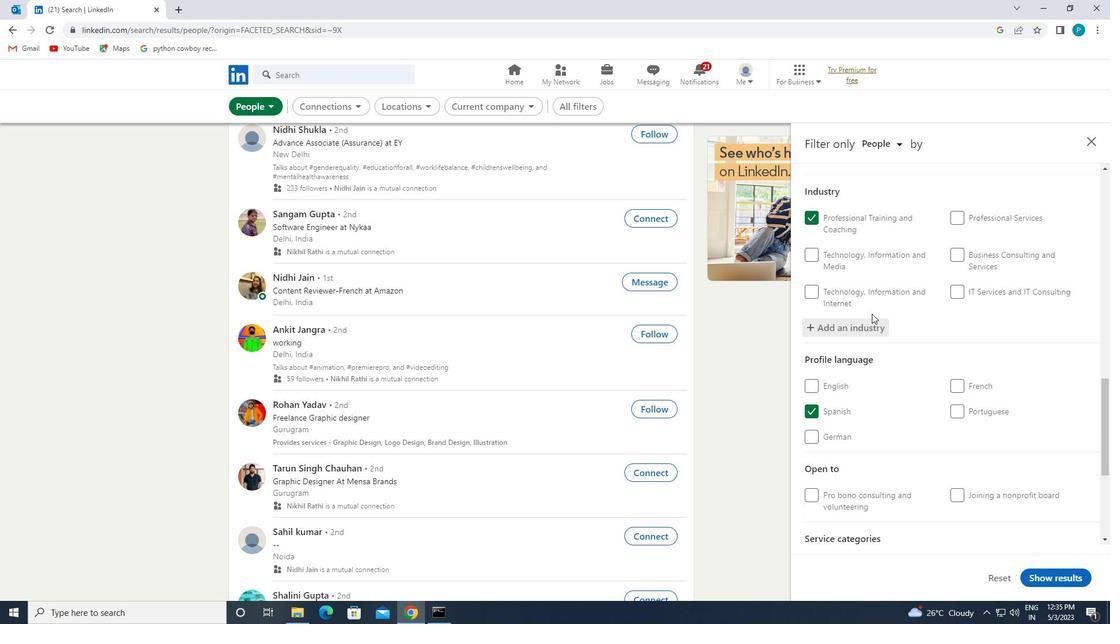
Action: Mouse pressed left at (867, 332)
Screenshot: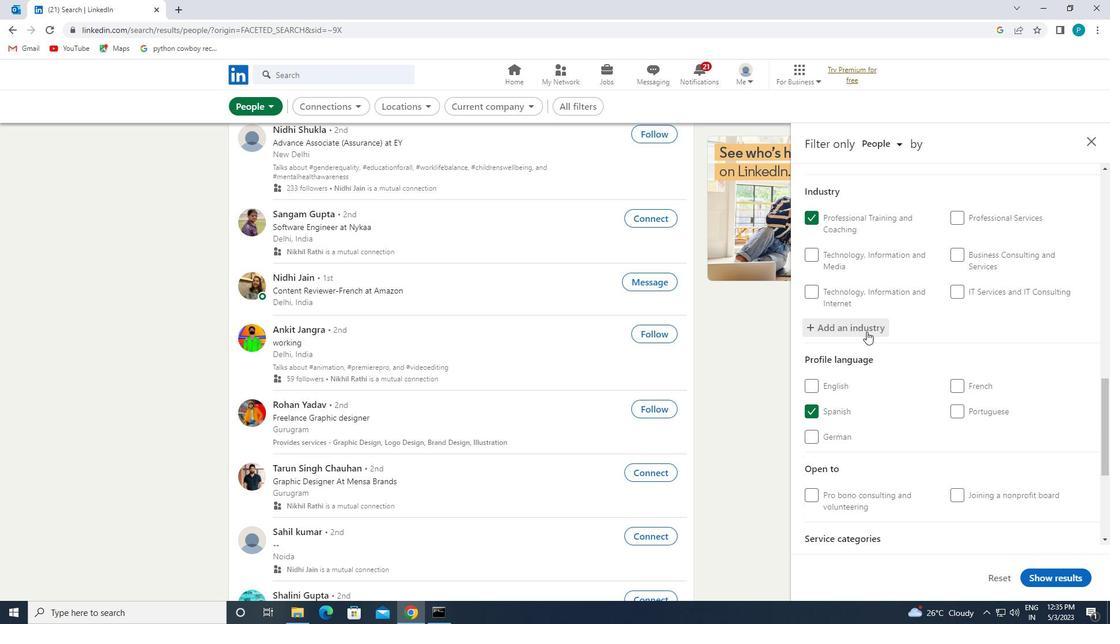 
Action: Mouse moved to (867, 331)
Screenshot: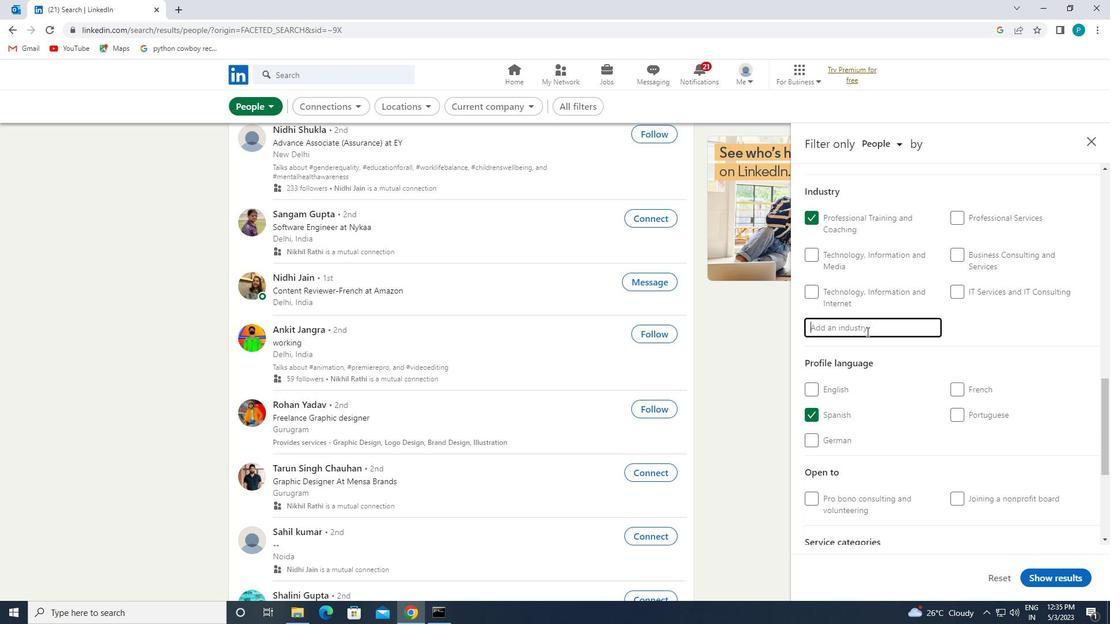 
Action: Mouse scrolled (867, 330) with delta (0, 0)
Screenshot: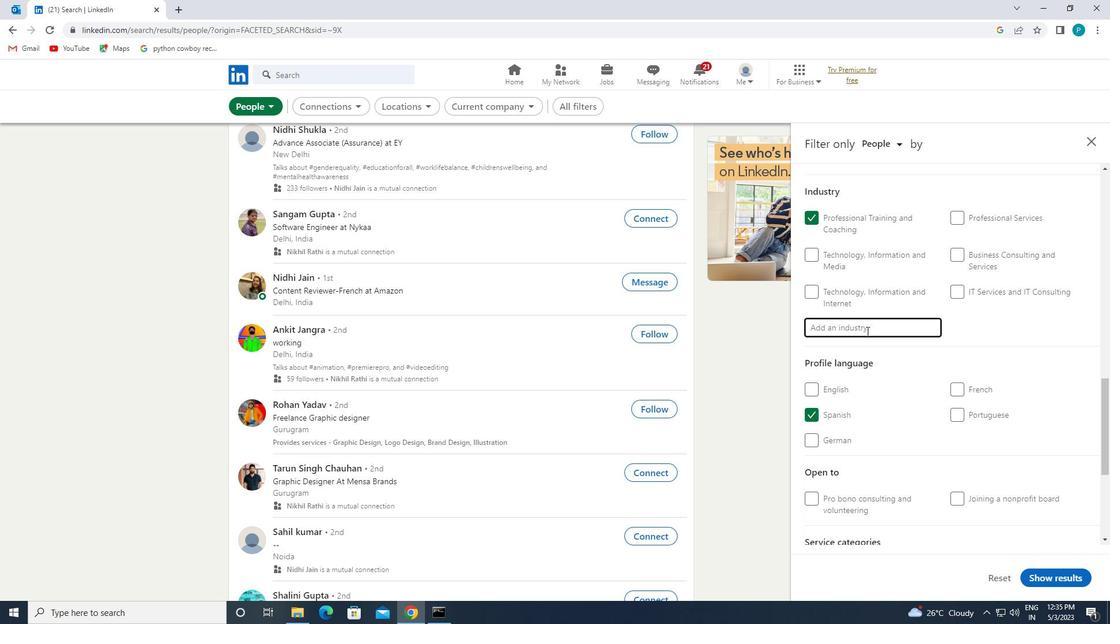 
Action: Mouse moved to (894, 361)
Screenshot: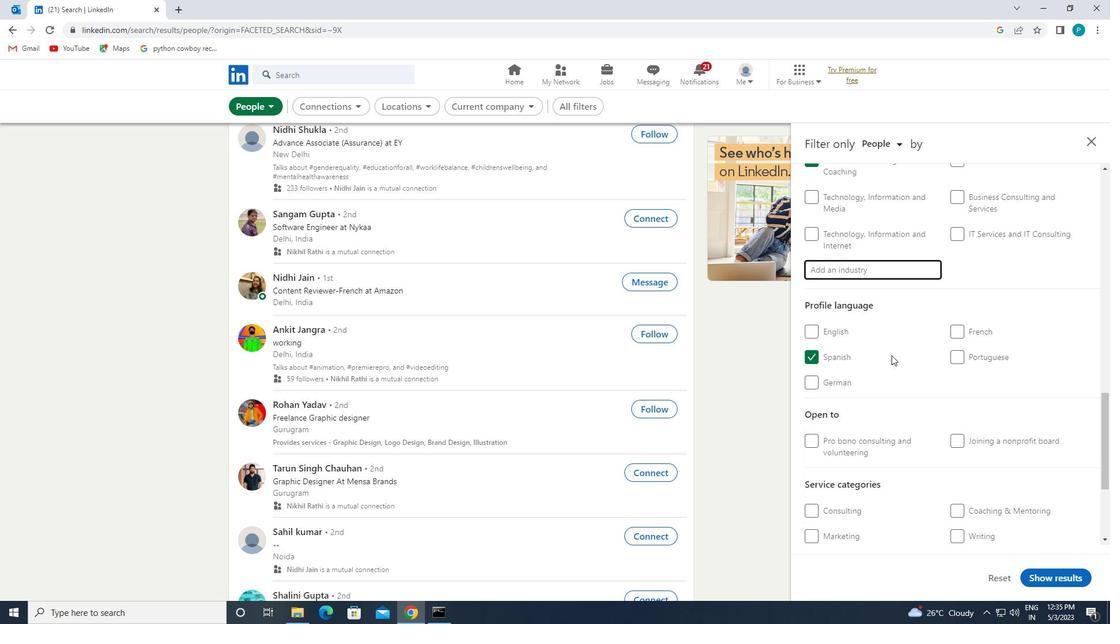 
Action: Mouse scrolled (894, 360) with delta (0, 0)
Screenshot: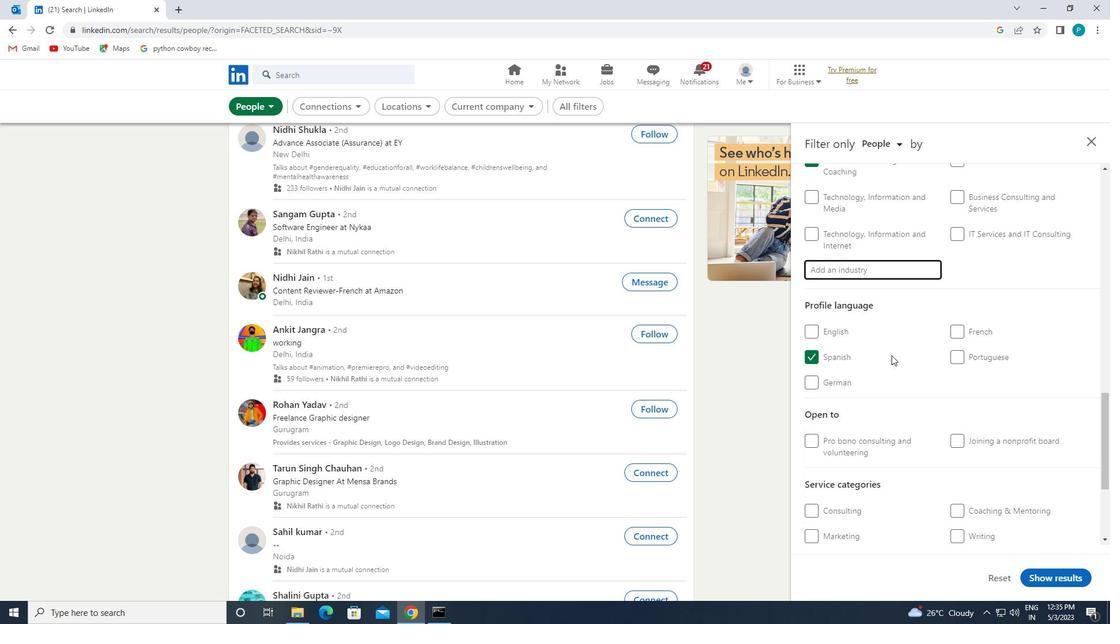 
Action: Mouse scrolled (894, 360) with delta (0, 0)
Screenshot: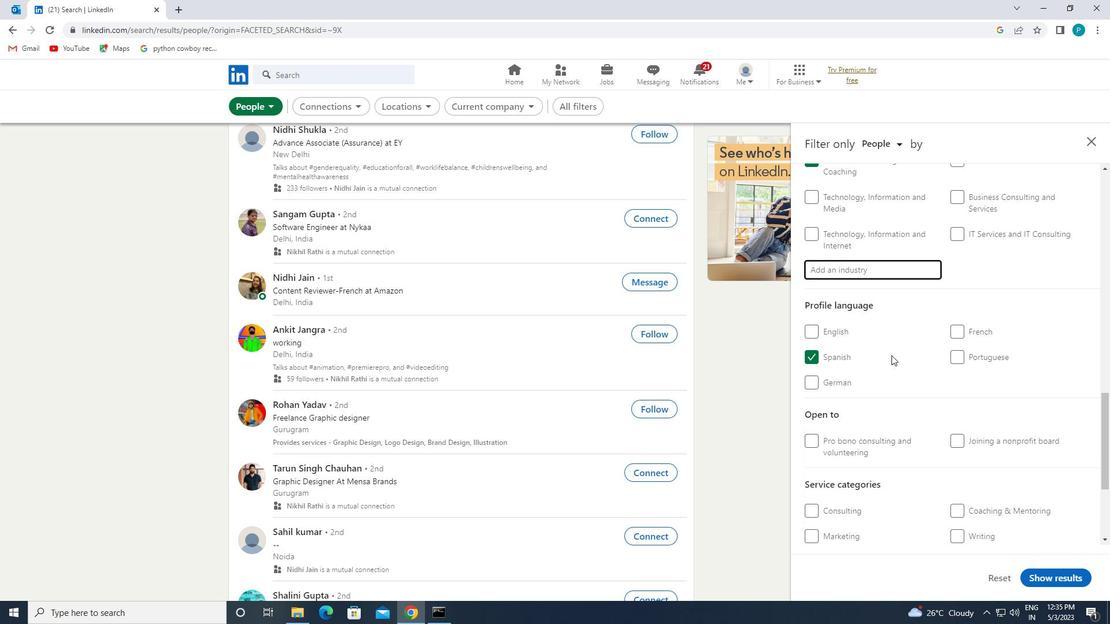
Action: Mouse moved to (894, 362)
Screenshot: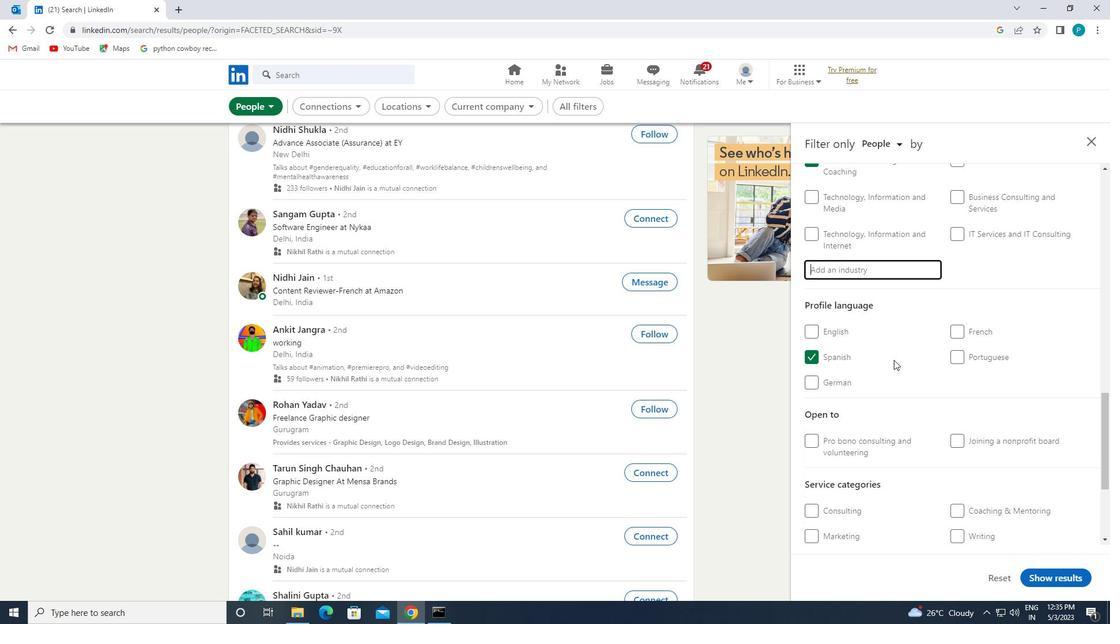 
Action: Mouse scrolled (894, 361) with delta (0, 0)
Screenshot: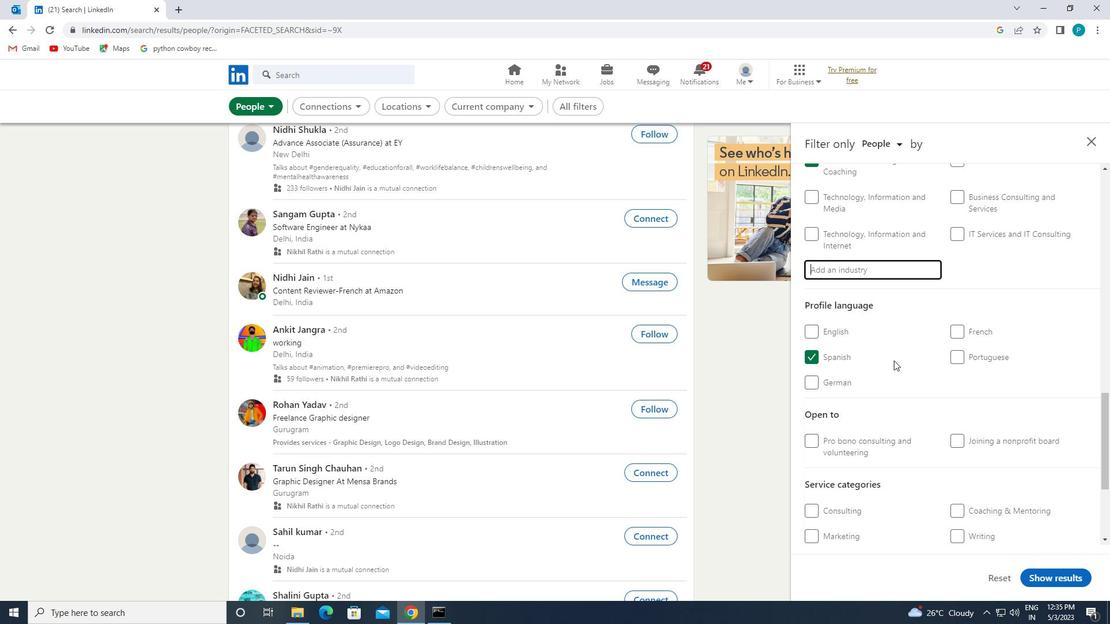 
Action: Mouse moved to (983, 380)
Screenshot: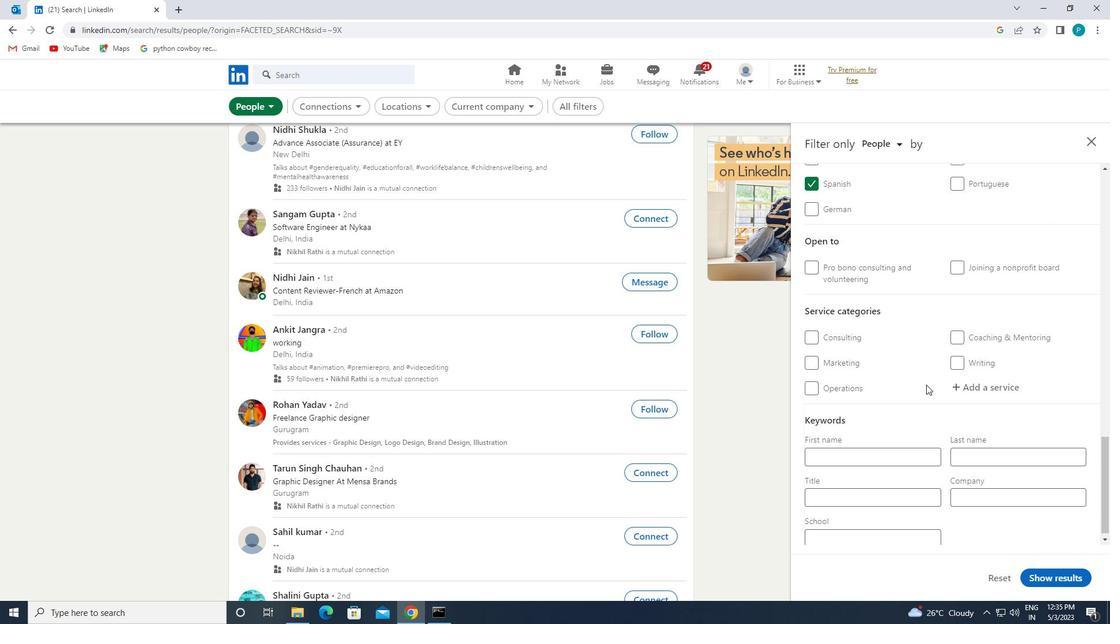 
Action: Mouse pressed left at (983, 380)
Screenshot: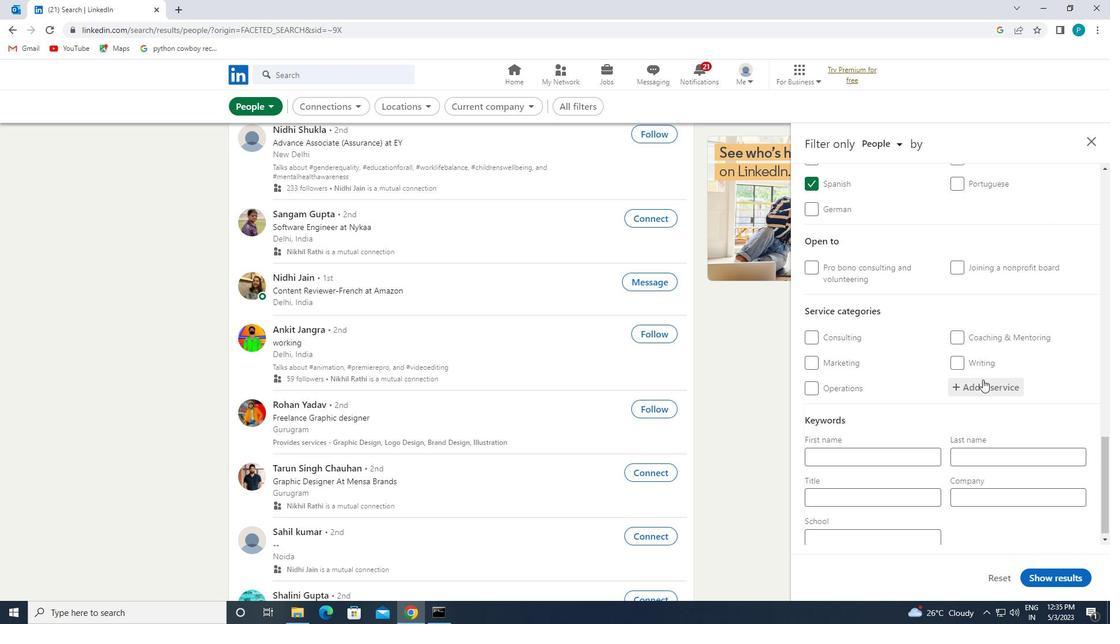 
Action: Mouse moved to (1020, 404)
Screenshot: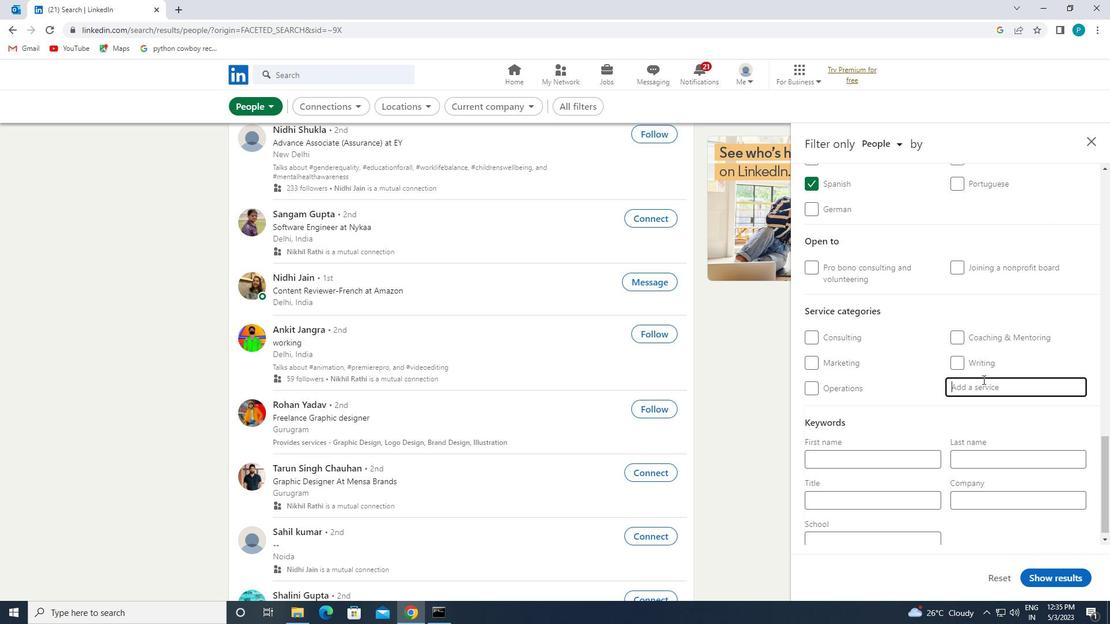 
Action: Key pressed <Key.caps_lock>R<Key.caps_lock>EAL
Screenshot: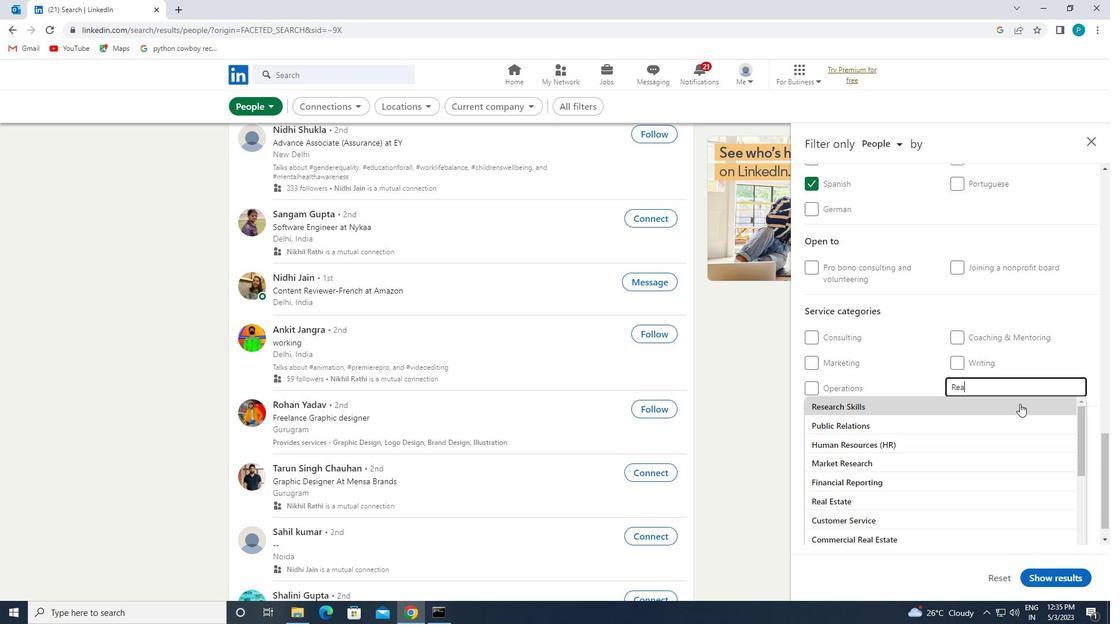 
Action: Mouse moved to (989, 440)
Screenshot: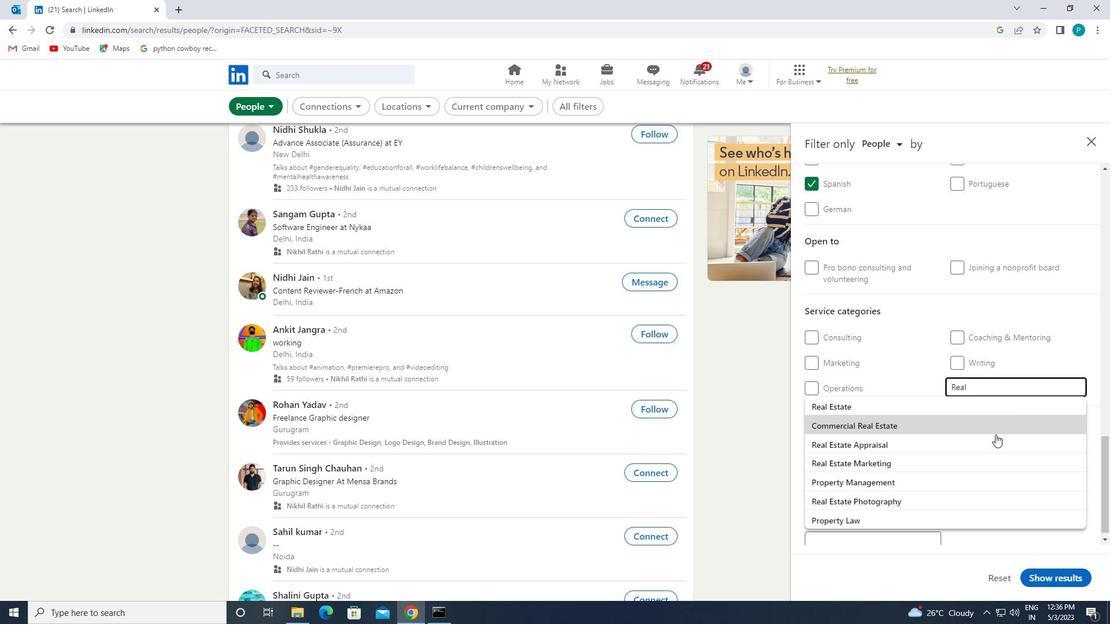 
Action: Mouse pressed left at (989, 440)
Screenshot: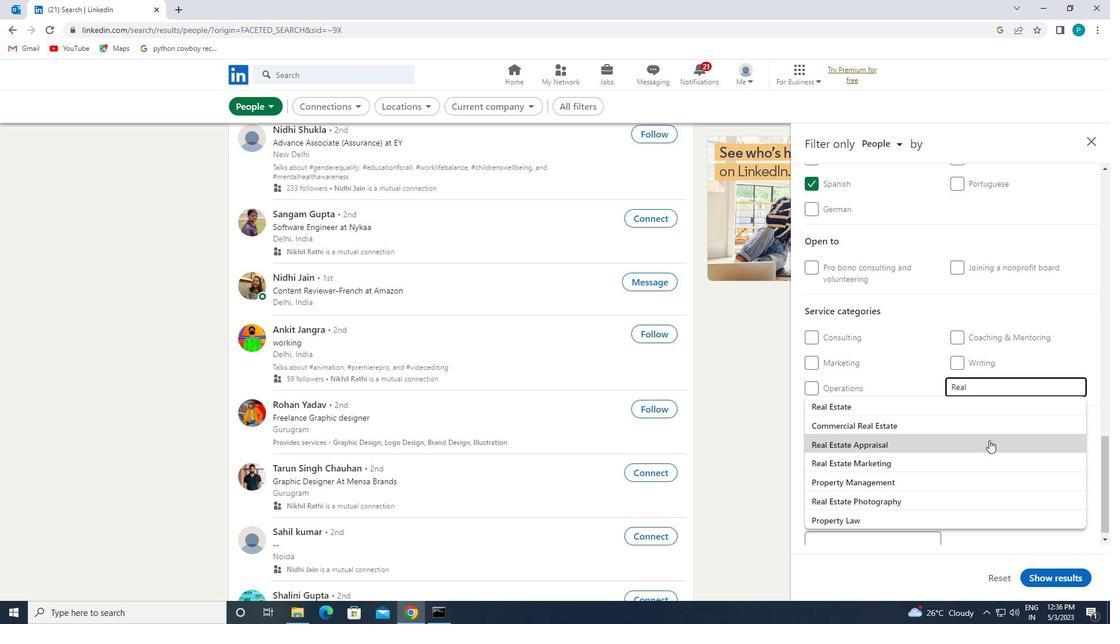 
Action: Mouse scrolled (989, 440) with delta (0, 0)
Screenshot: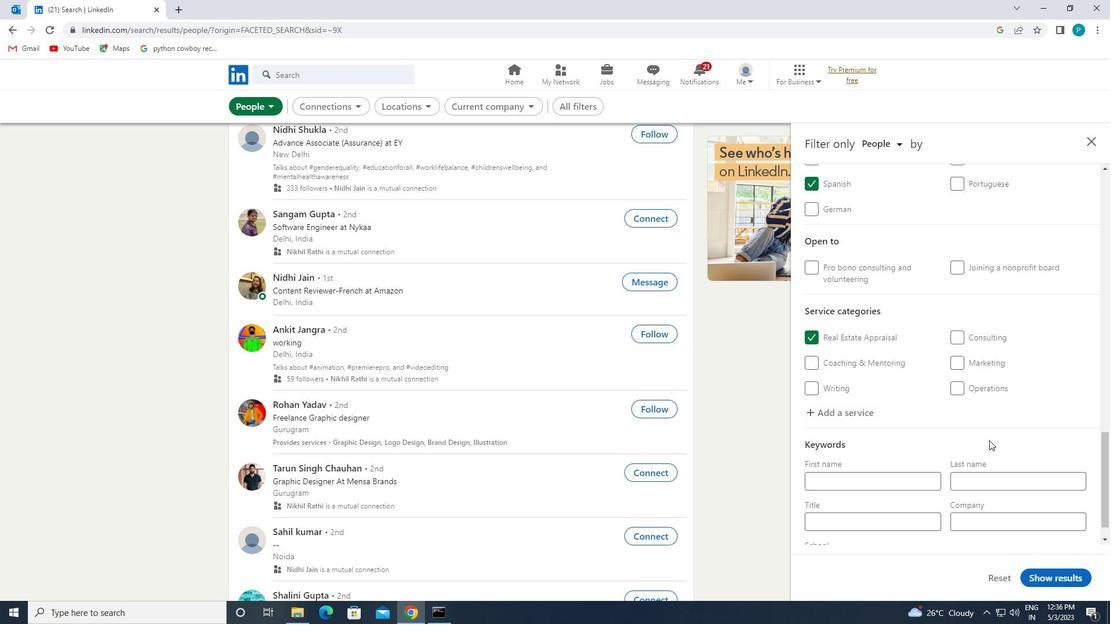 
Action: Mouse scrolled (989, 440) with delta (0, 0)
Screenshot: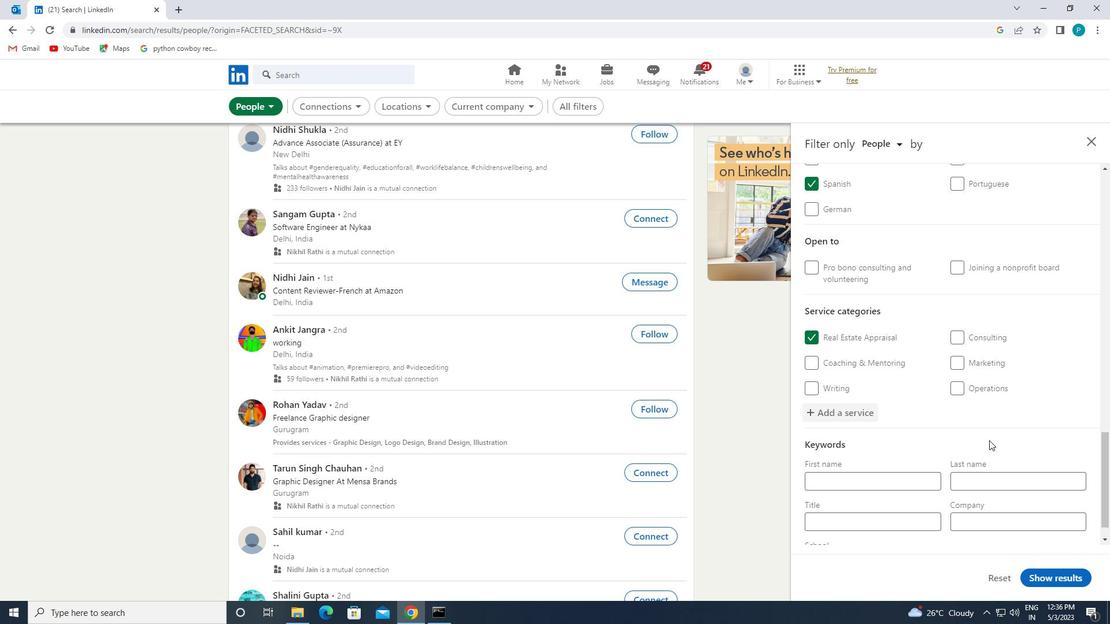 
Action: Mouse scrolled (989, 440) with delta (0, 0)
Screenshot: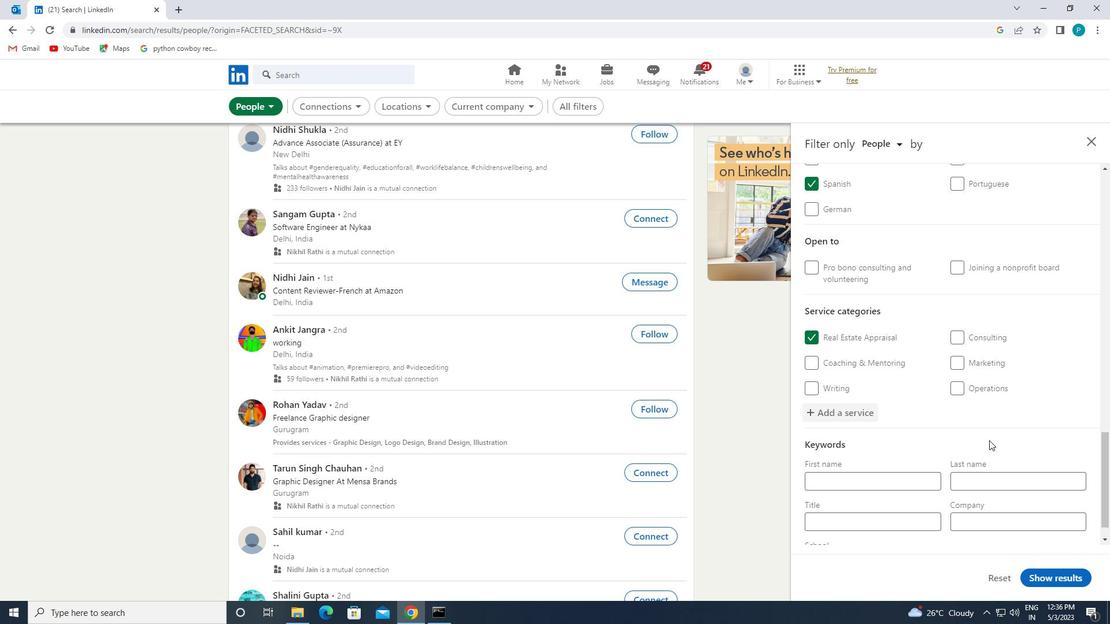 
Action: Mouse scrolled (989, 440) with delta (0, 0)
Screenshot: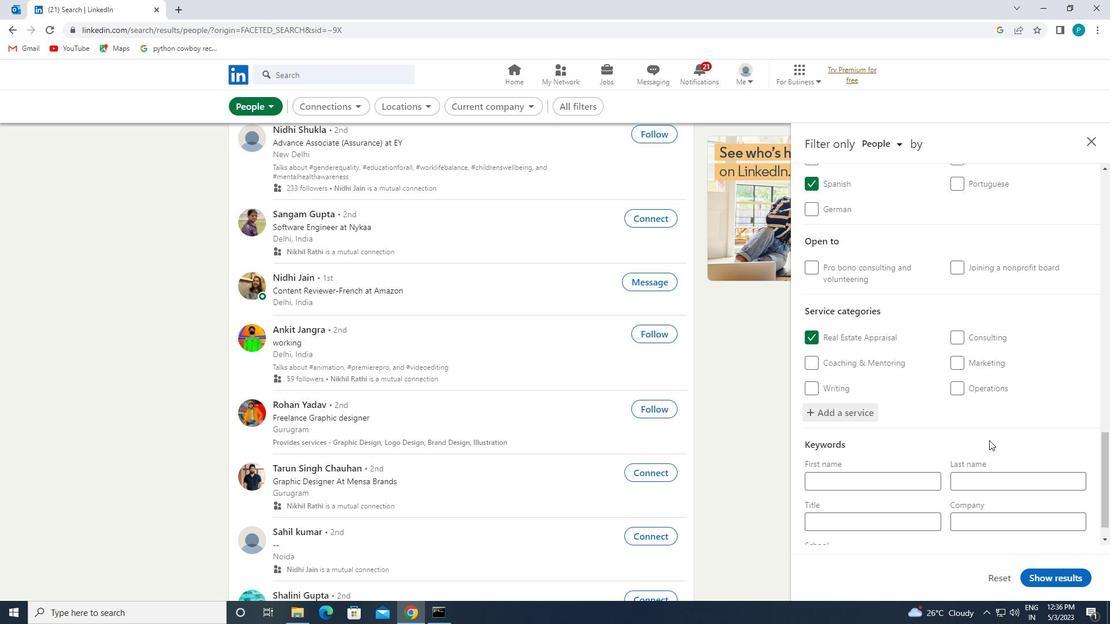 
Action: Mouse moved to (918, 481)
Screenshot: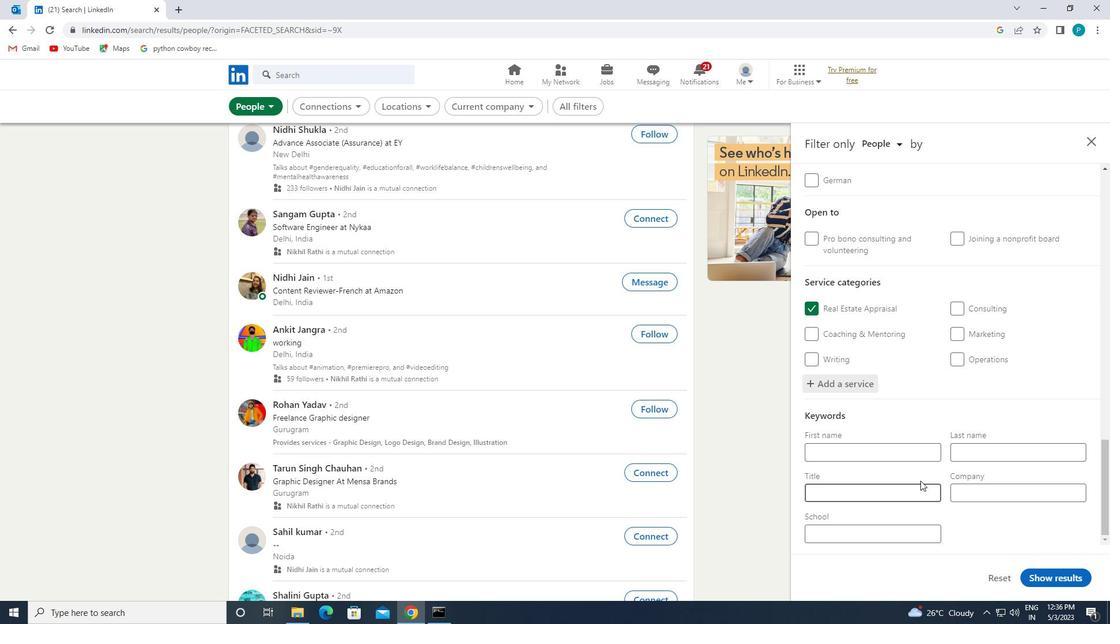 
Action: Mouse pressed left at (918, 481)
Screenshot: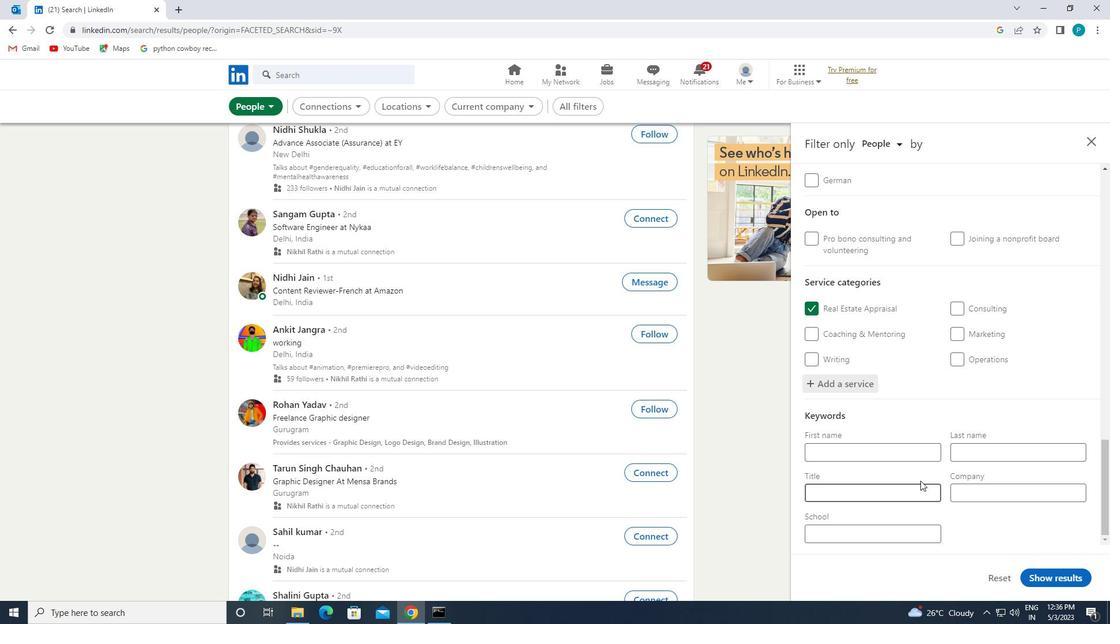 
Action: Mouse moved to (918, 483)
Screenshot: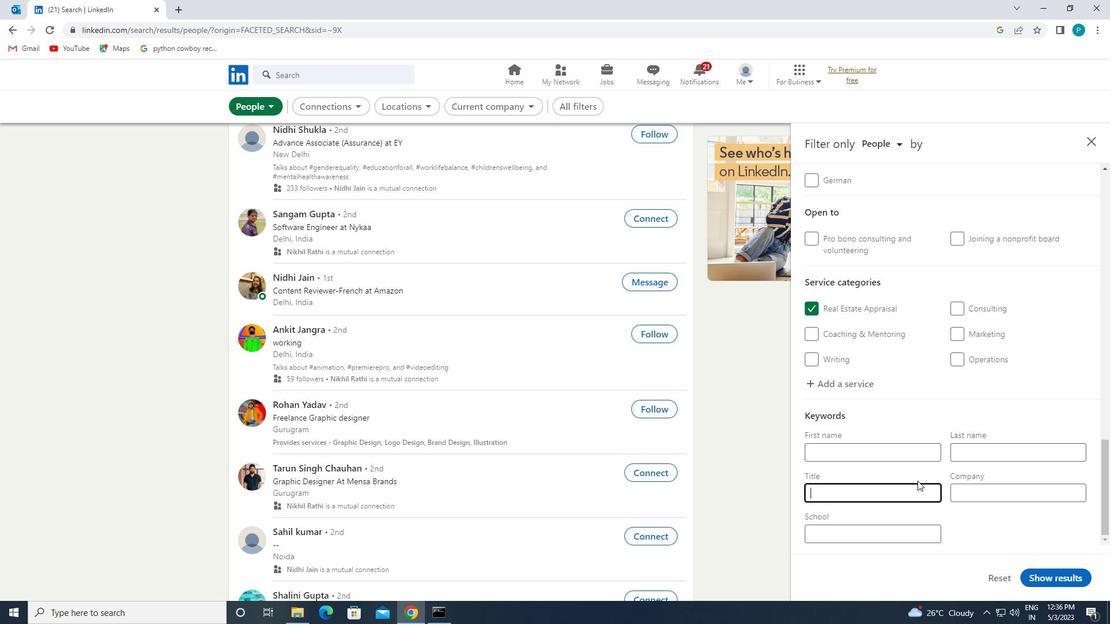 
Action: Key pressed <Key.caps_lock>D<Key.caps_lock>IGITAL<Key.space><Key.caps_lock>OVERLORD<Key.backspace><Key.backspace><Key.backspace><Key.backspace><Key.backspace><Key.backspace><Key.backspace><Key.caps_lock>VERLORD
Screenshot: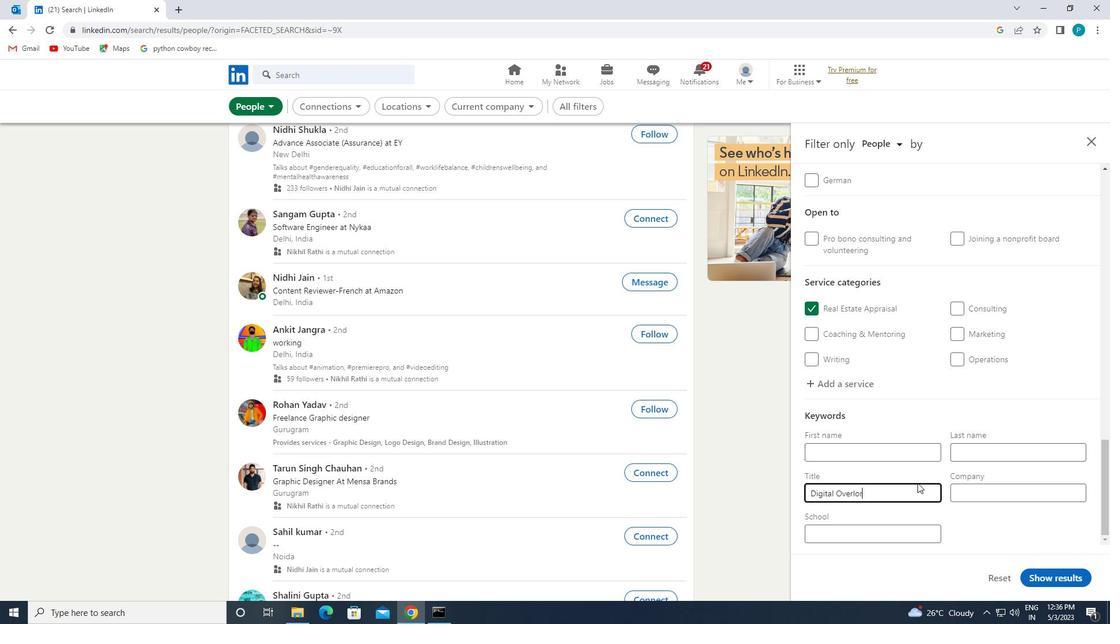 
Action: Mouse moved to (1049, 581)
Screenshot: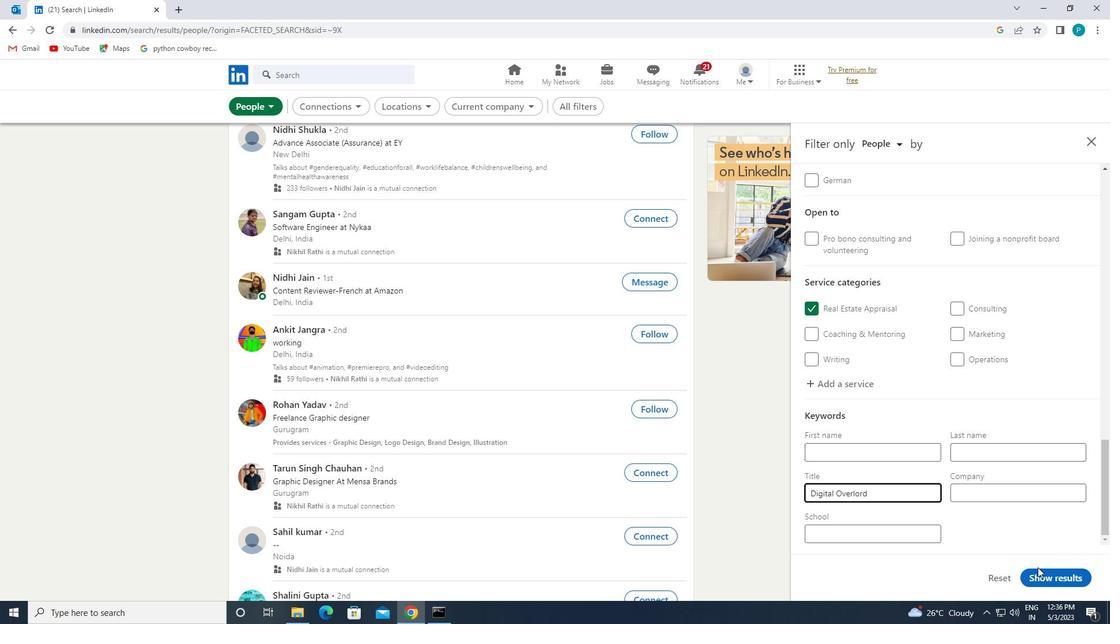 
Action: Mouse pressed left at (1049, 581)
Screenshot: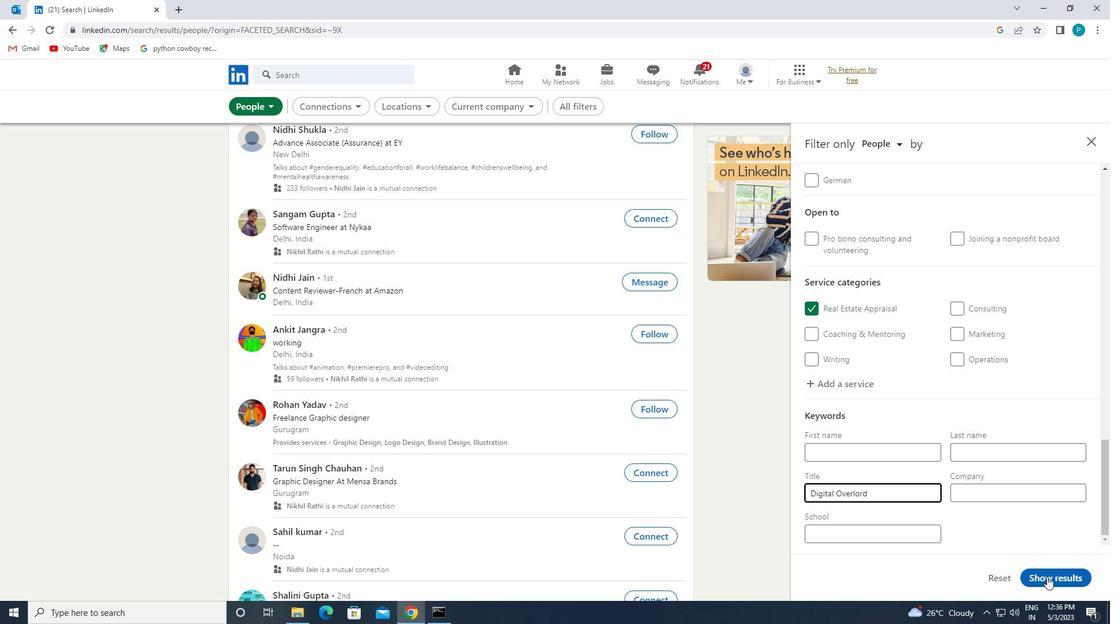
Action: Mouse moved to (1049, 581)
Screenshot: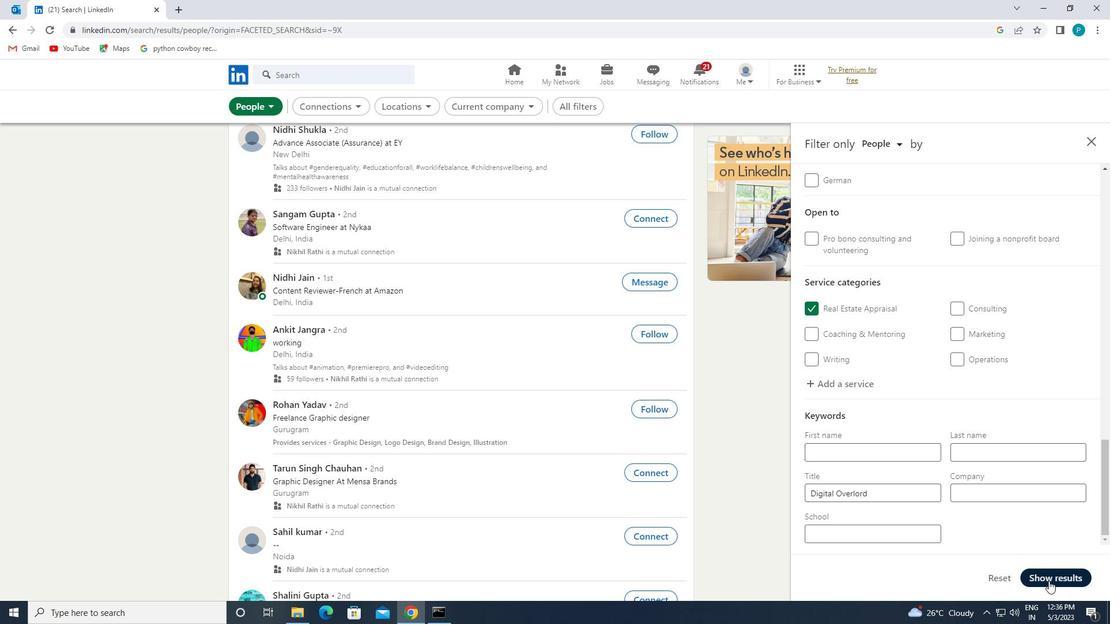 
